 Task: In the event  named  Coffee Meeting with Strategic Business Partner, Set a range of dates when you can accept meetings  '6 Jun â€" 30 Jun 2023'. Select a duration of  30 min. Select working hours  	_x000D_
MON- SAT 9:00am â€" 5:00pm. Add time before or after your events  as 5 min. Set the frequency of available time slots for invitees as  20 min. Set the minimum notice period and maximum events allowed per day as  41 hour and 6. , logged in from the account softage.4@softage.net and add another guest for the event, softage.5@softage.net
Action: Mouse moved to (400, 321)
Screenshot: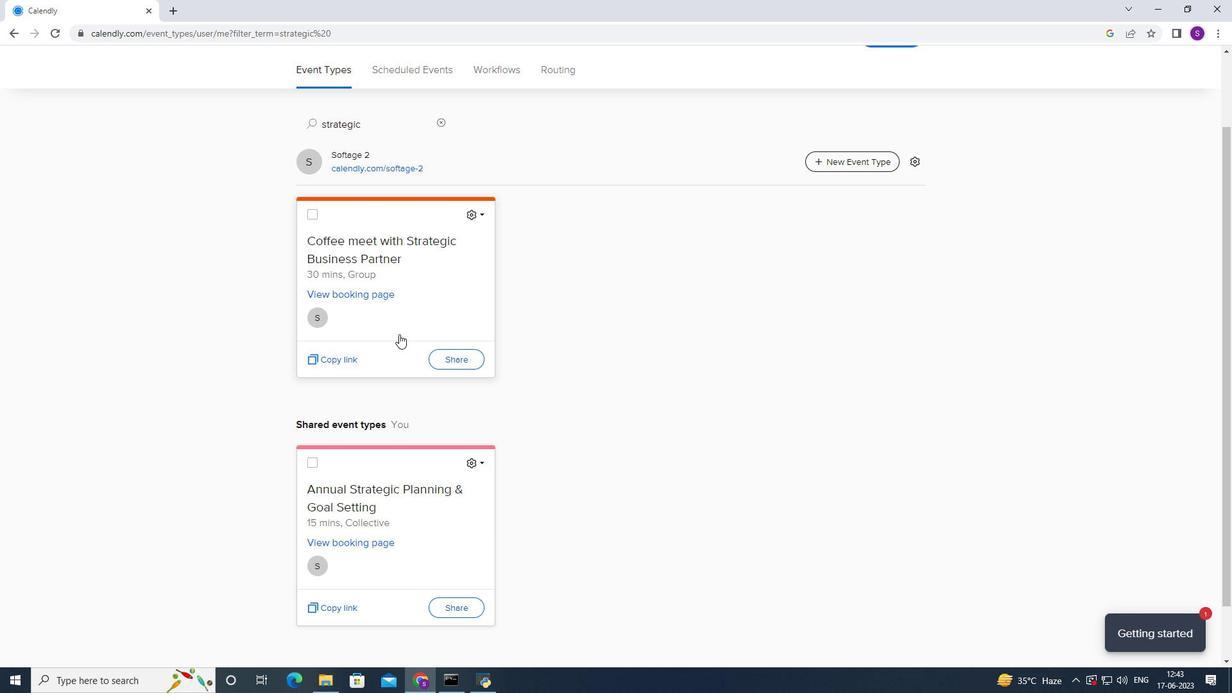 
Action: Mouse pressed left at (400, 321)
Screenshot: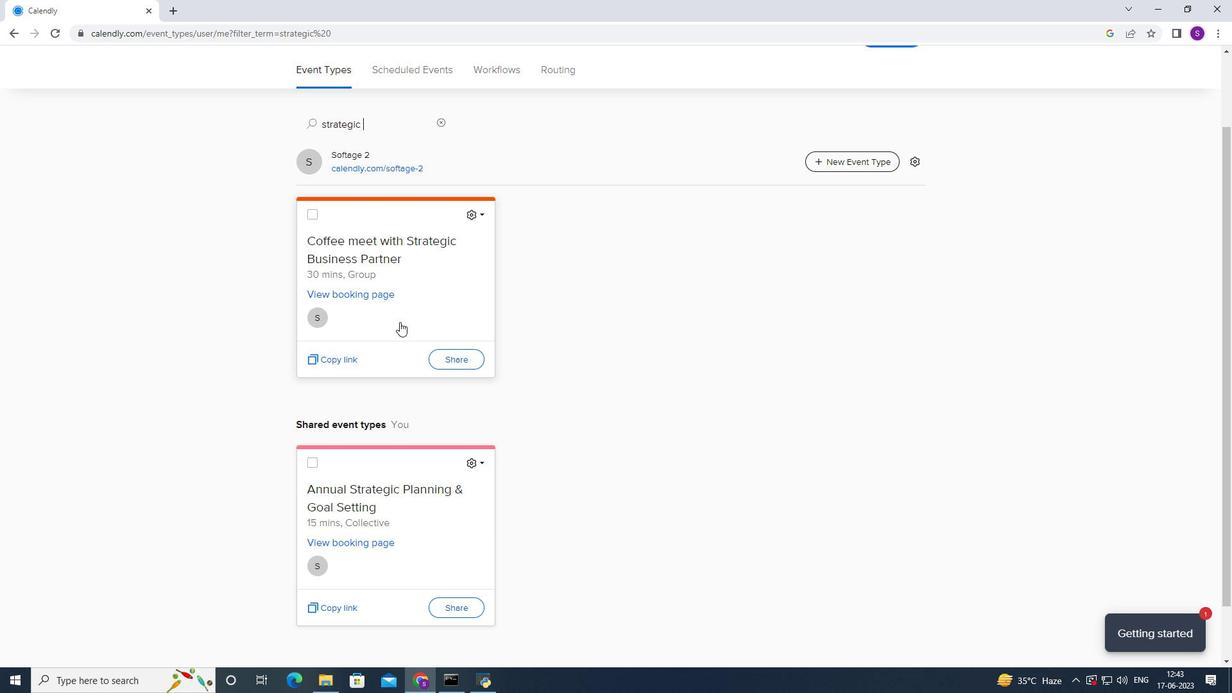 
Action: Mouse moved to (421, 274)
Screenshot: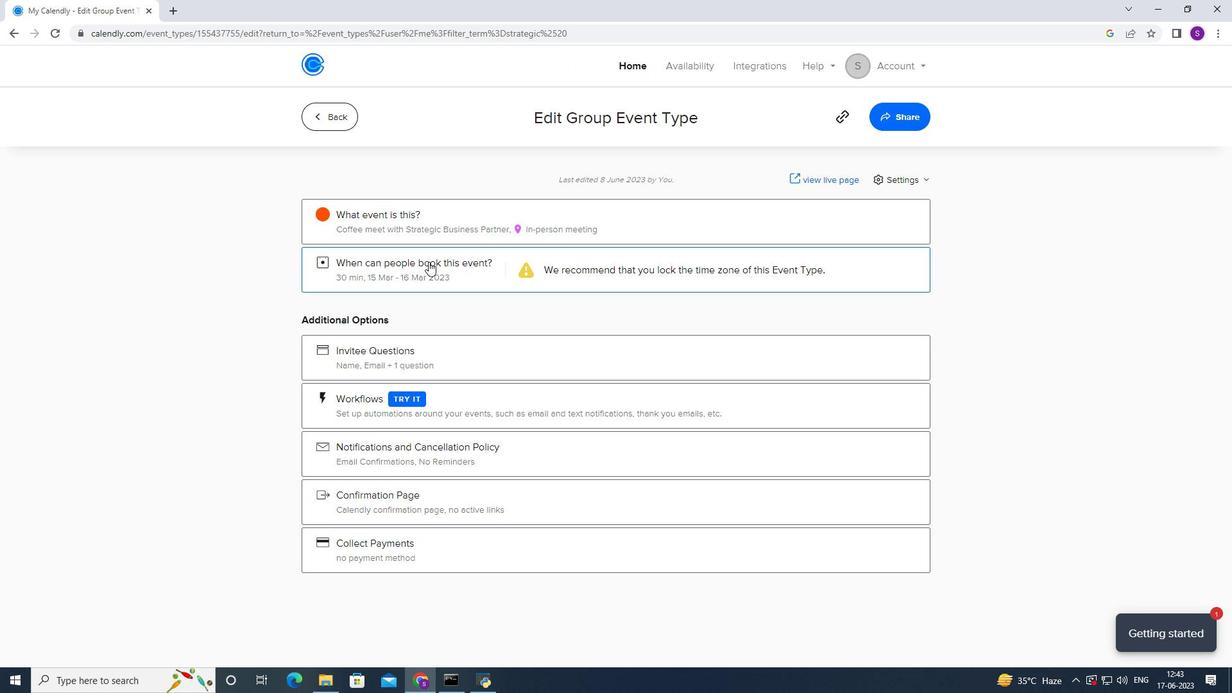 
Action: Mouse pressed left at (421, 274)
Screenshot: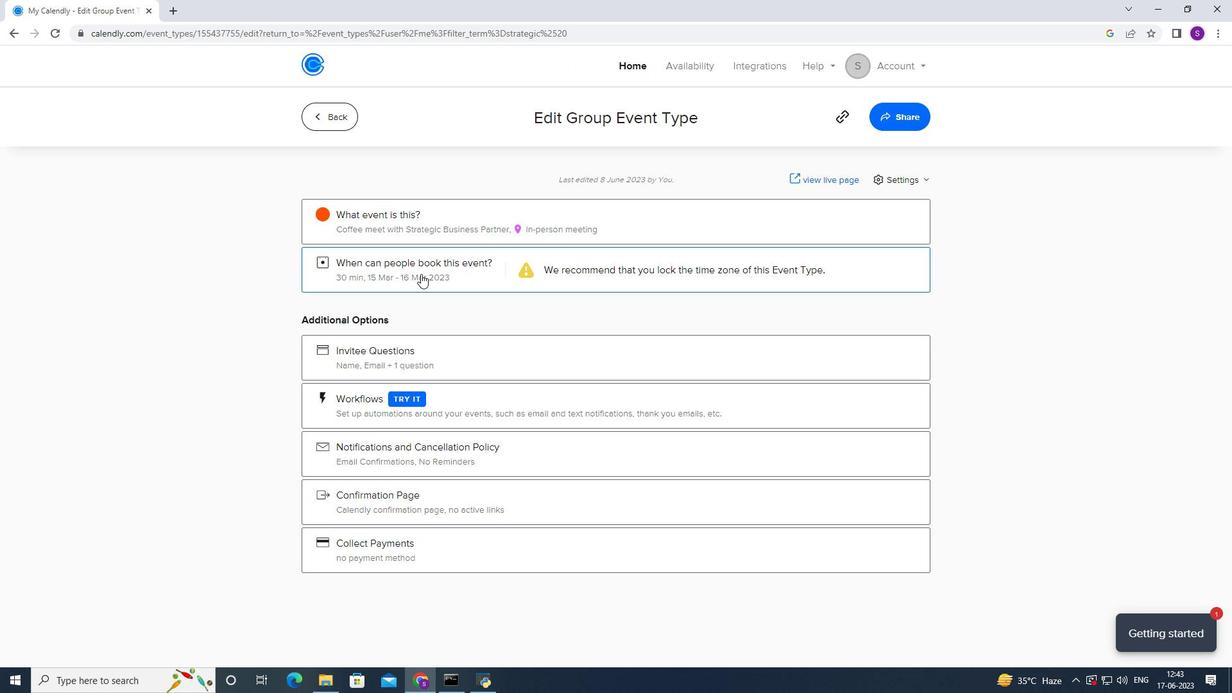 
Action: Mouse moved to (509, 443)
Screenshot: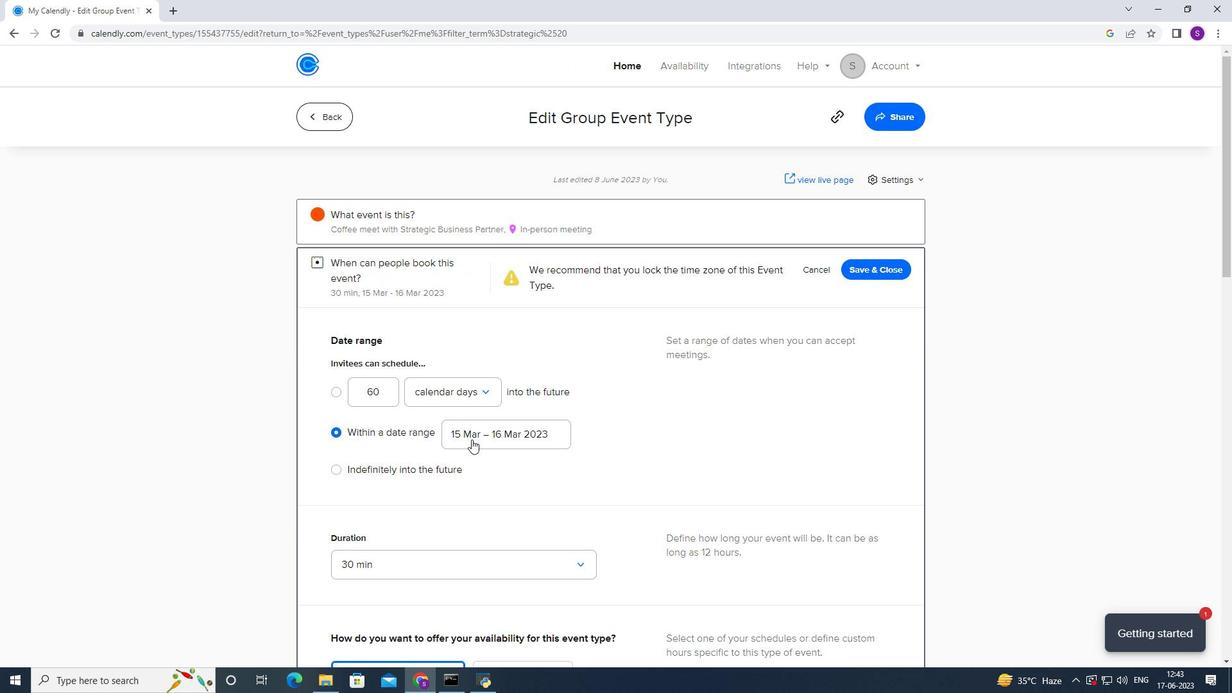 
Action: Mouse pressed left at (509, 443)
Screenshot: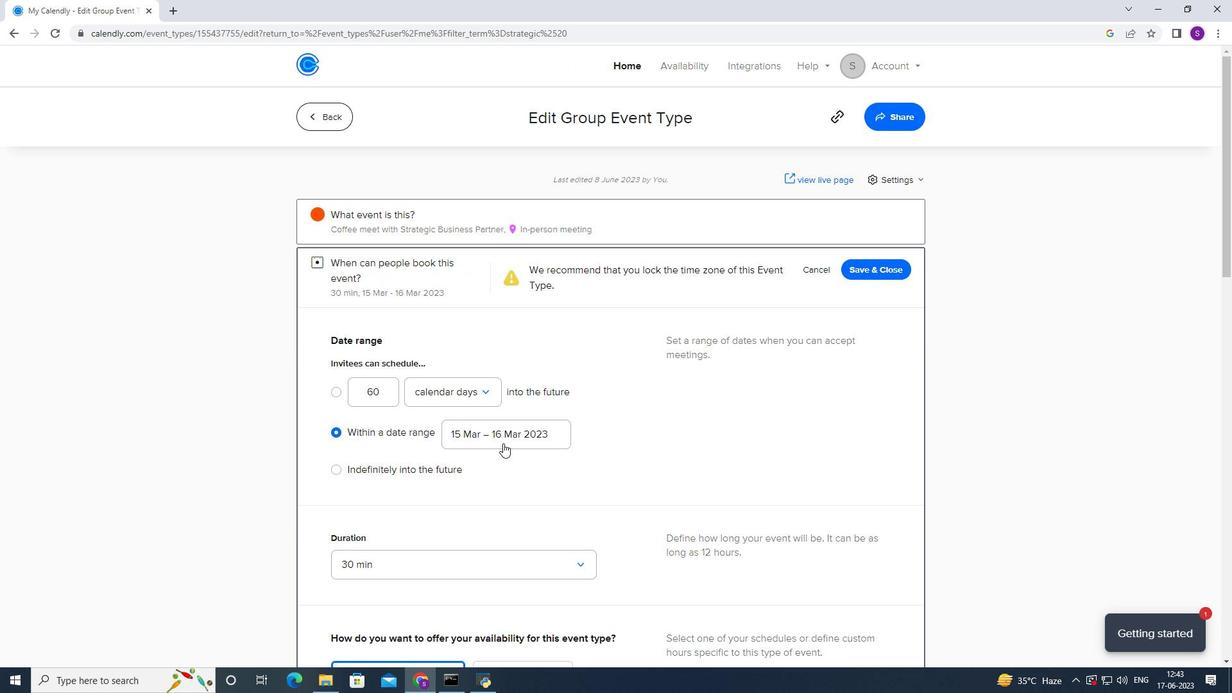 
Action: Mouse moved to (292, 256)
Screenshot: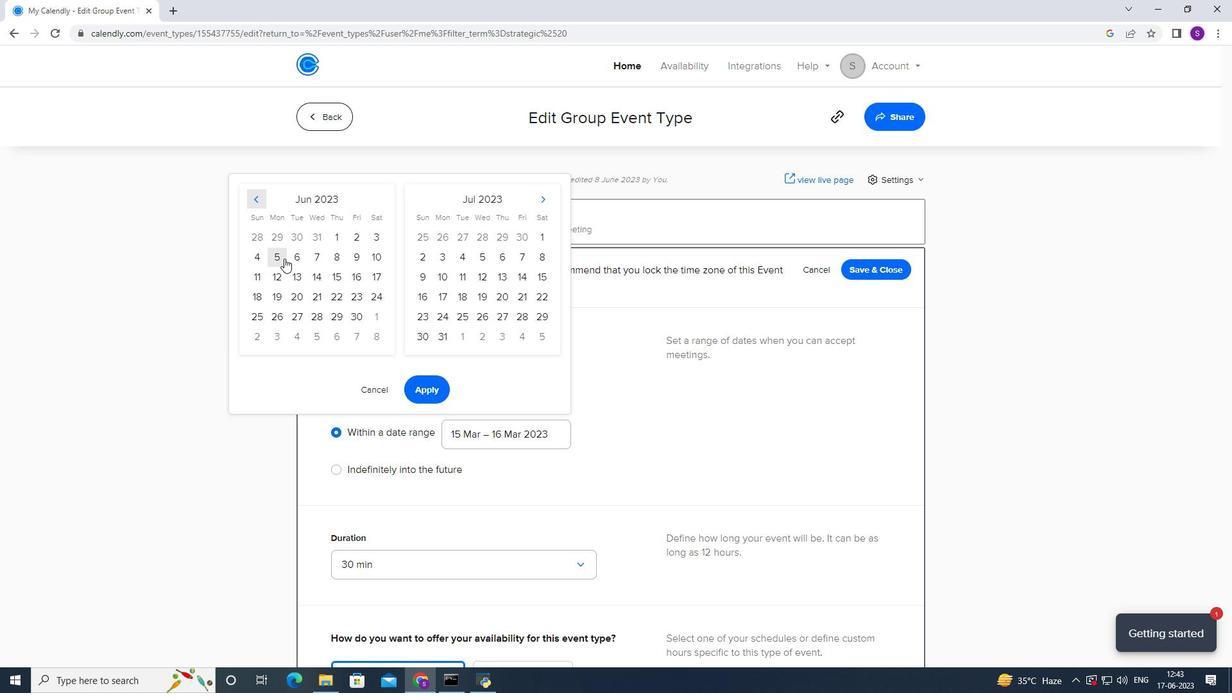 
Action: Mouse pressed left at (292, 256)
Screenshot: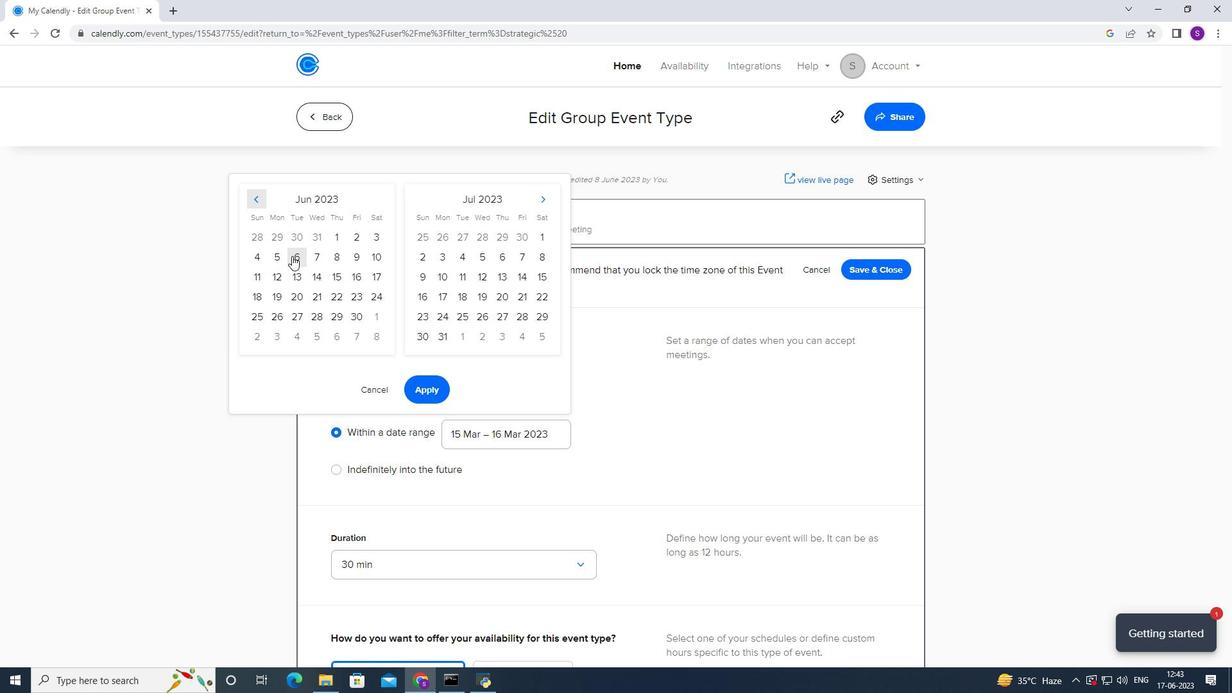 
Action: Mouse moved to (360, 316)
Screenshot: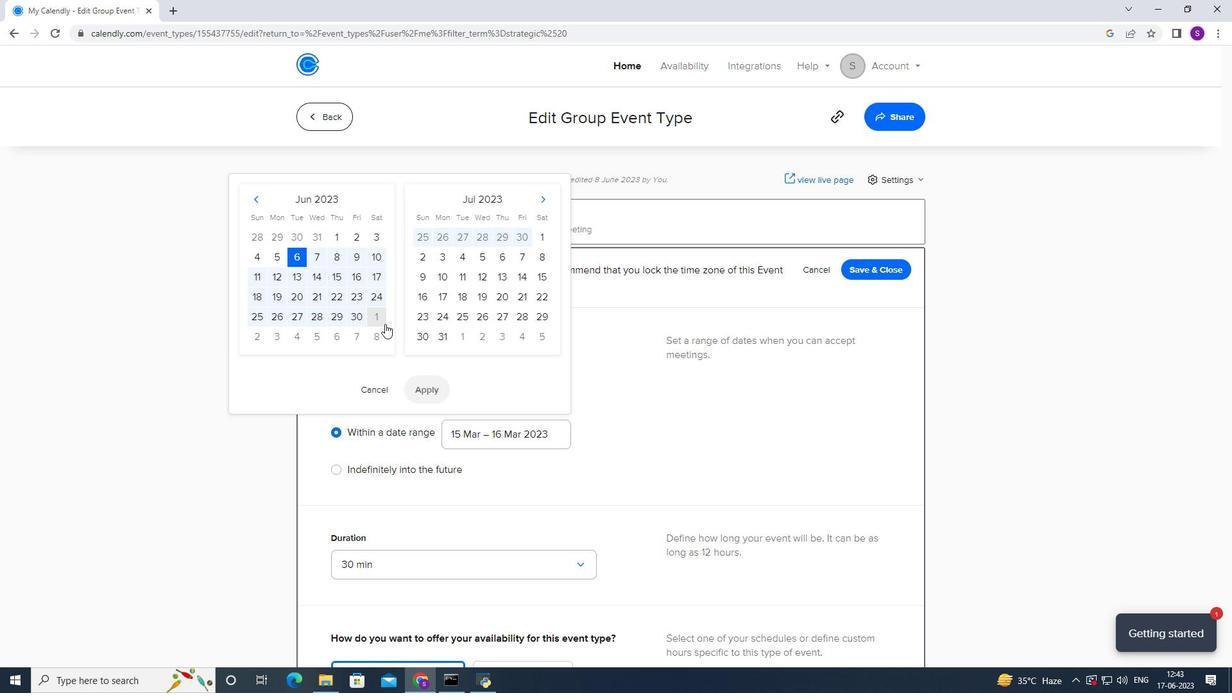 
Action: Mouse pressed left at (360, 316)
Screenshot: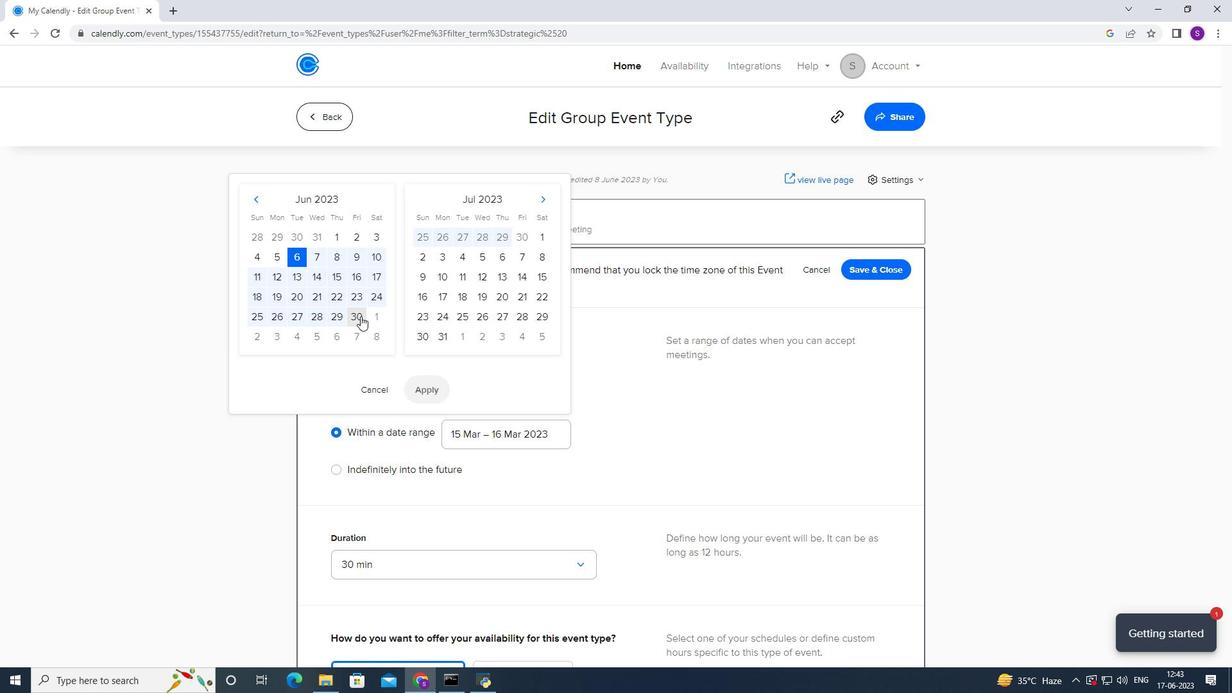 
Action: Mouse moved to (426, 394)
Screenshot: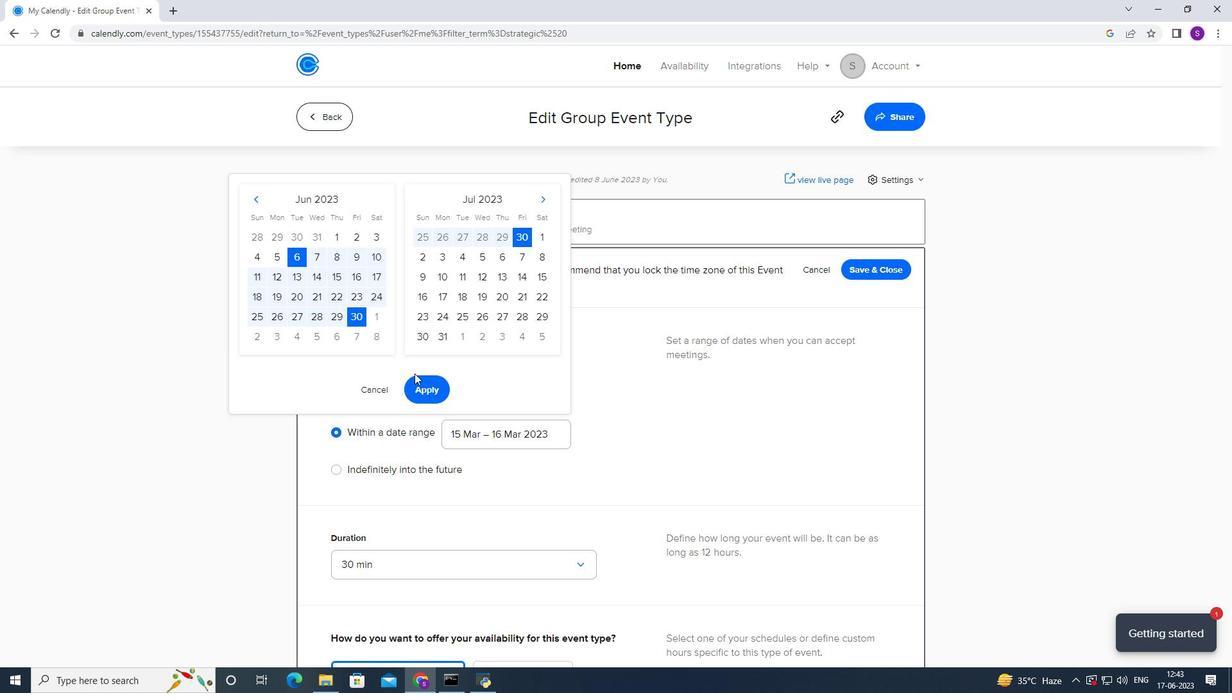 
Action: Mouse pressed left at (426, 394)
Screenshot: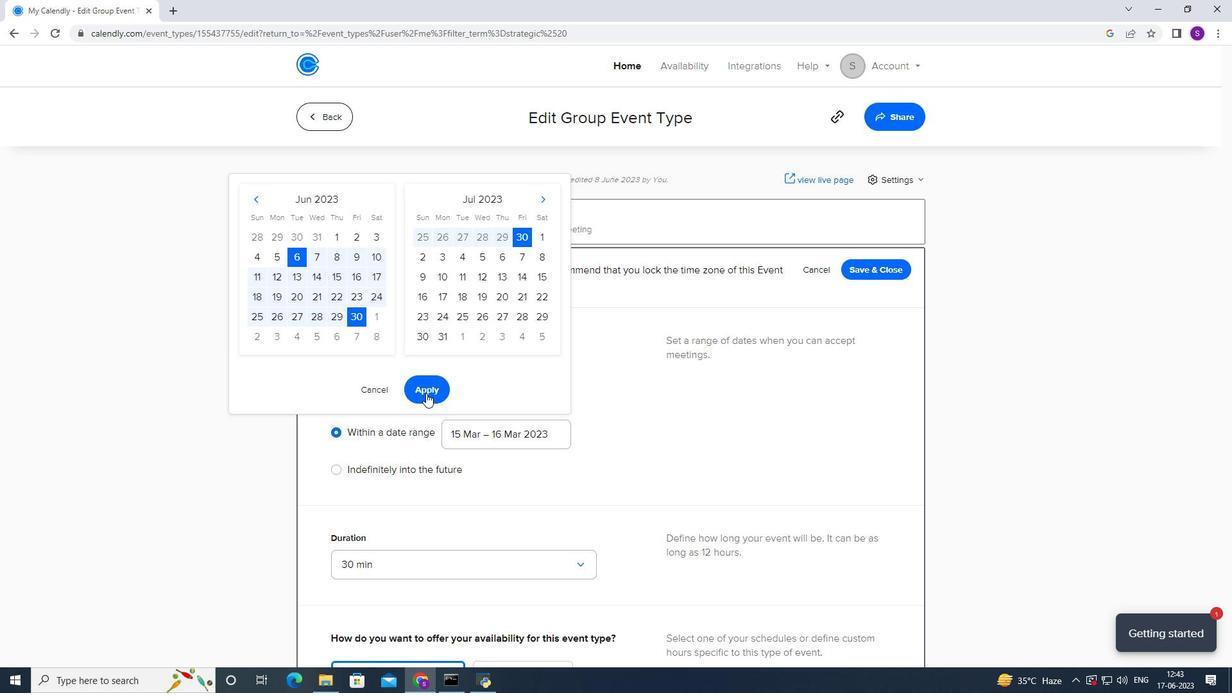 
Action: Mouse scrolled (426, 393) with delta (0, 0)
Screenshot: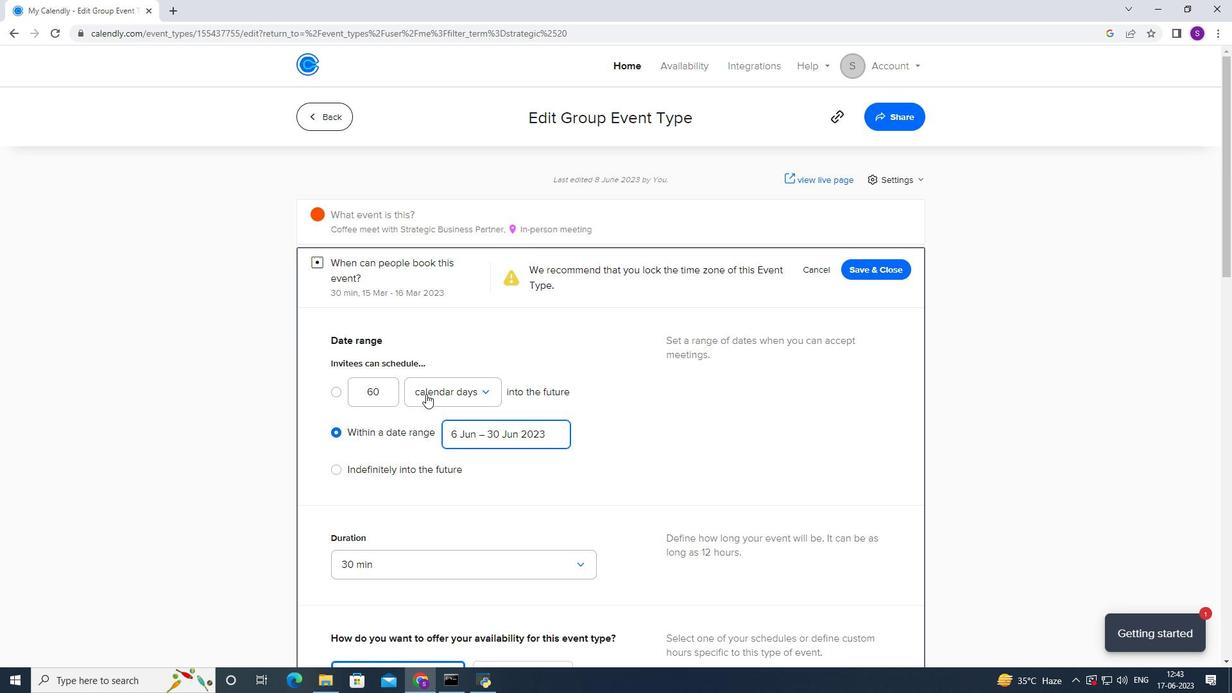
Action: Mouse scrolled (426, 393) with delta (0, 0)
Screenshot: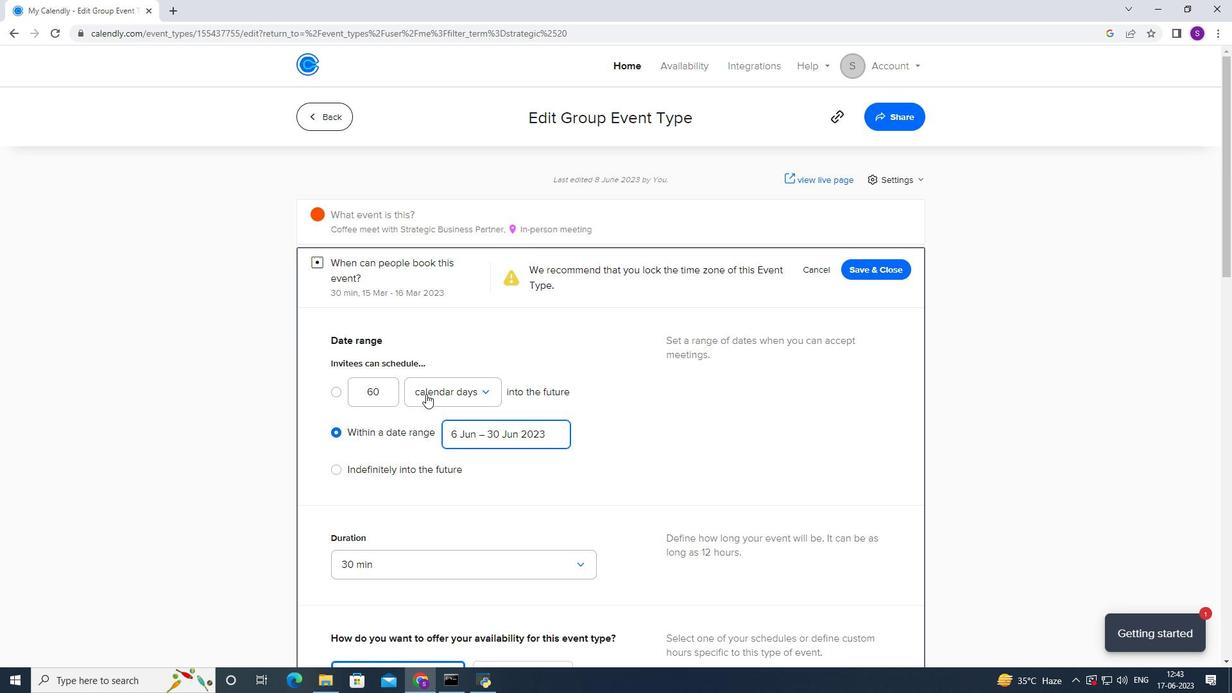 
Action: Mouse scrolled (426, 393) with delta (0, 0)
Screenshot: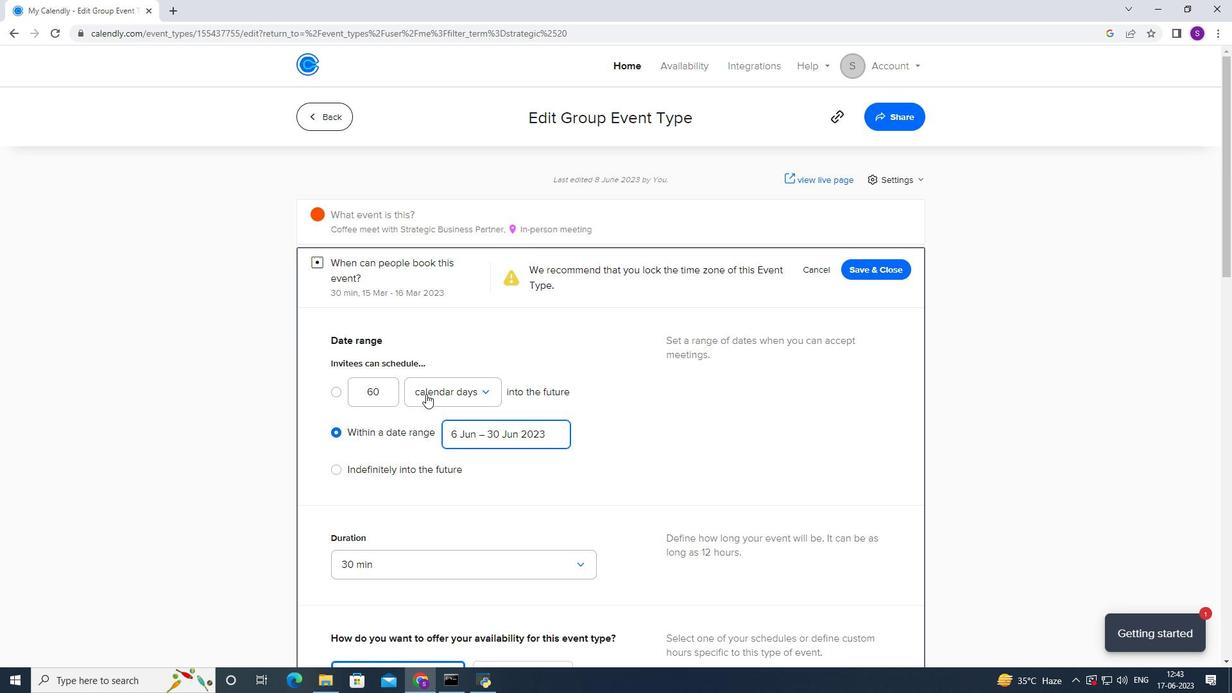 
Action: Mouse scrolled (426, 393) with delta (0, 0)
Screenshot: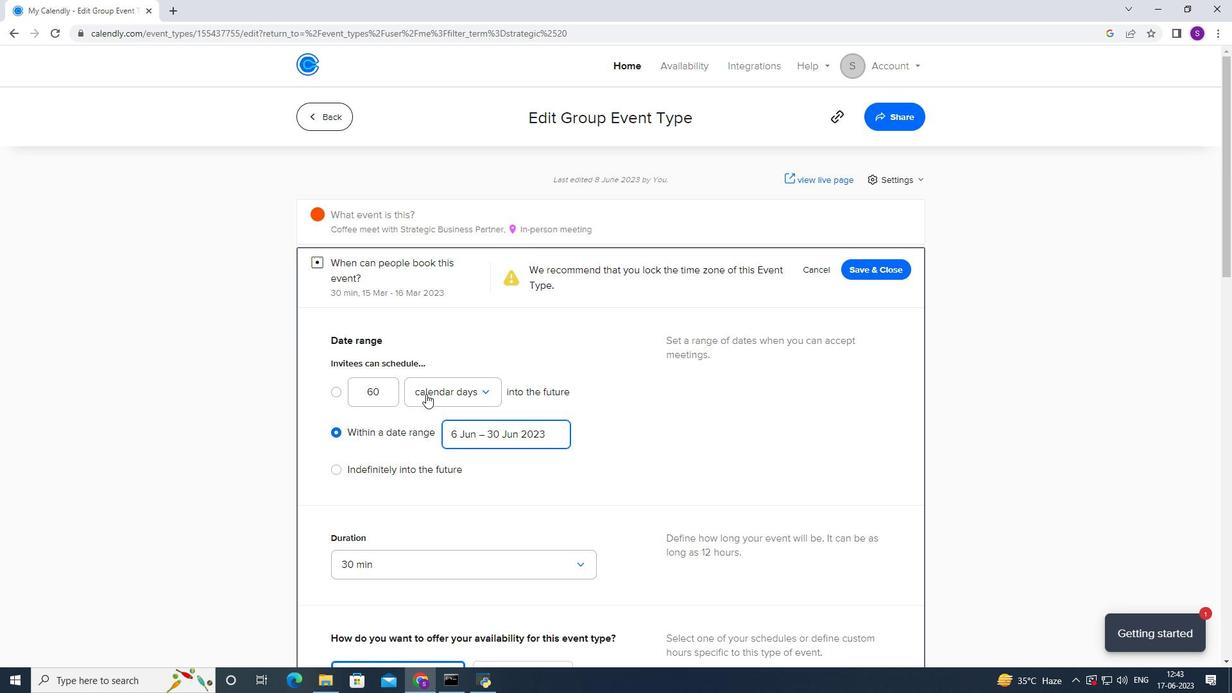 
Action: Mouse moved to (409, 313)
Screenshot: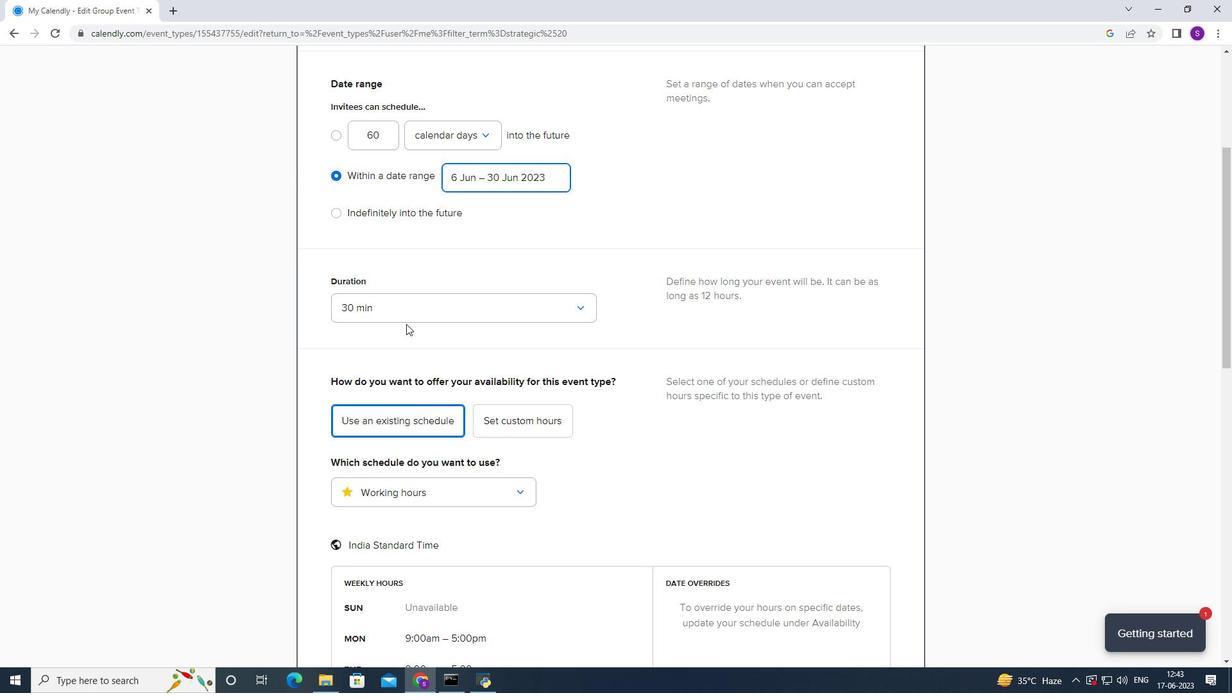 
Action: Mouse pressed left at (409, 313)
Screenshot: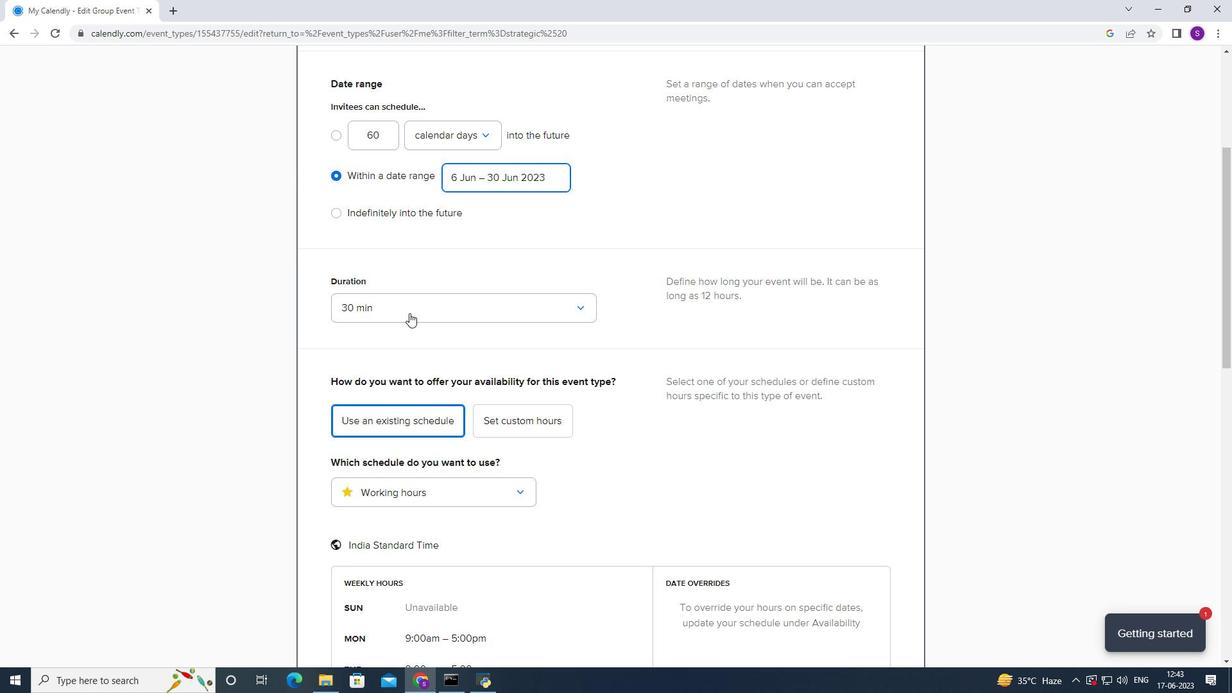 
Action: Mouse moved to (376, 377)
Screenshot: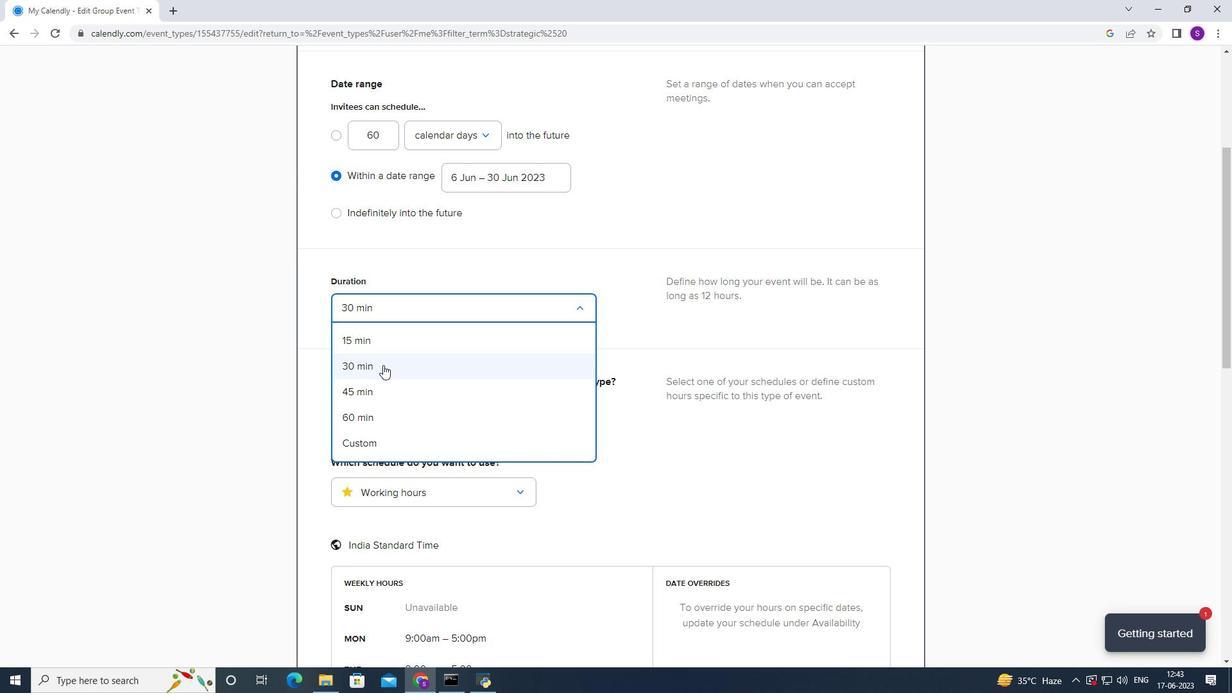 
Action: Mouse pressed left at (376, 377)
Screenshot: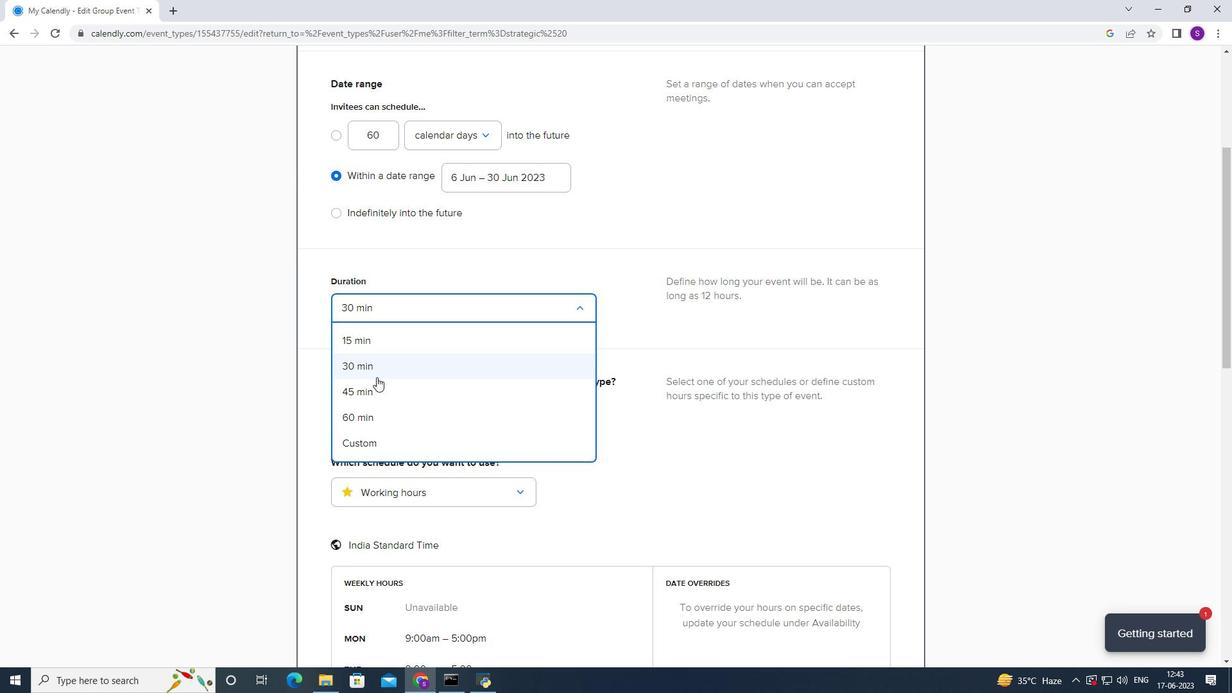 
Action: Mouse scrolled (376, 376) with delta (0, 0)
Screenshot: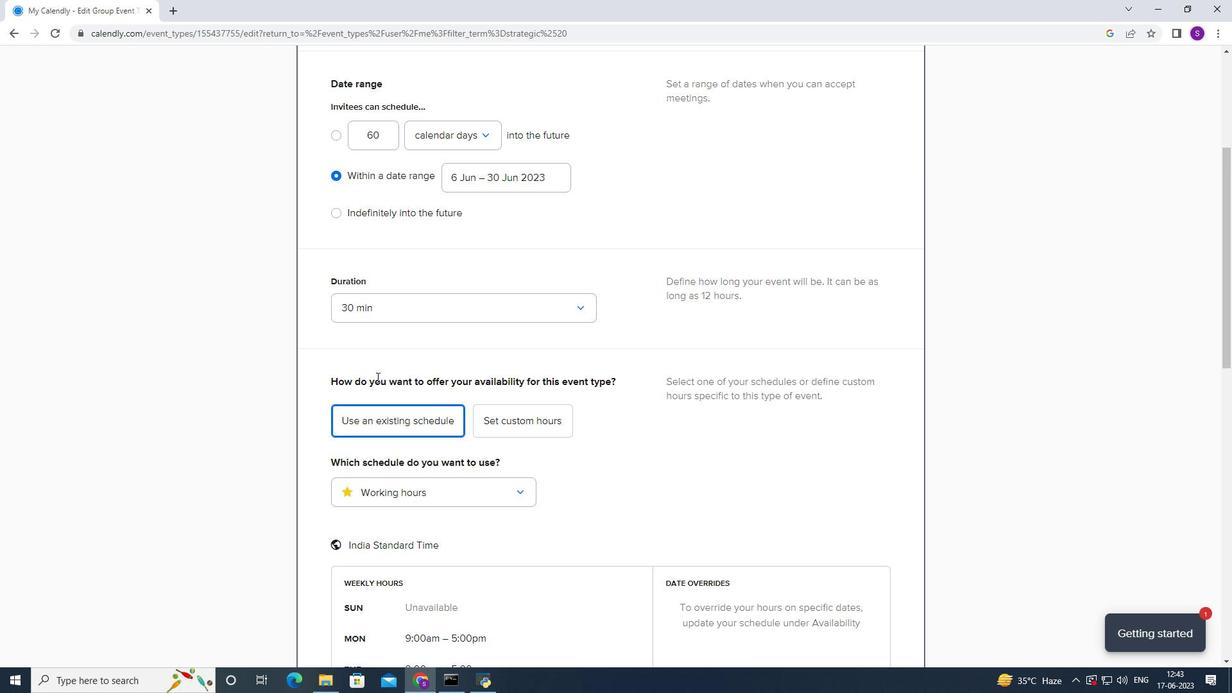 
Action: Mouse scrolled (376, 376) with delta (0, 0)
Screenshot: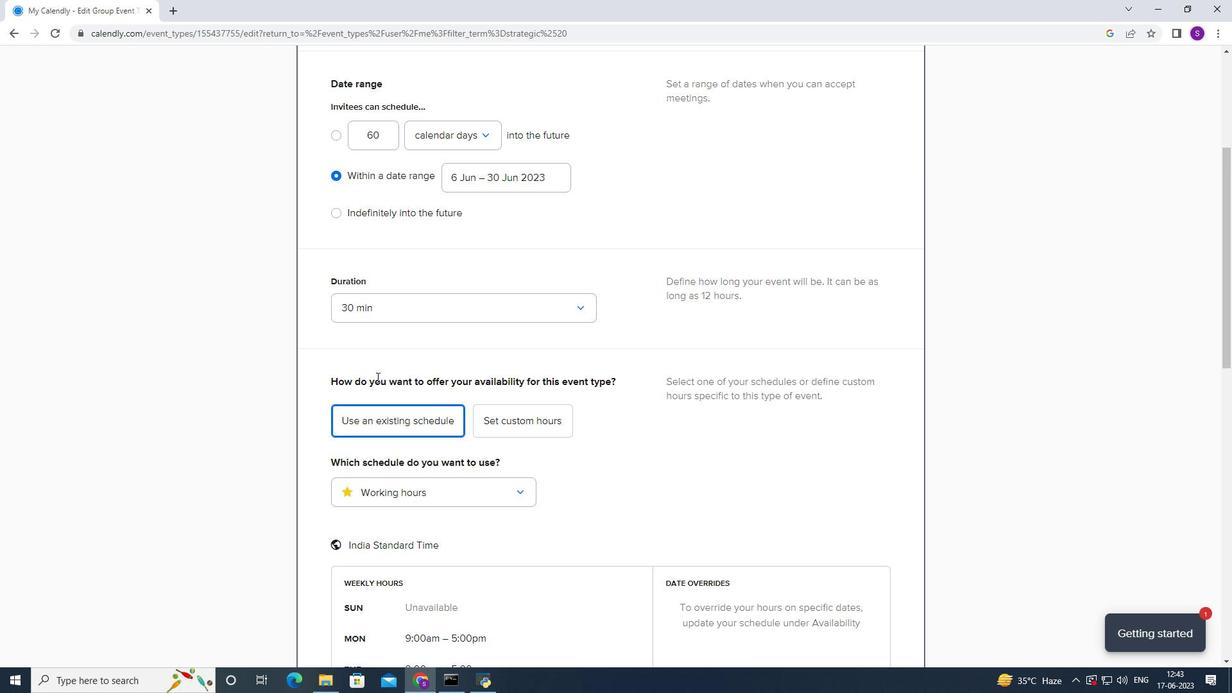 
Action: Mouse scrolled (376, 376) with delta (0, 0)
Screenshot: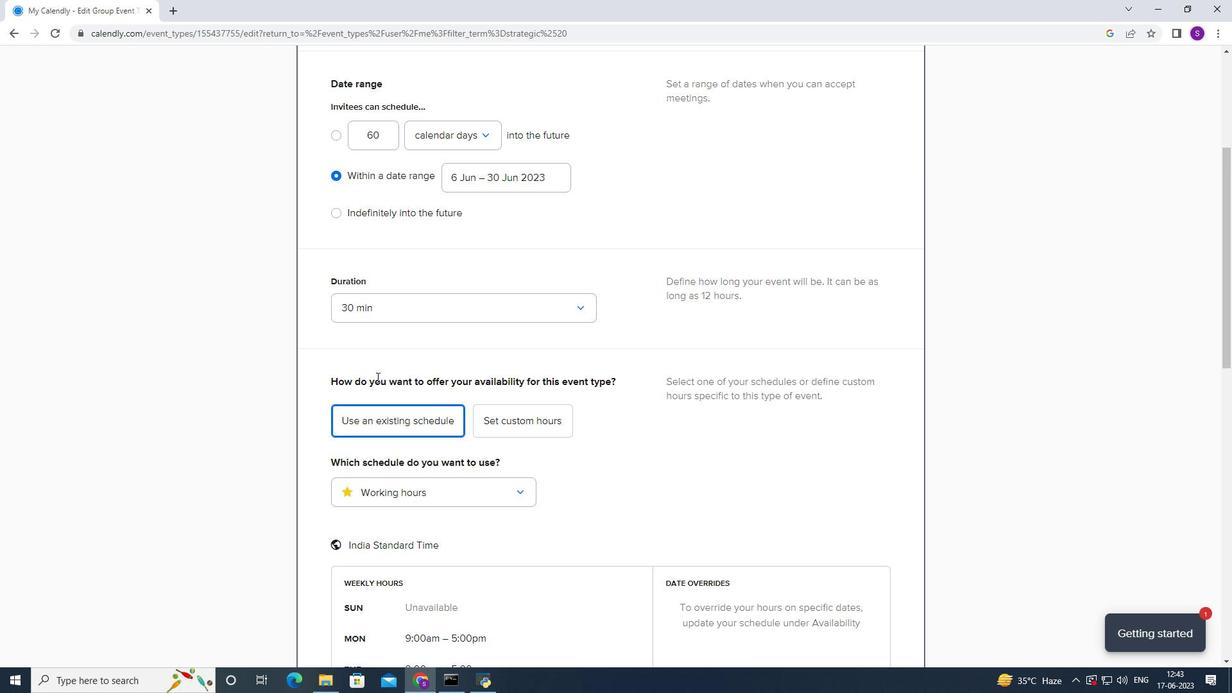 
Action: Mouse moved to (539, 228)
Screenshot: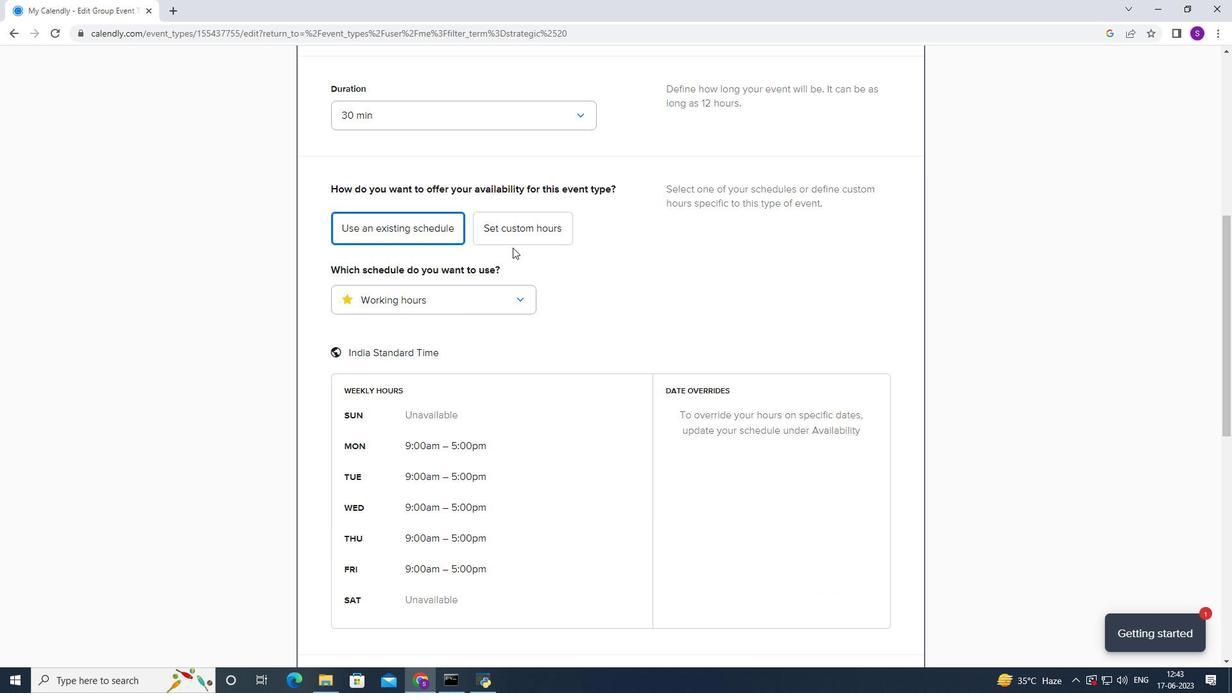 
Action: Mouse pressed left at (539, 228)
Screenshot: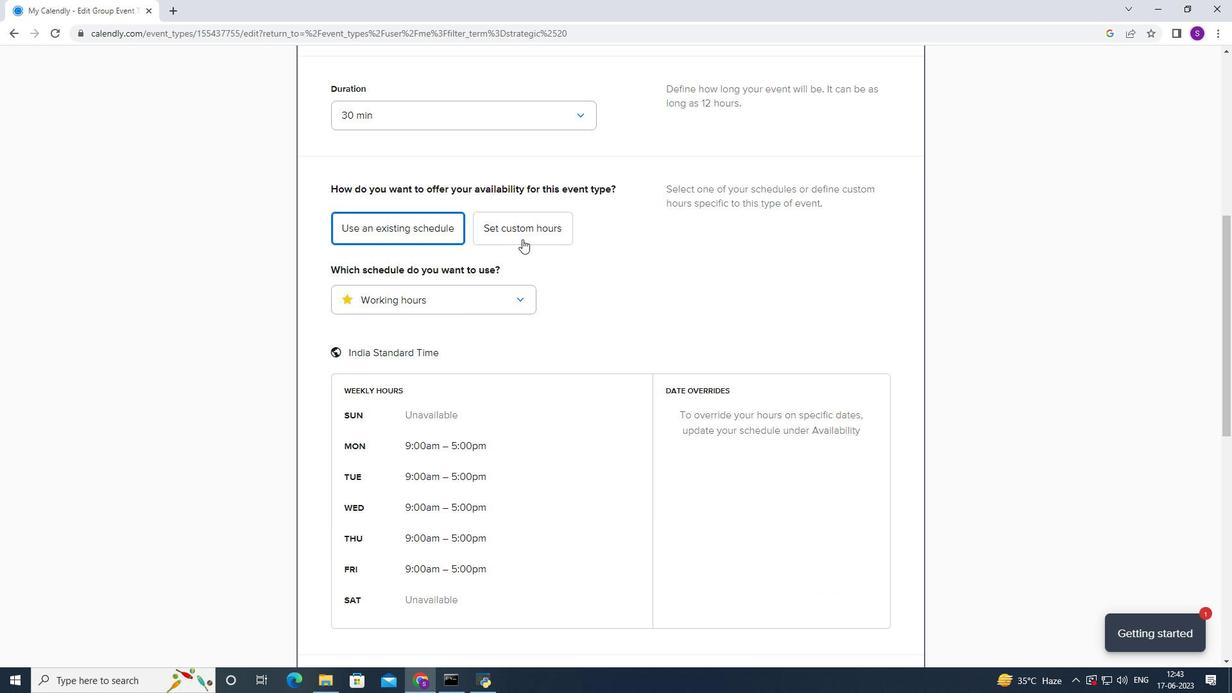 
Action: Mouse moved to (416, 384)
Screenshot: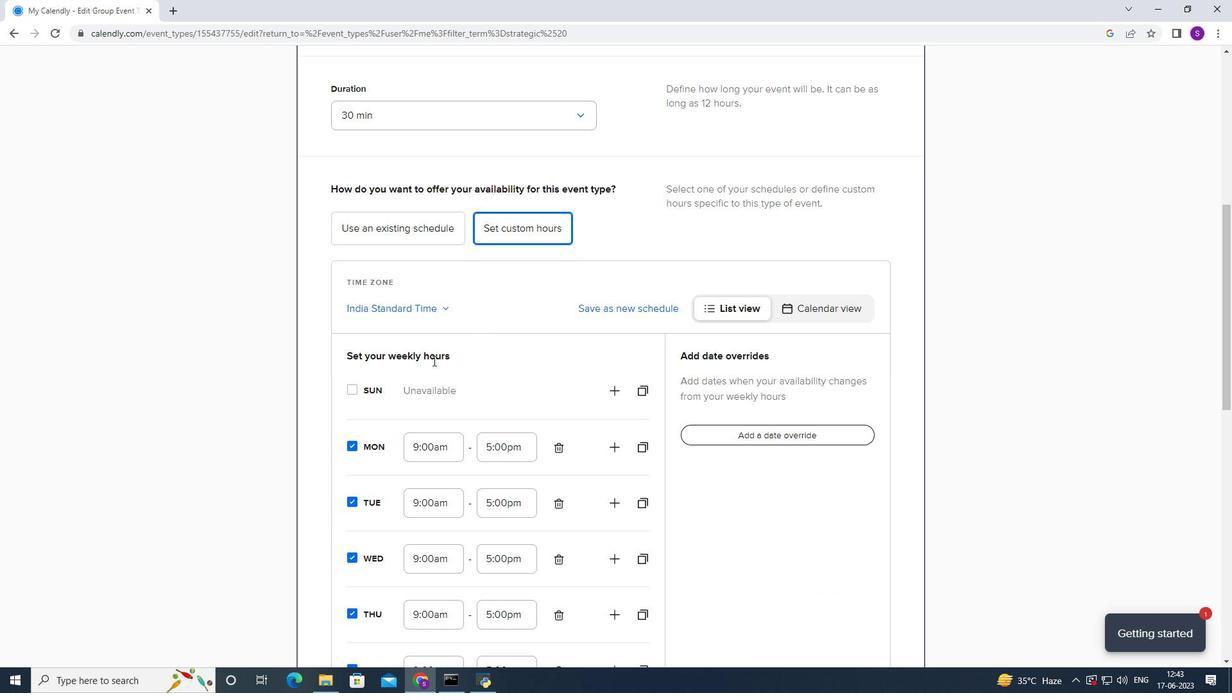 
Action: Mouse scrolled (416, 383) with delta (0, 0)
Screenshot: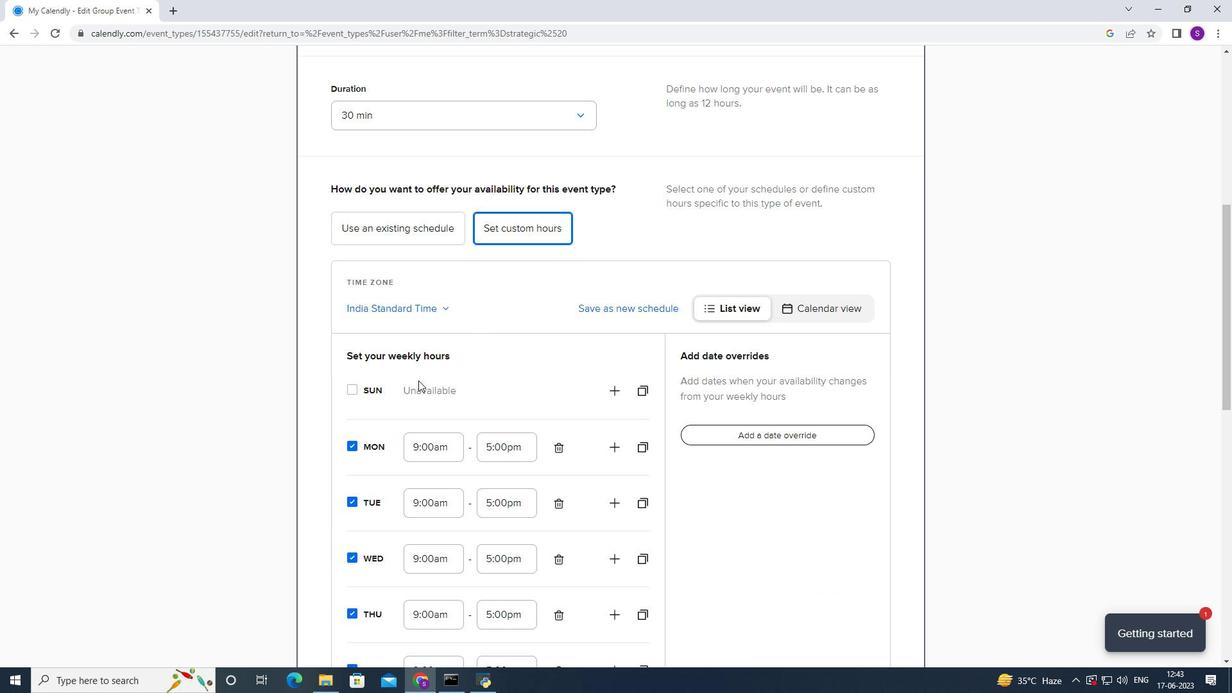 
Action: Mouse scrolled (416, 383) with delta (0, 0)
Screenshot: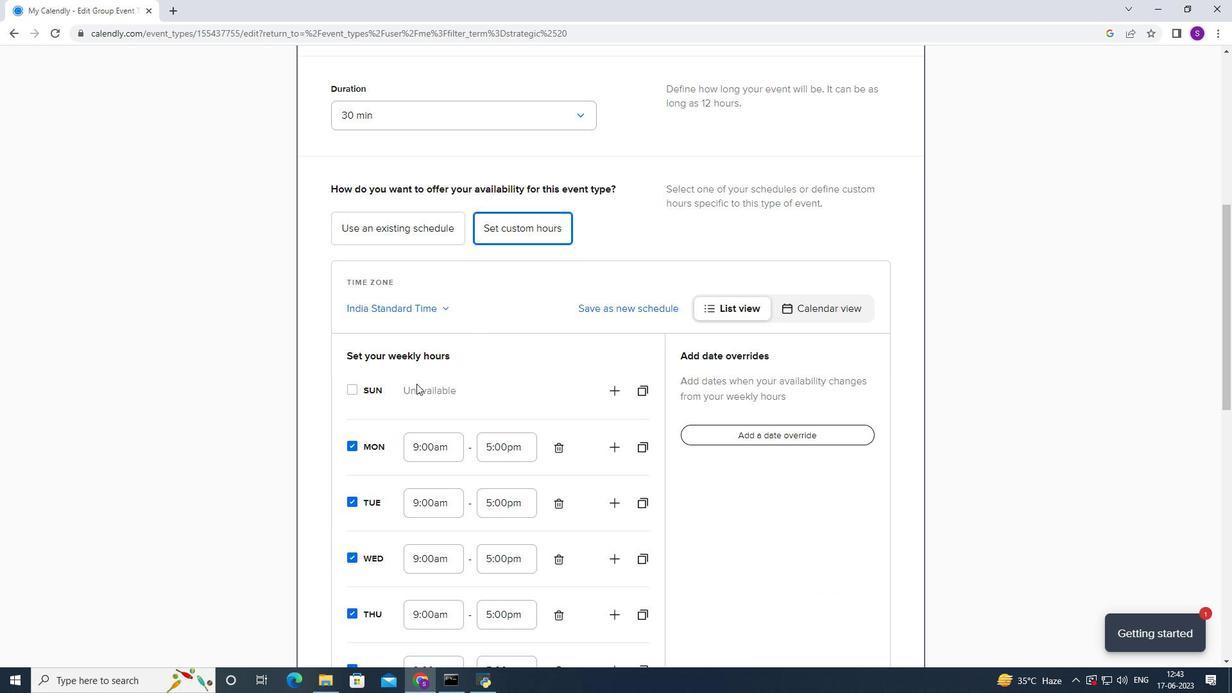 
Action: Mouse scrolled (416, 383) with delta (0, 0)
Screenshot: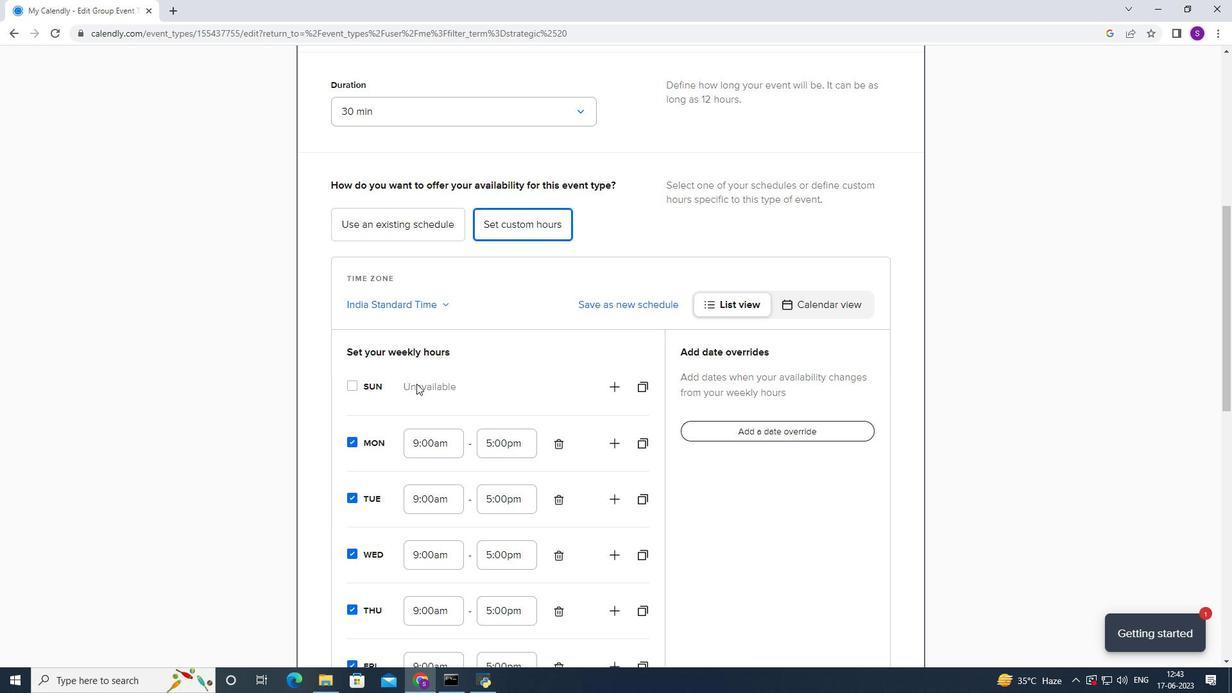 
Action: Mouse scrolled (416, 383) with delta (0, 0)
Screenshot: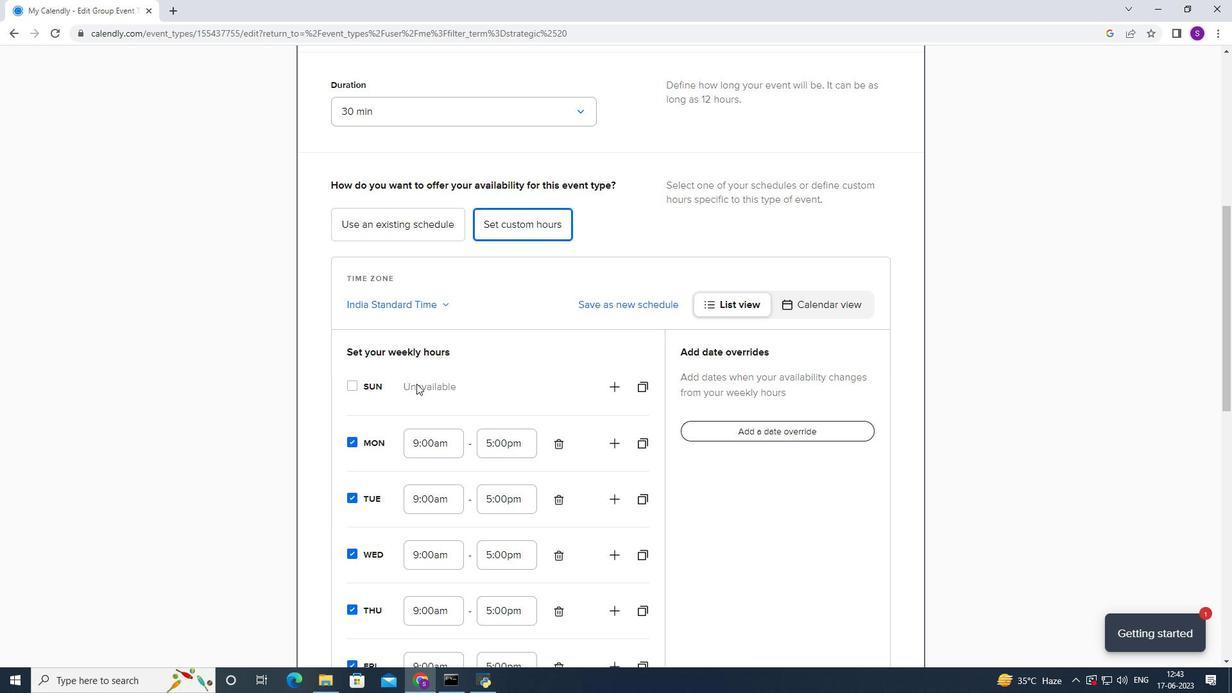 
Action: Mouse moved to (358, 466)
Screenshot: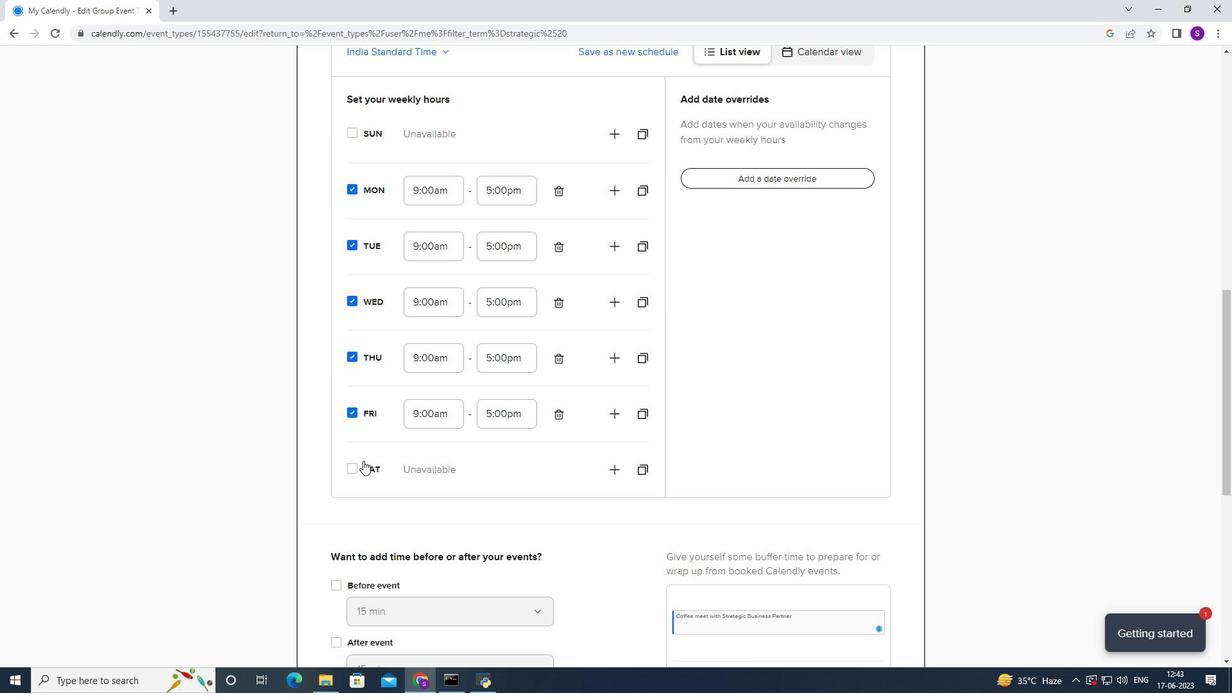 
Action: Mouse pressed left at (358, 466)
Screenshot: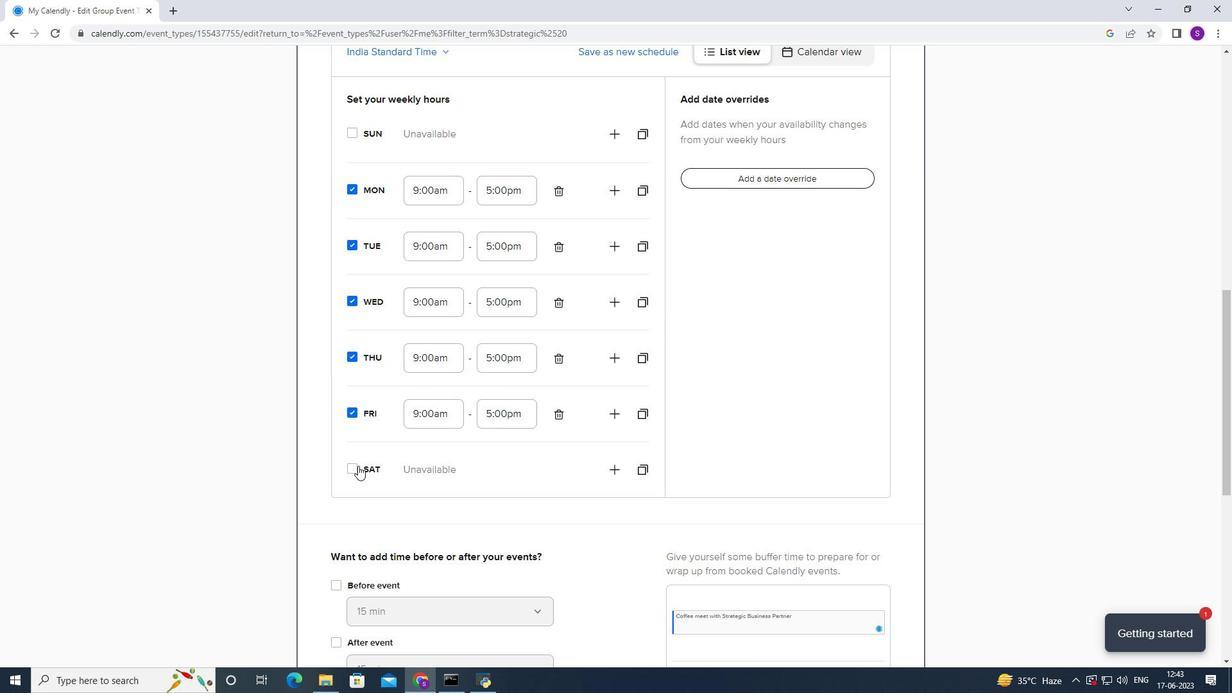
Action: Mouse moved to (377, 455)
Screenshot: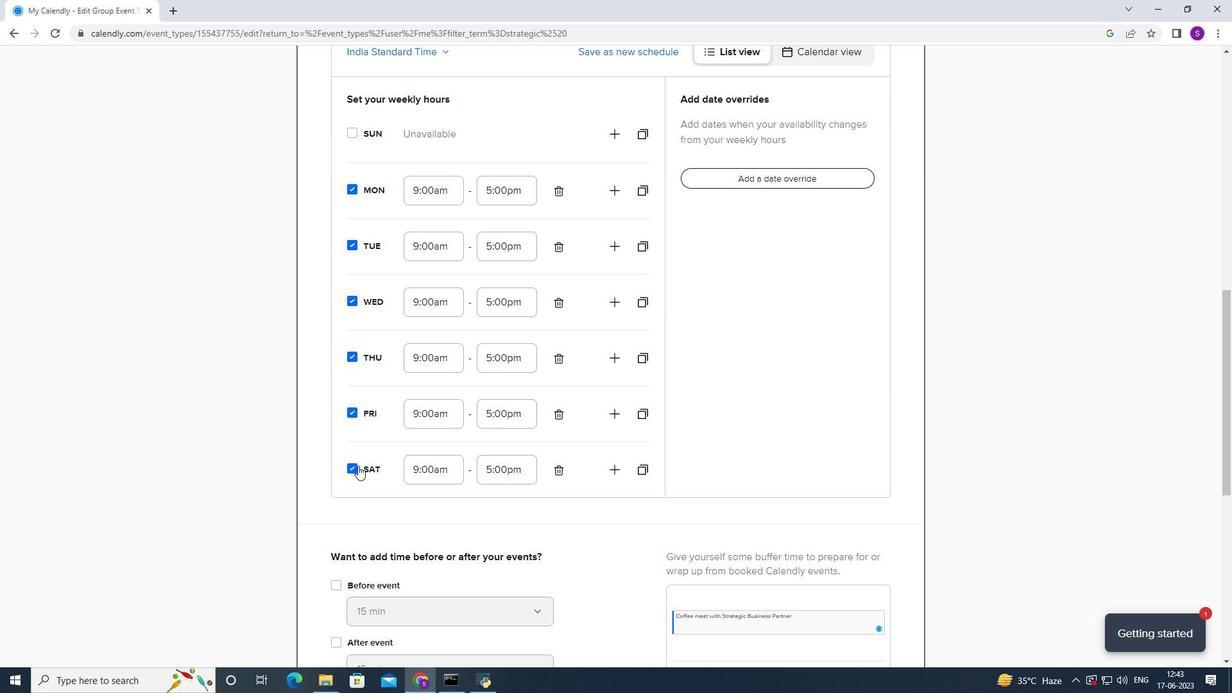 
Action: Mouse scrolled (377, 454) with delta (0, 0)
Screenshot: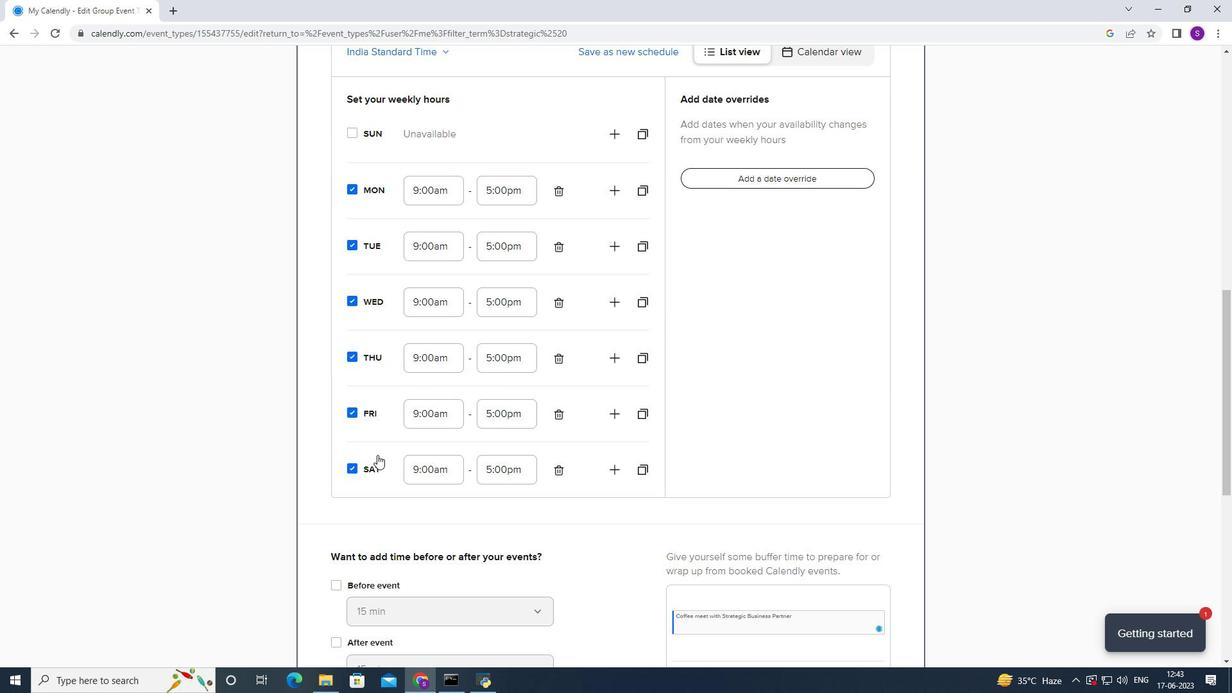 
Action: Mouse scrolled (377, 454) with delta (0, 0)
Screenshot: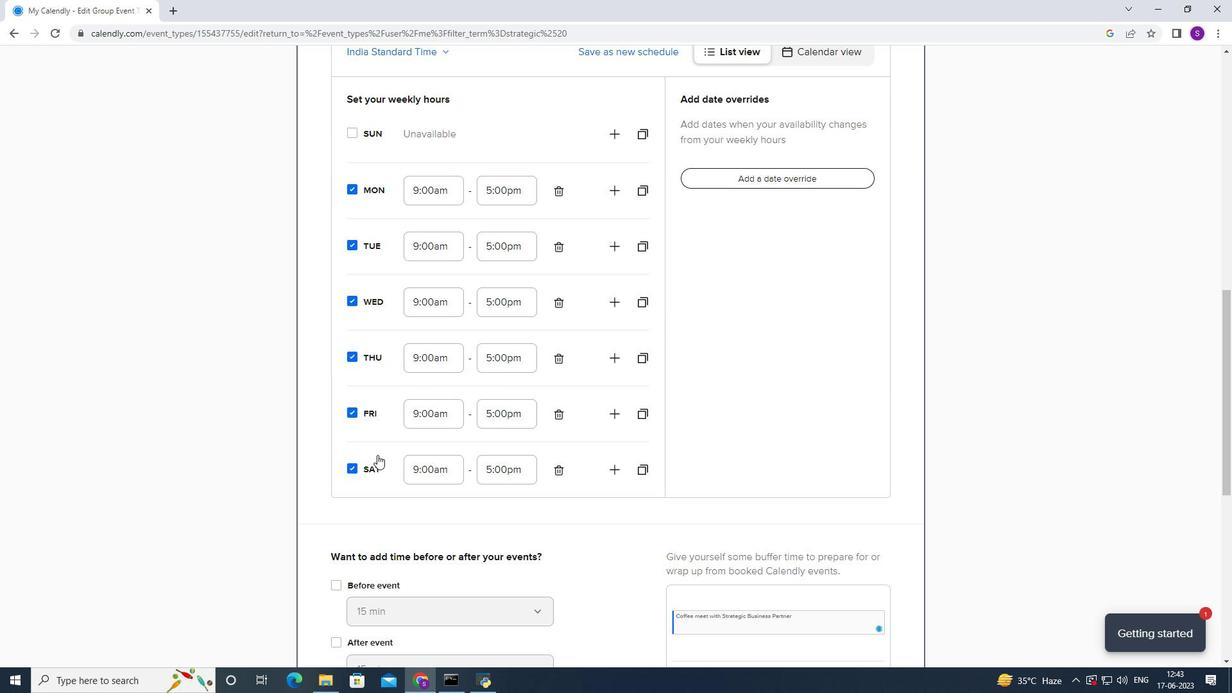 
Action: Mouse scrolled (377, 454) with delta (0, 0)
Screenshot: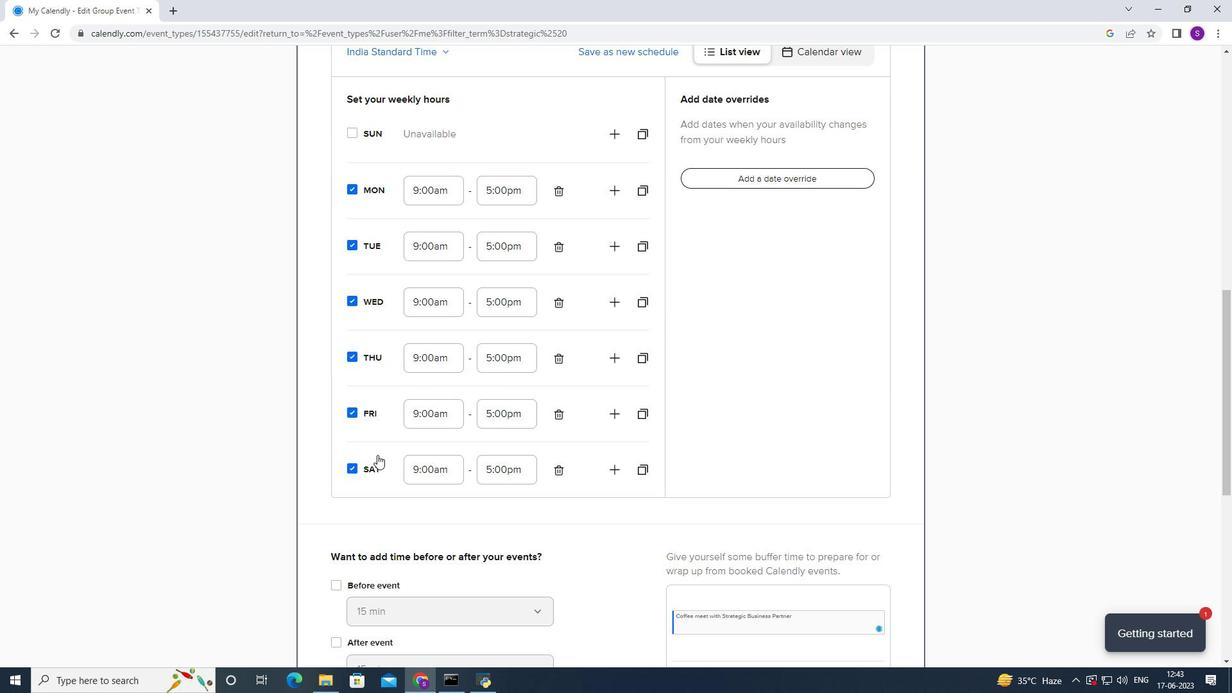 
Action: Mouse scrolled (377, 454) with delta (0, 0)
Screenshot: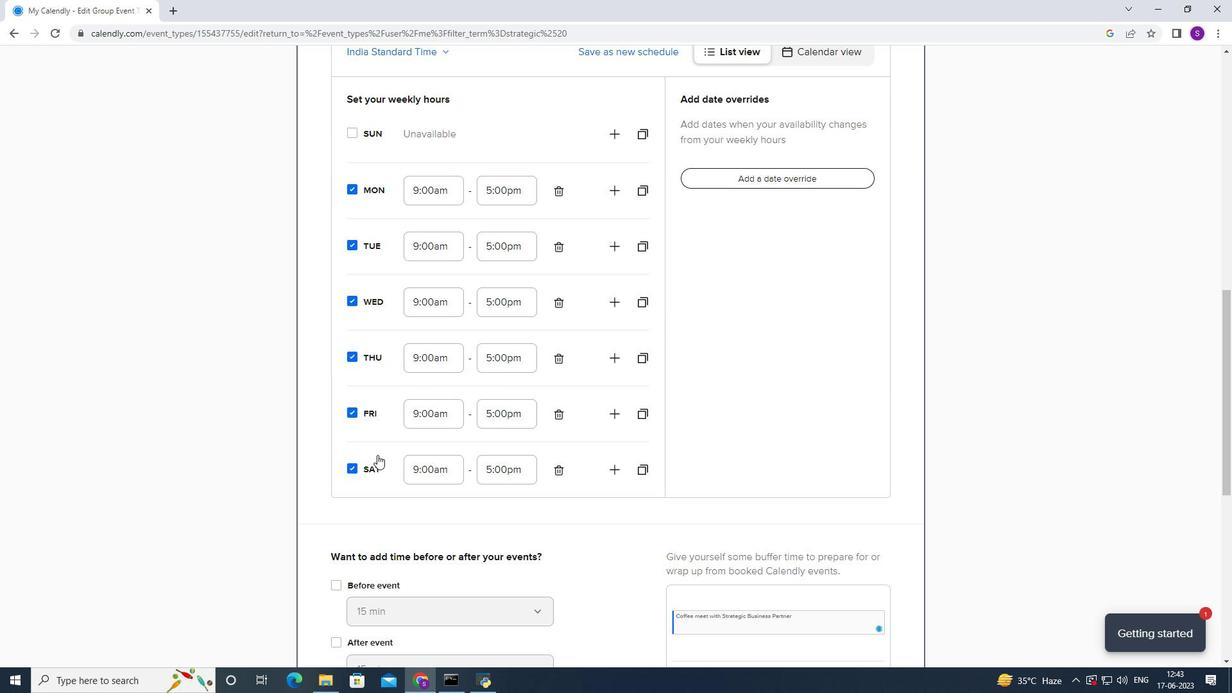 
Action: Mouse moved to (380, 338)
Screenshot: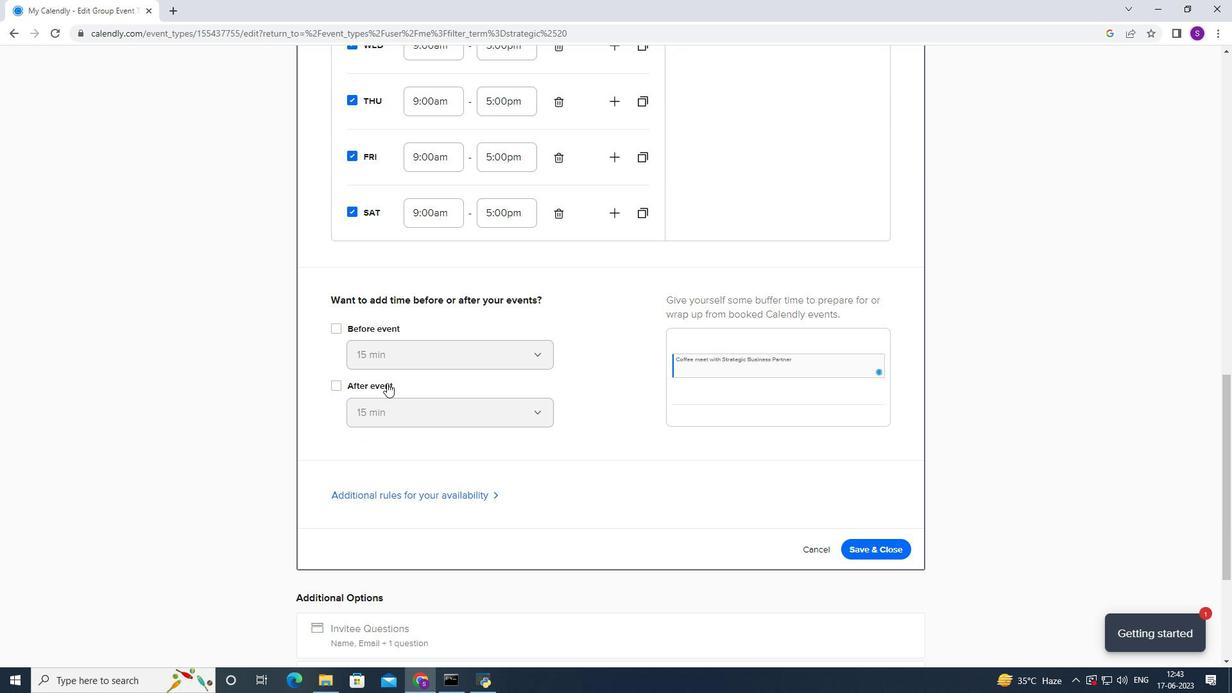
Action: Mouse pressed left at (380, 338)
Screenshot: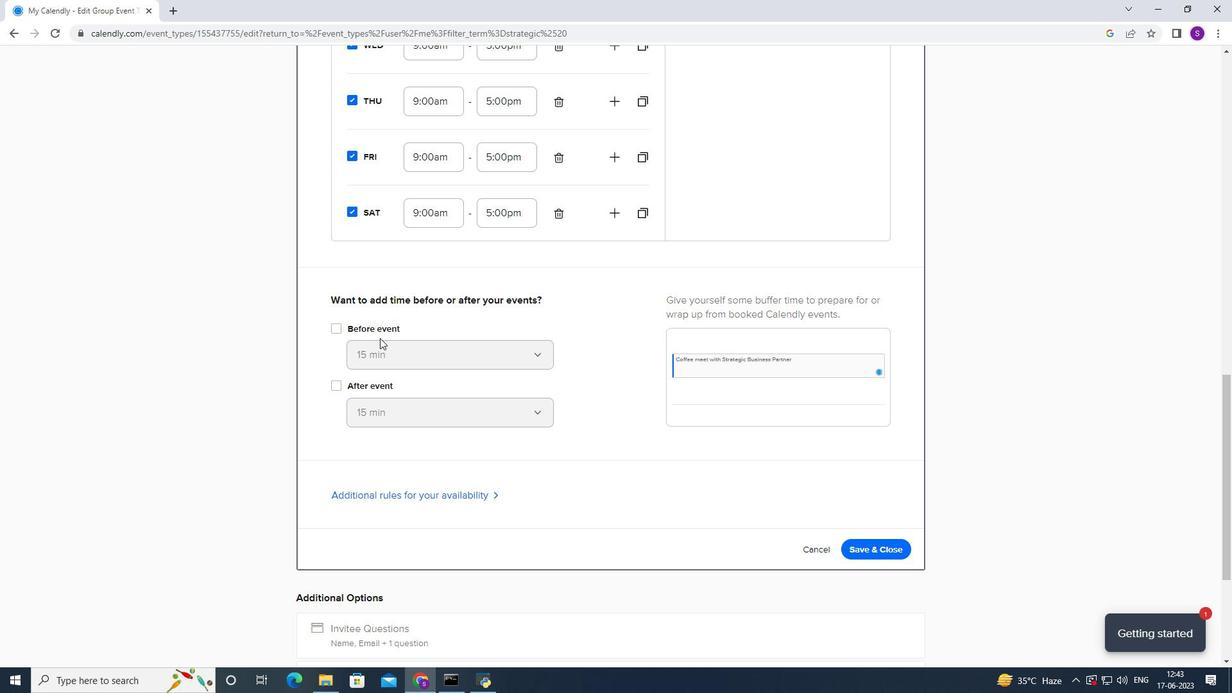 
Action: Mouse moved to (373, 364)
Screenshot: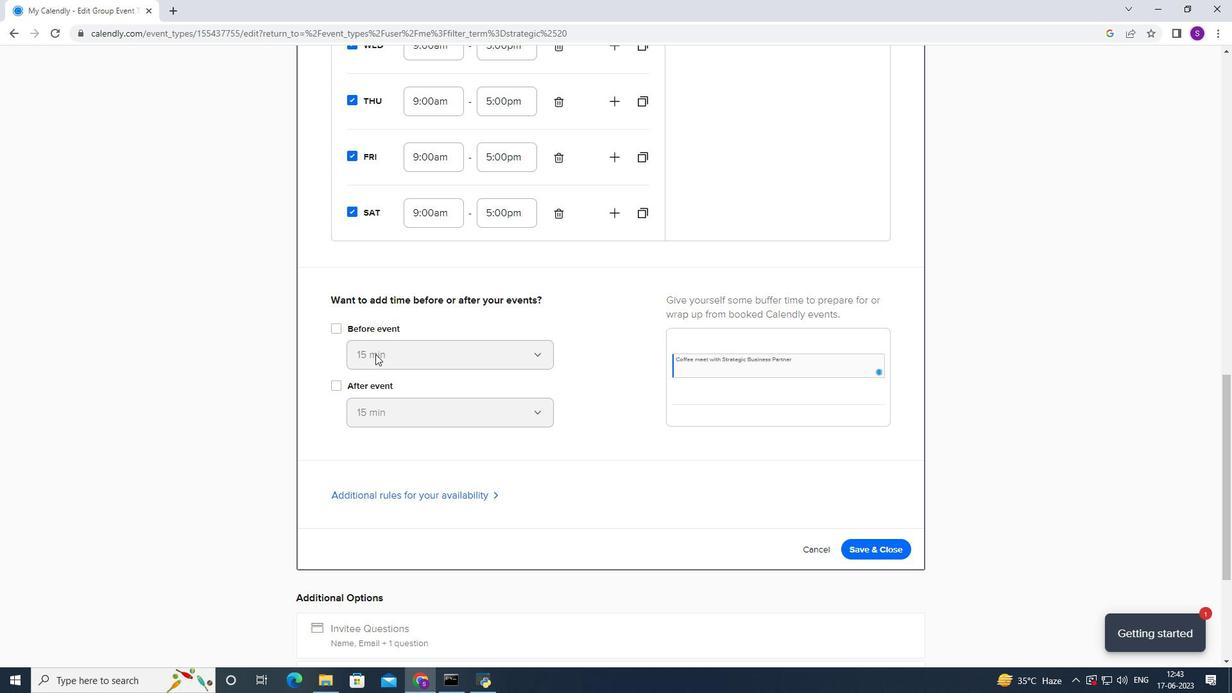 
Action: Mouse pressed left at (373, 364)
Screenshot: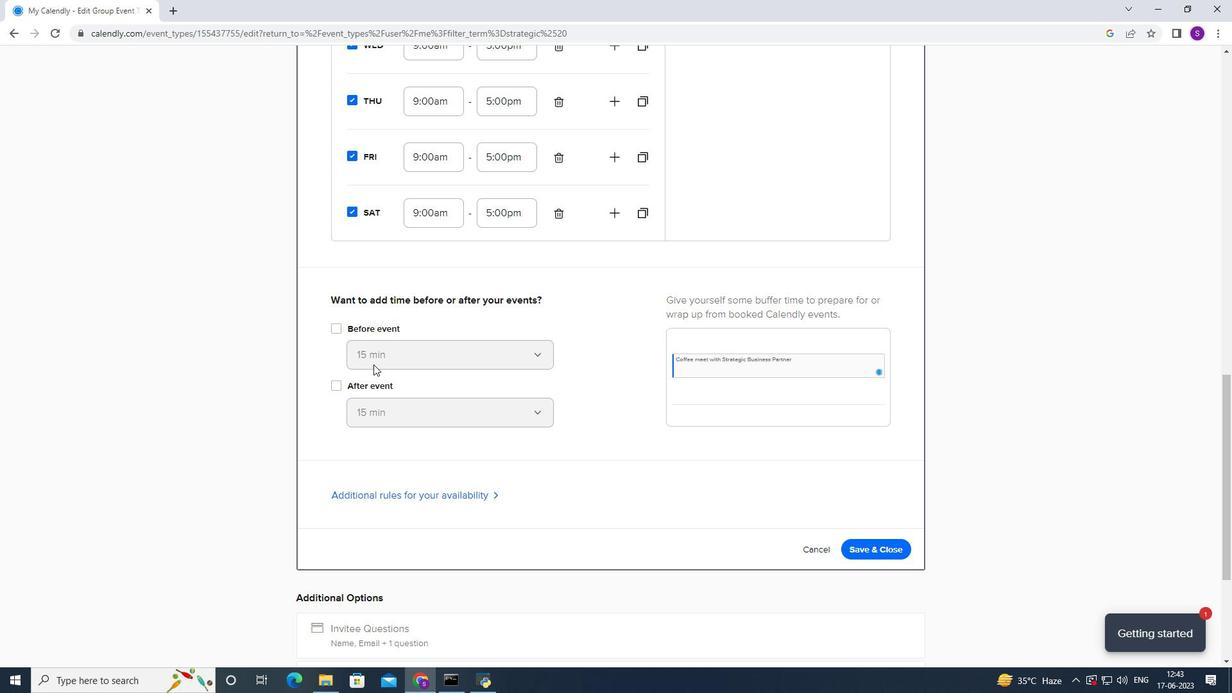 
Action: Mouse moved to (333, 319)
Screenshot: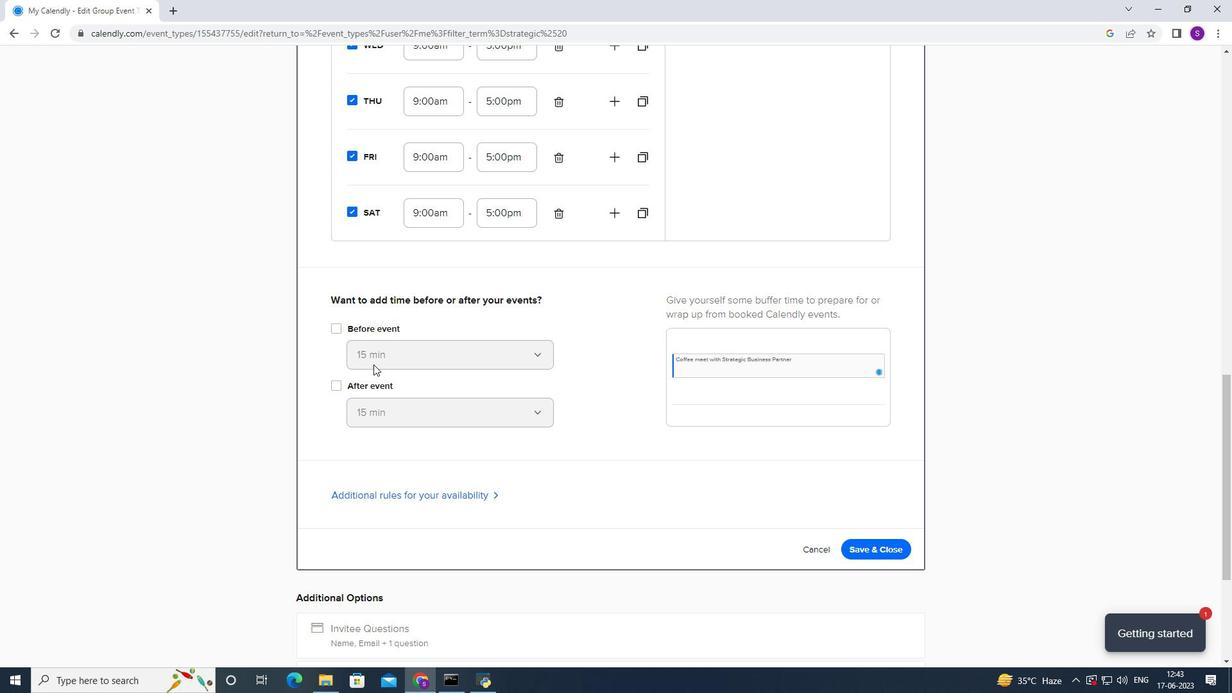 
Action: Mouse pressed left at (333, 319)
Screenshot: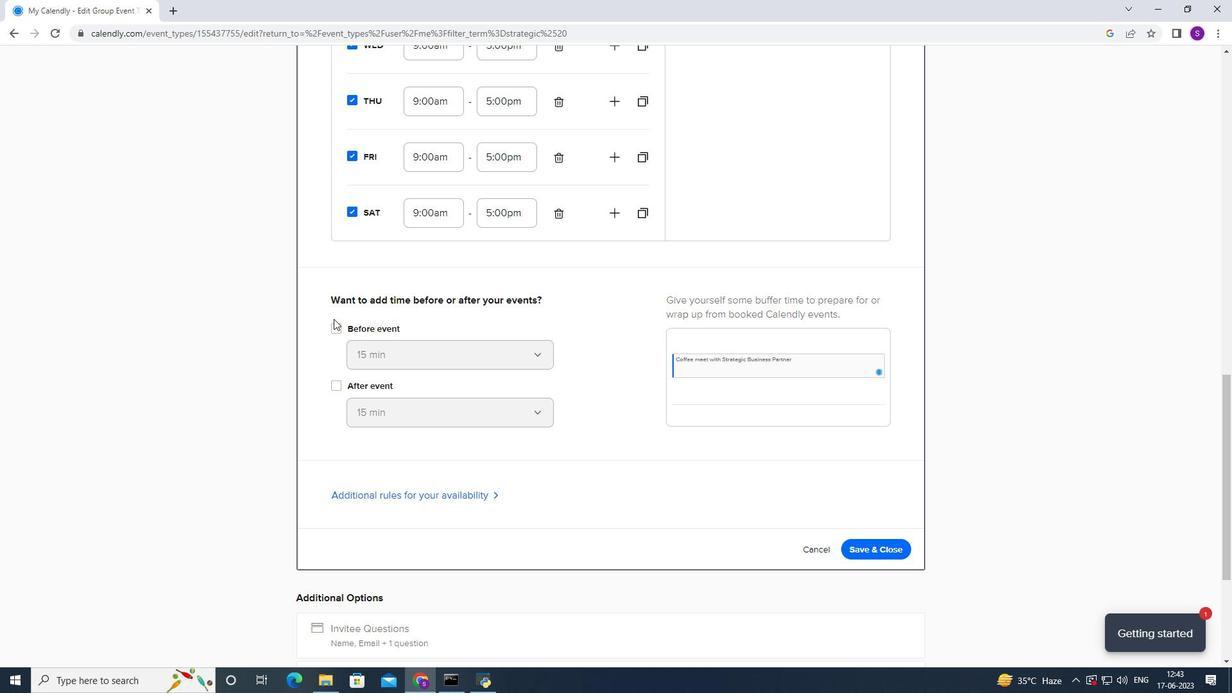 
Action: Mouse moved to (333, 327)
Screenshot: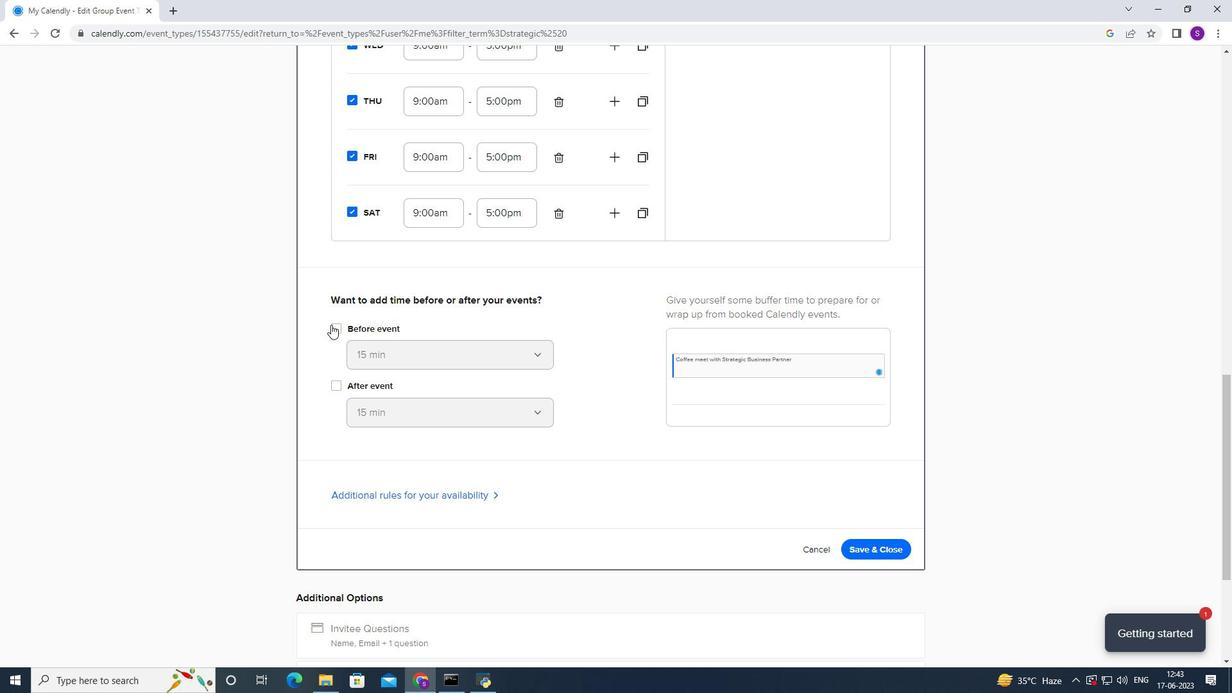 
Action: Mouse pressed left at (333, 327)
Screenshot: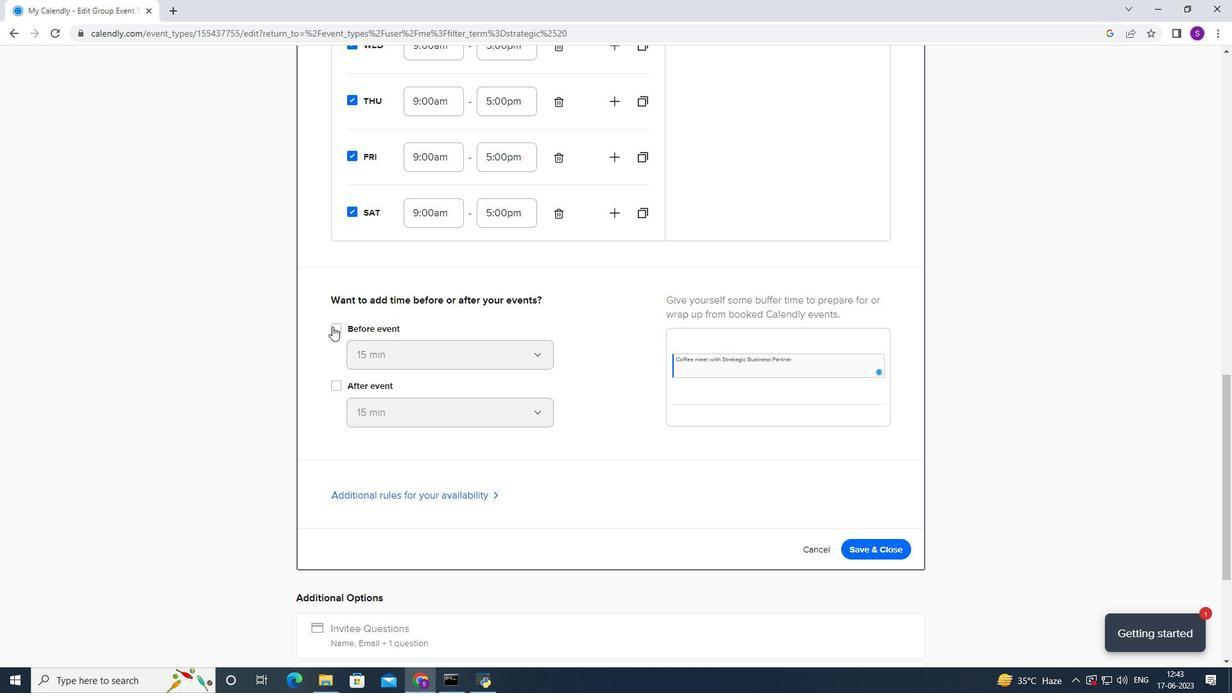 
Action: Mouse moved to (353, 360)
Screenshot: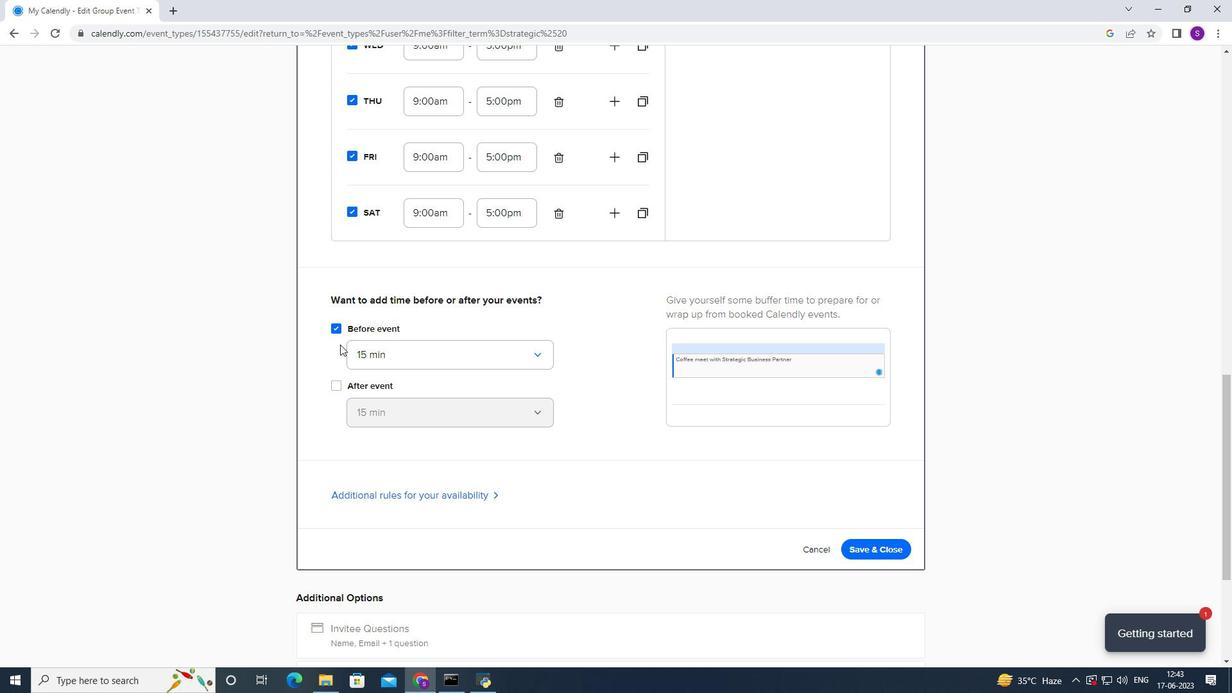 
Action: Mouse pressed left at (353, 360)
Screenshot: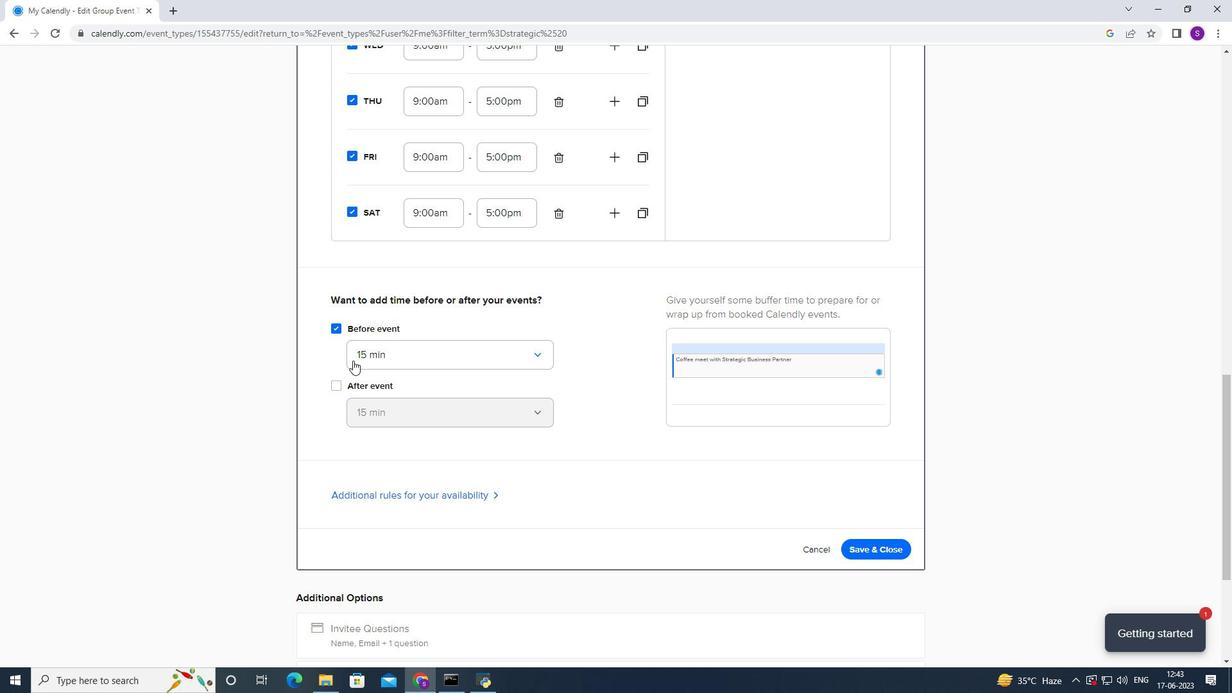 
Action: Mouse moved to (362, 387)
Screenshot: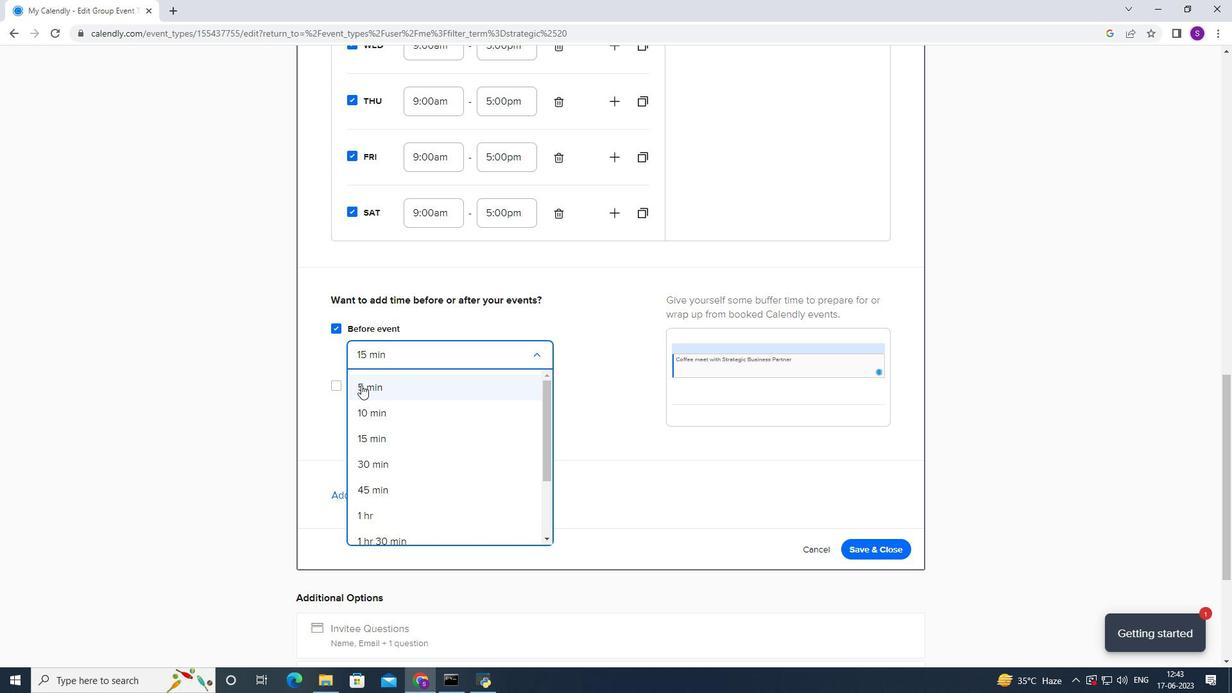 
Action: Mouse pressed left at (362, 387)
Screenshot: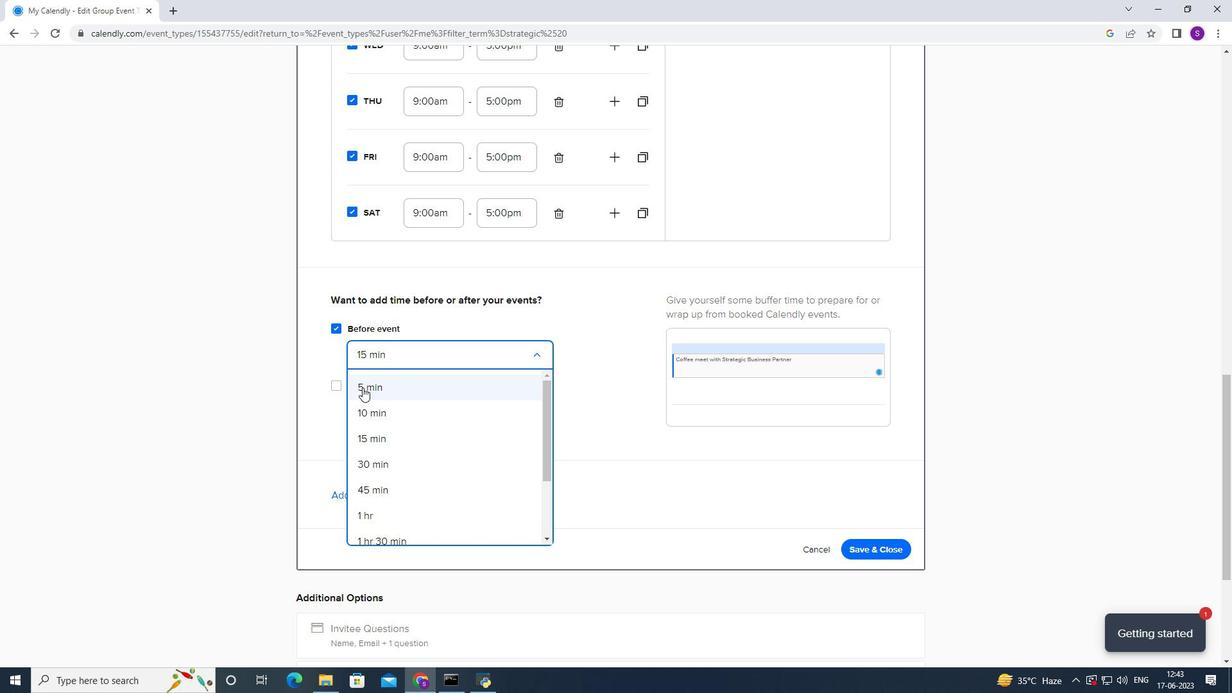 
Action: Mouse moved to (346, 389)
Screenshot: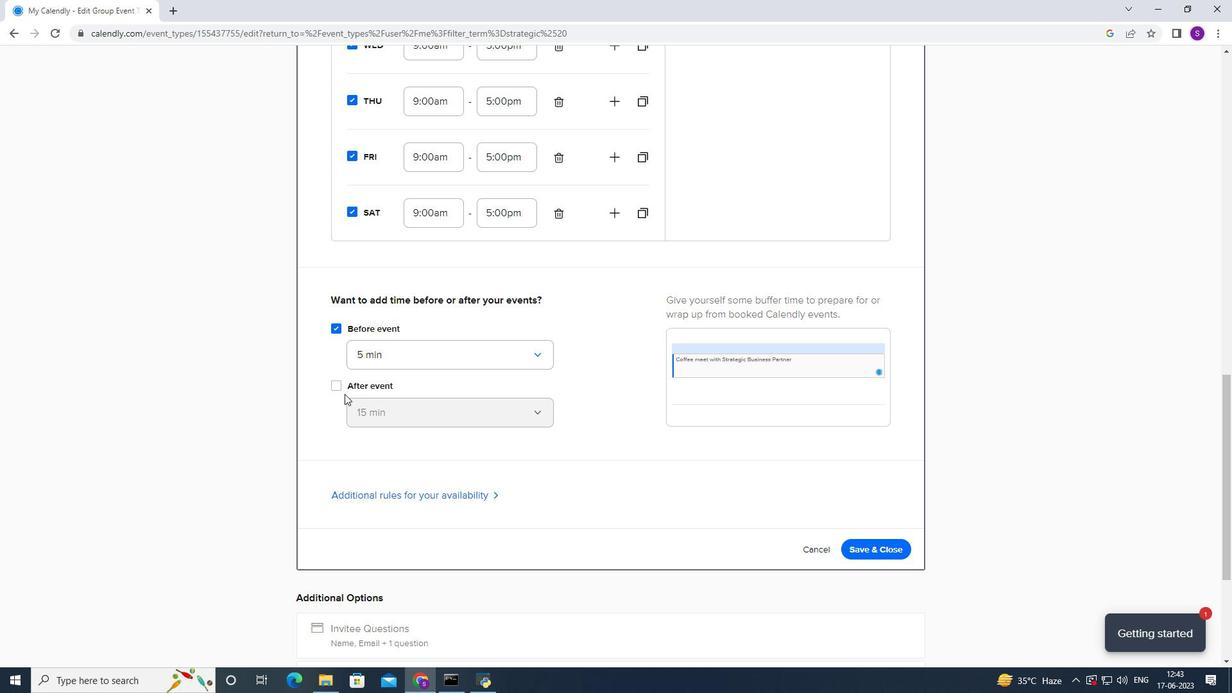 
Action: Mouse pressed left at (346, 389)
Screenshot: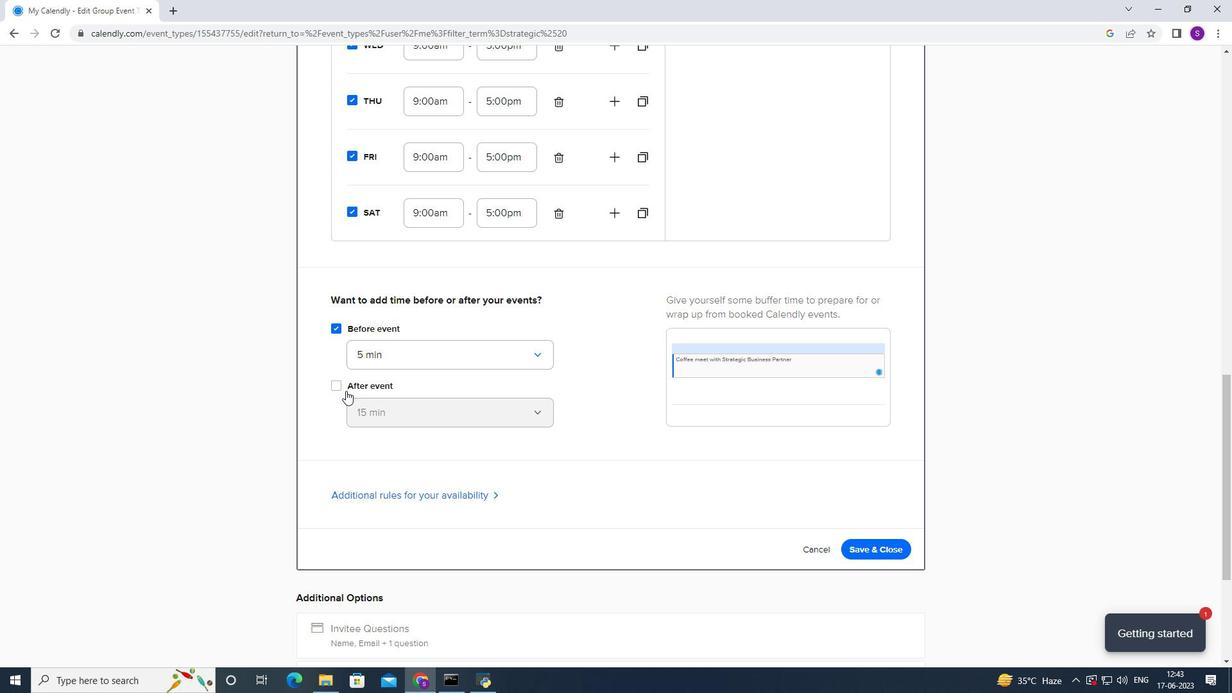 
Action: Mouse moved to (363, 405)
Screenshot: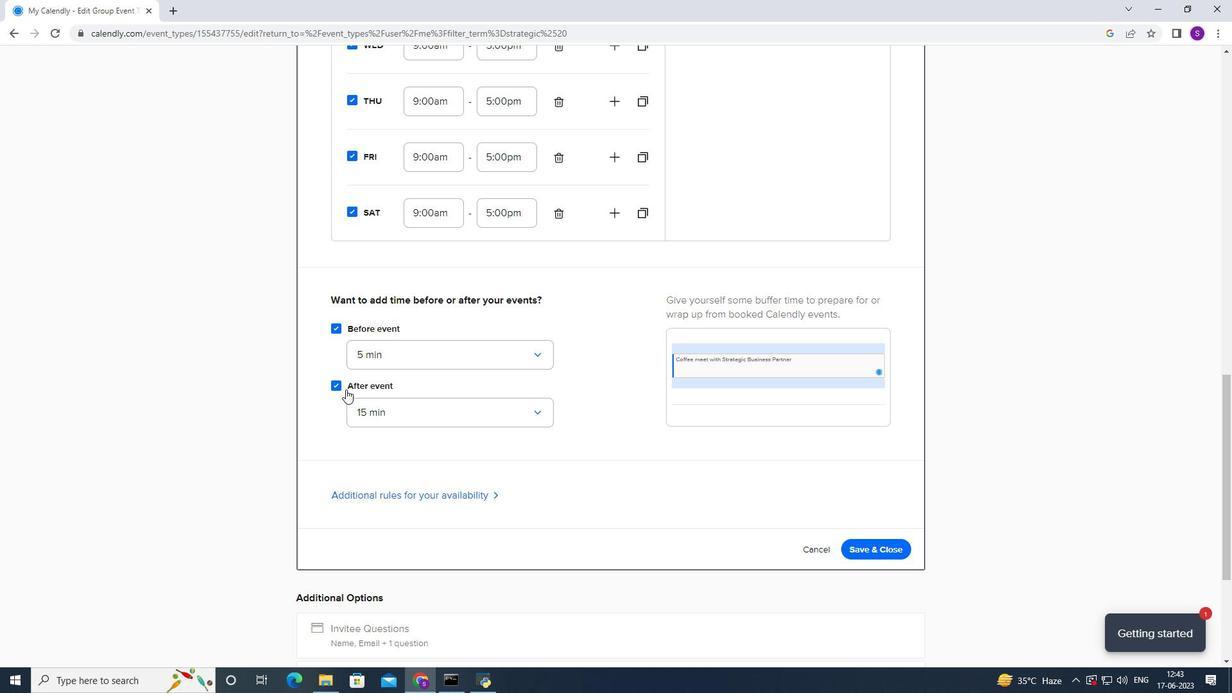 
Action: Mouse pressed left at (363, 405)
Screenshot: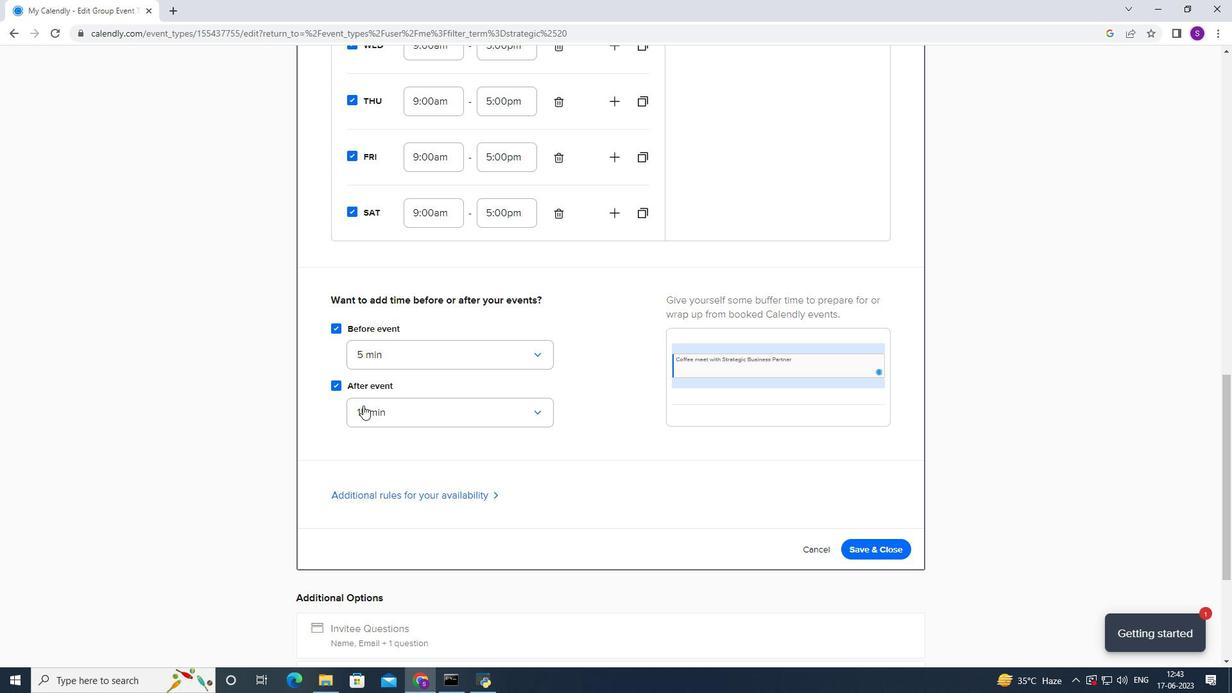 
Action: Mouse moved to (370, 438)
Screenshot: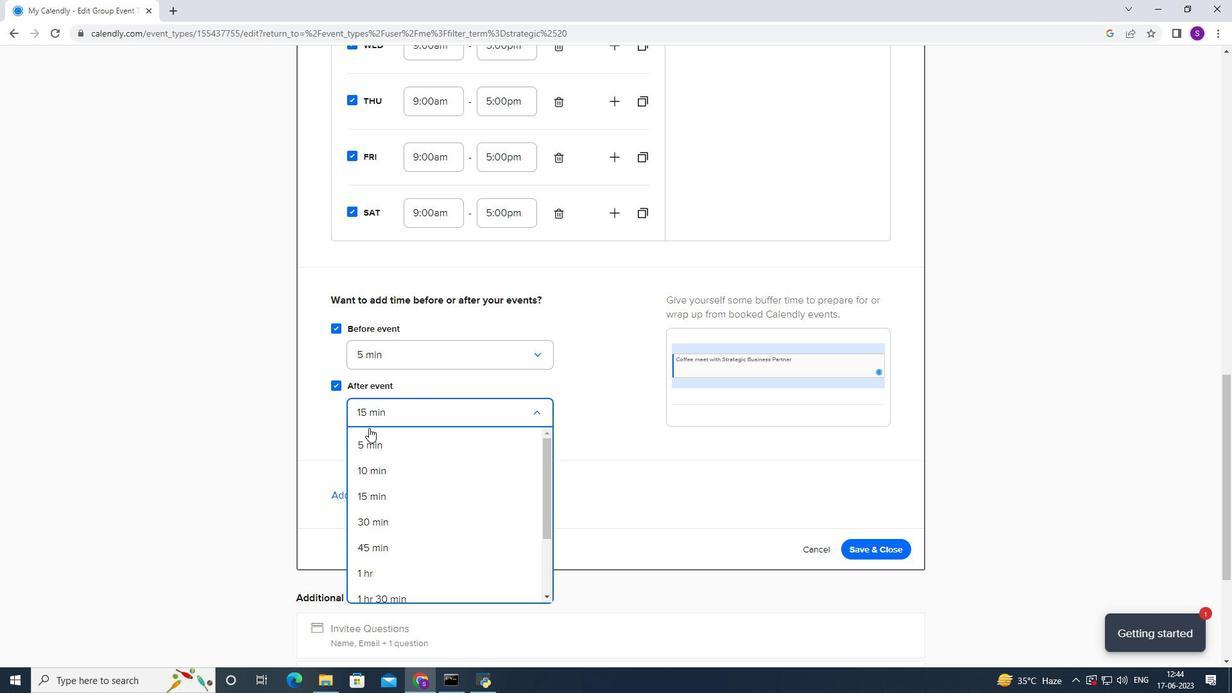
Action: Mouse pressed left at (370, 438)
Screenshot: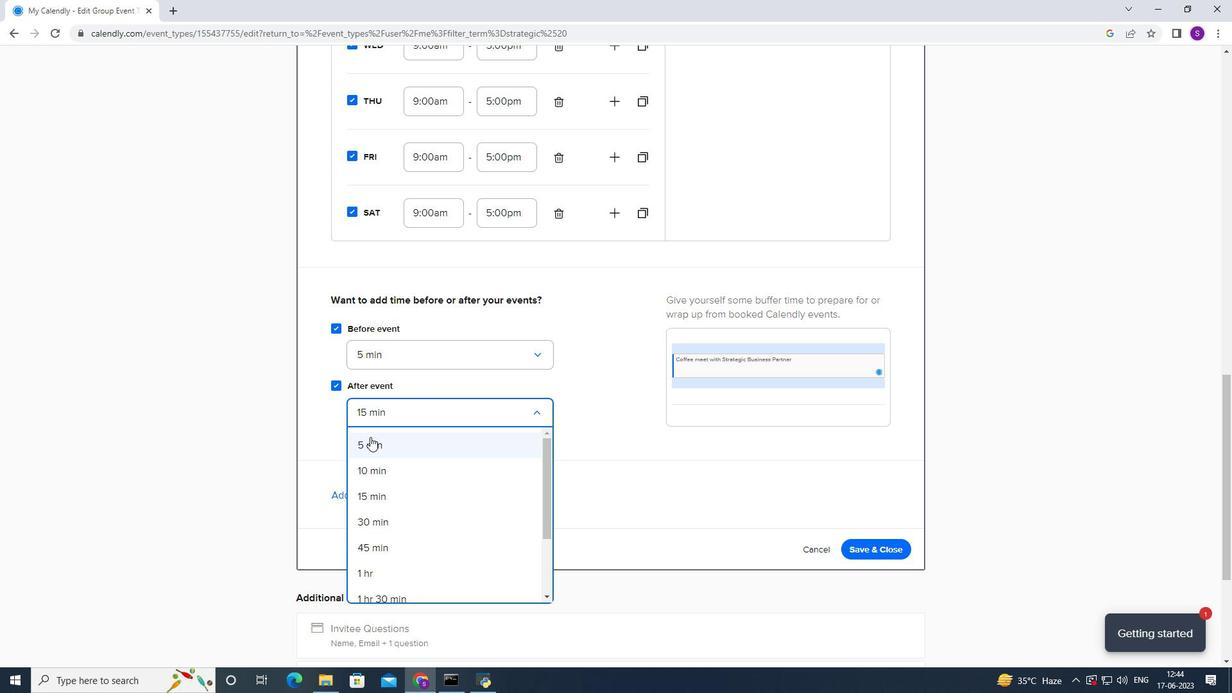 
Action: Mouse moved to (408, 470)
Screenshot: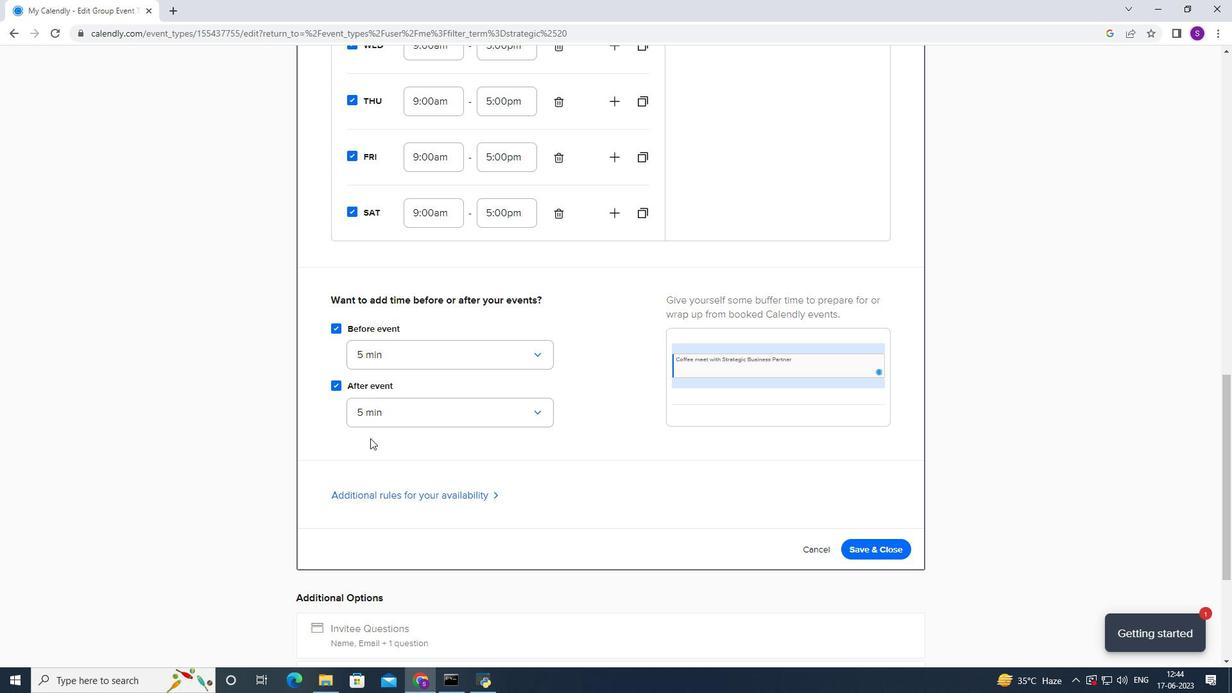 
Action: Mouse scrolled (408, 469) with delta (0, 0)
Screenshot: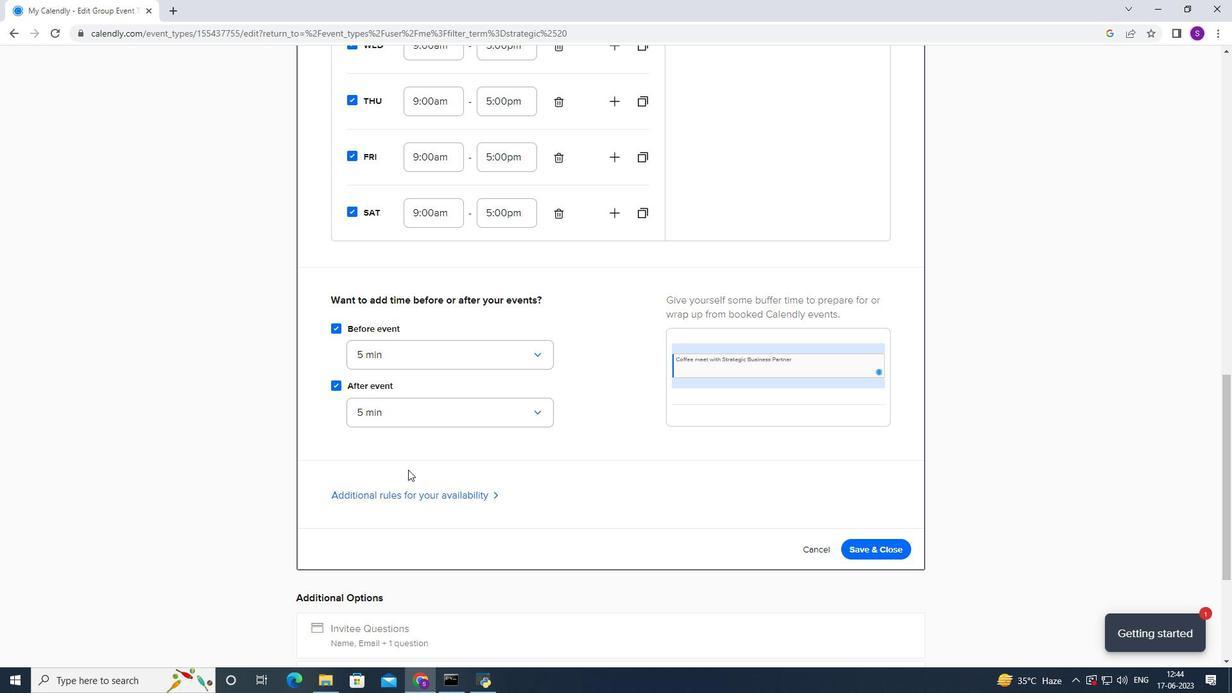 
Action: Mouse scrolled (408, 469) with delta (0, 0)
Screenshot: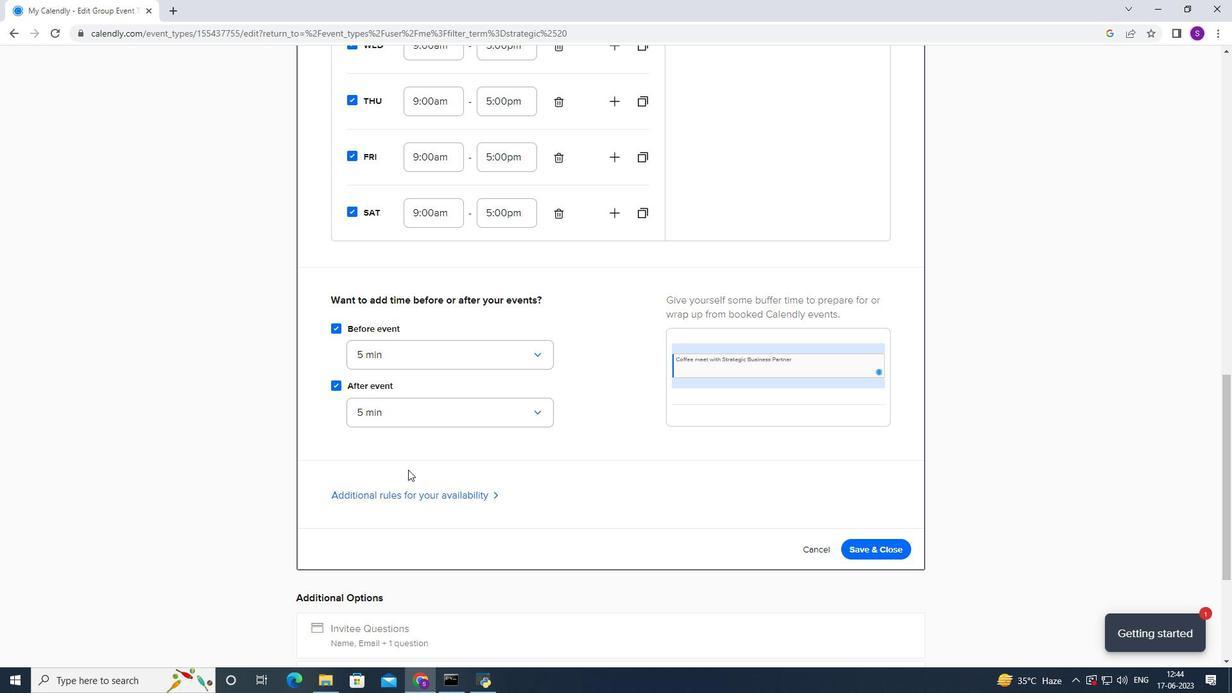 
Action: Mouse scrolled (408, 469) with delta (0, 0)
Screenshot: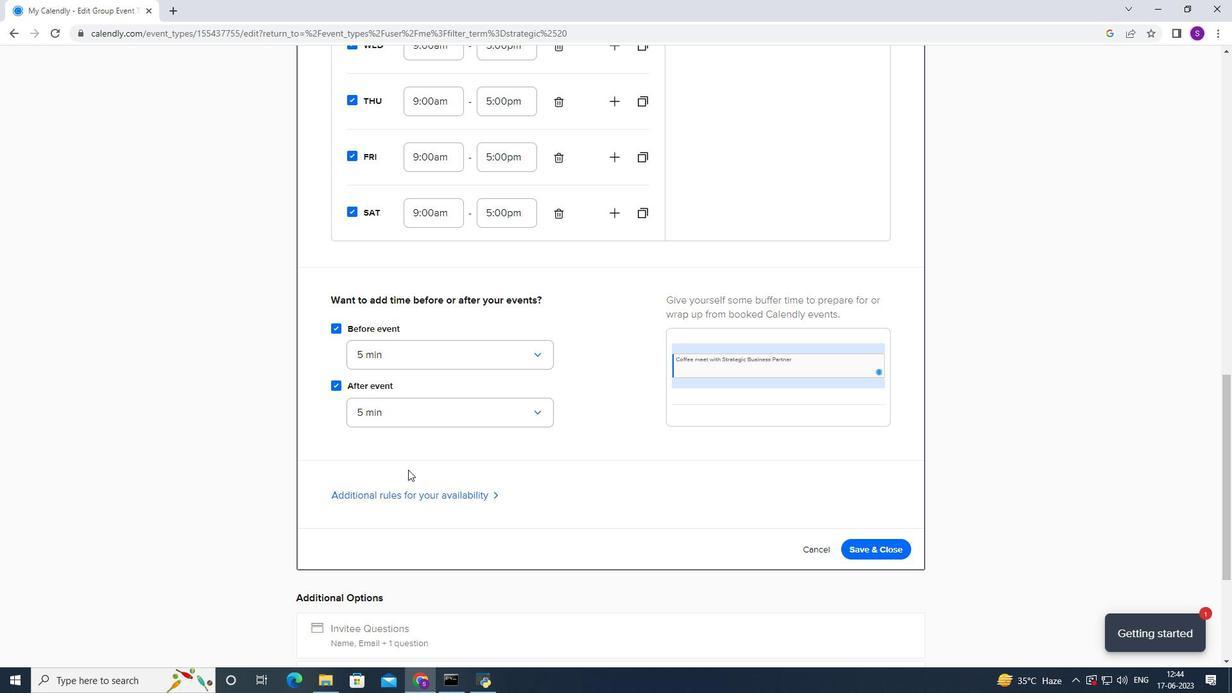 
Action: Mouse moved to (484, 302)
Screenshot: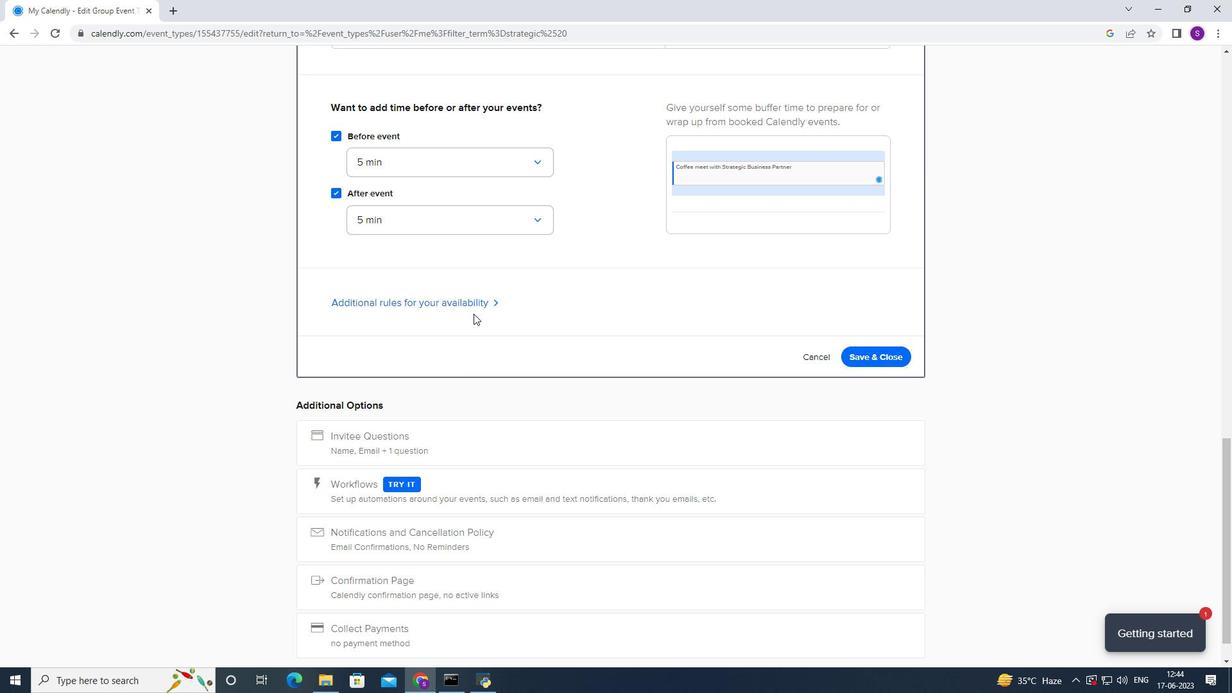 
Action: Mouse pressed left at (484, 302)
Screenshot: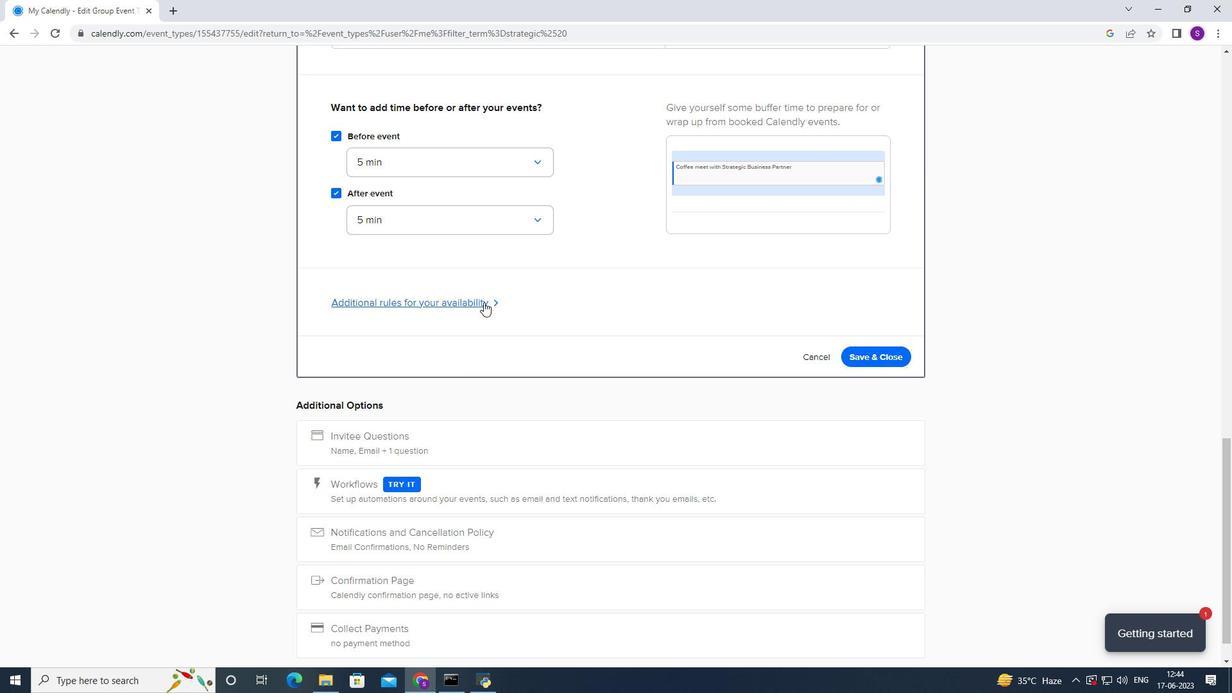 
Action: Mouse moved to (425, 424)
Screenshot: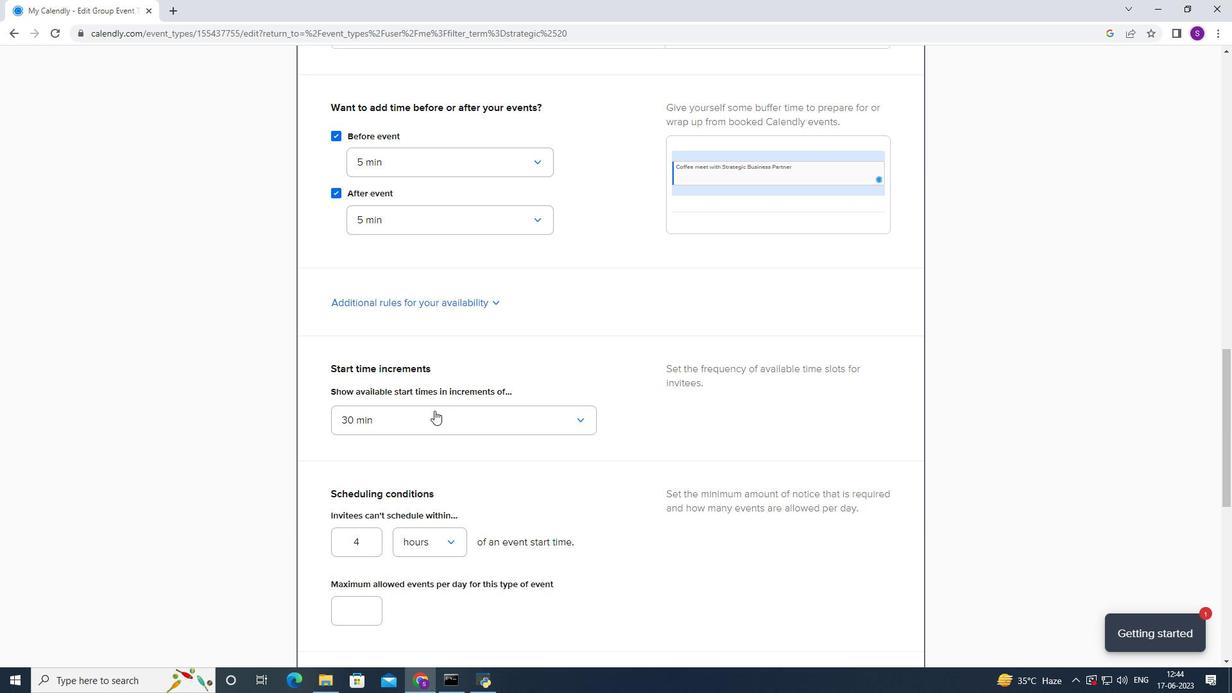 
Action: Mouse pressed left at (425, 424)
Screenshot: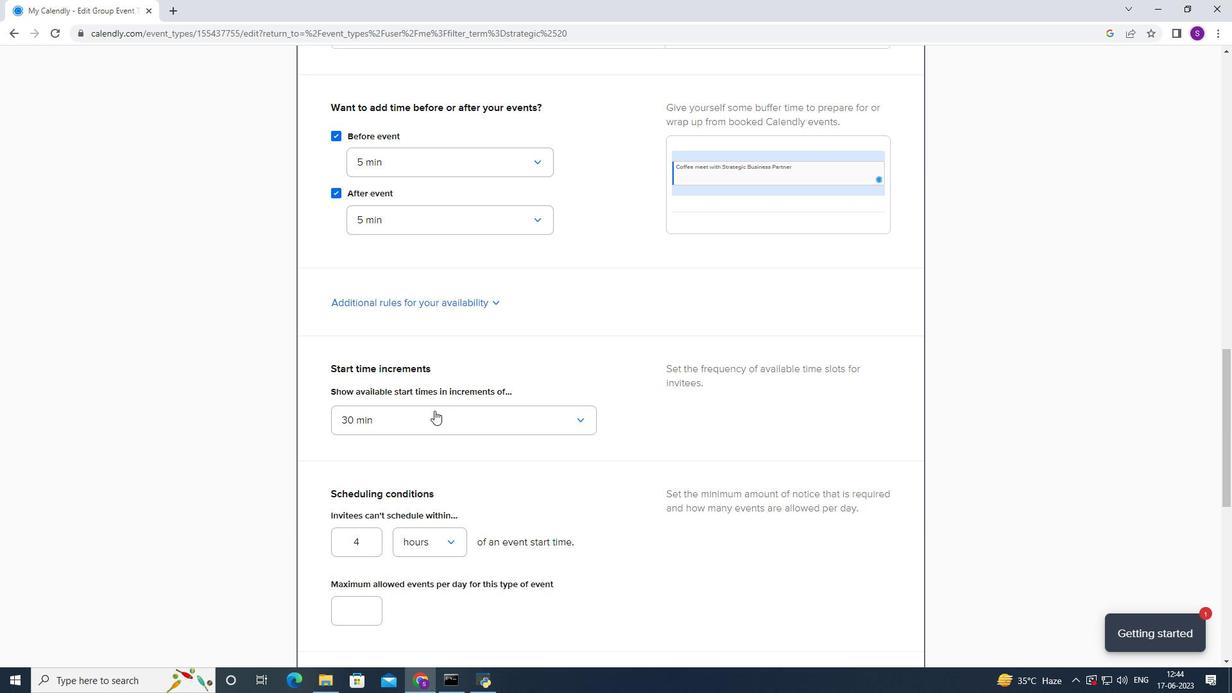 
Action: Mouse moved to (382, 505)
Screenshot: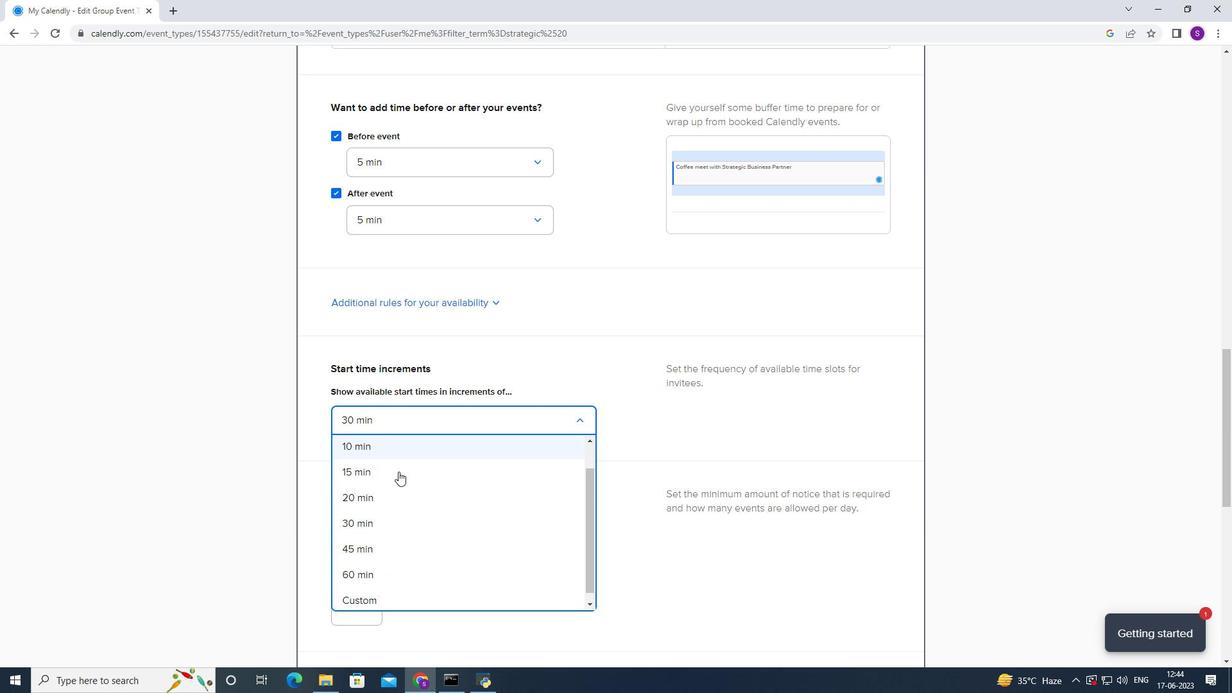 
Action: Mouse pressed left at (382, 505)
Screenshot: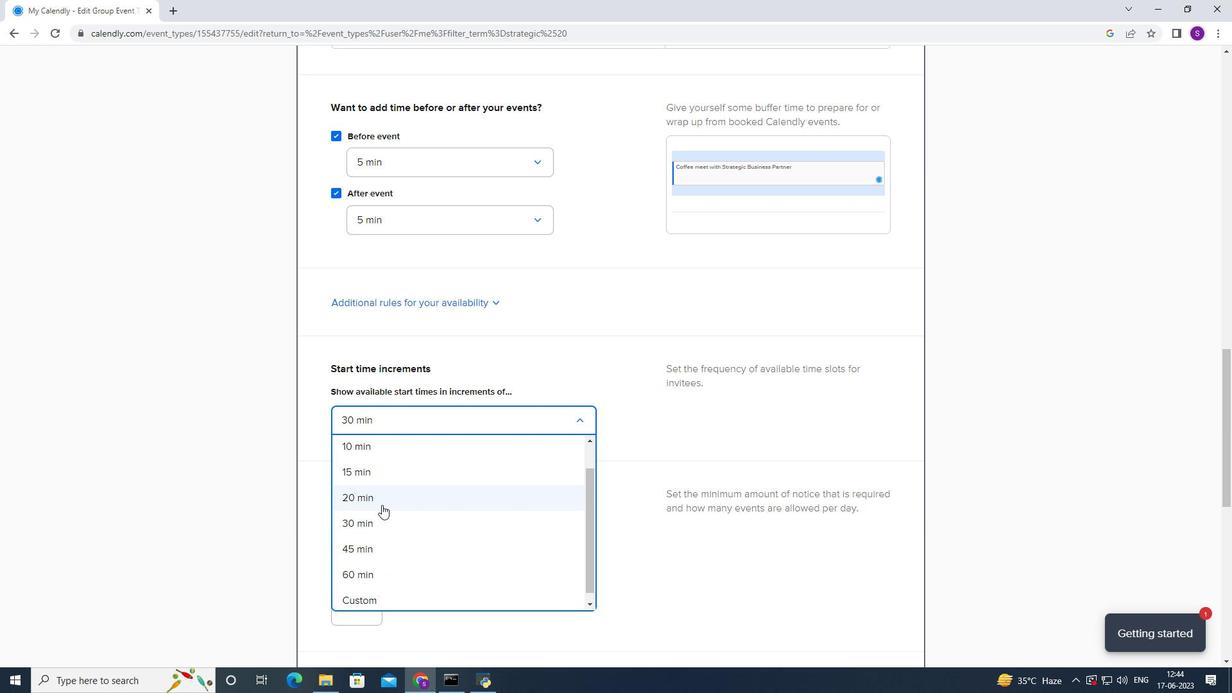 
Action: Mouse scrolled (382, 504) with delta (0, 0)
Screenshot: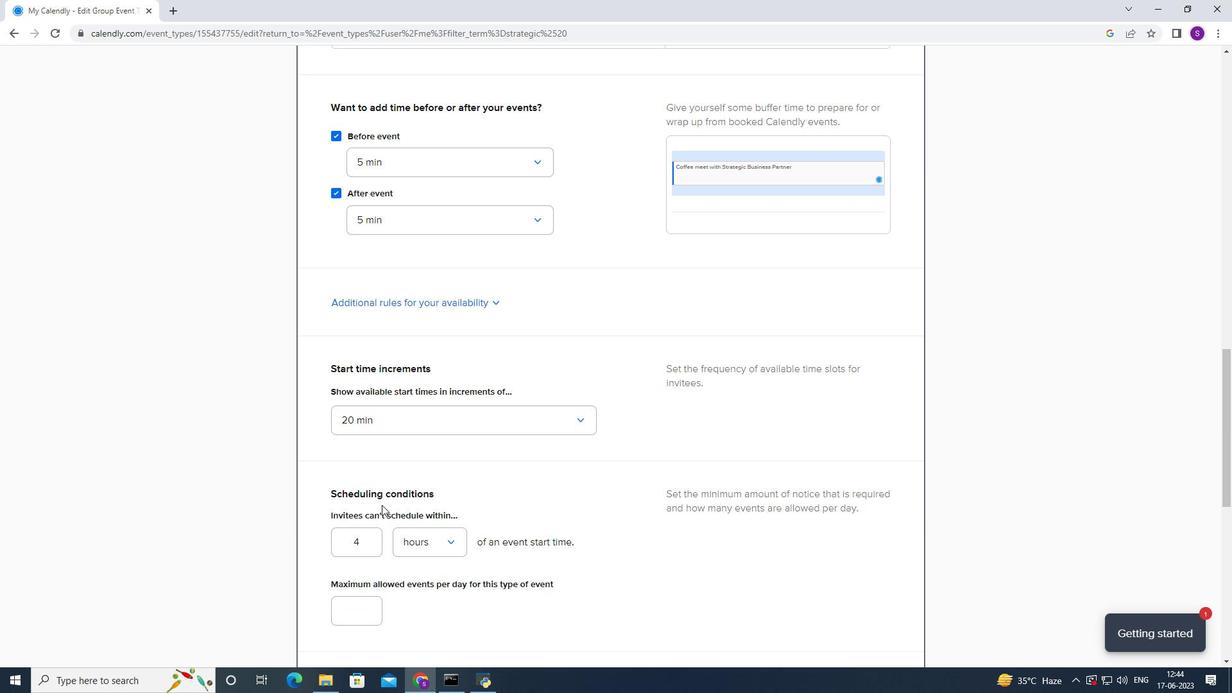 
Action: Mouse scrolled (382, 504) with delta (0, 0)
Screenshot: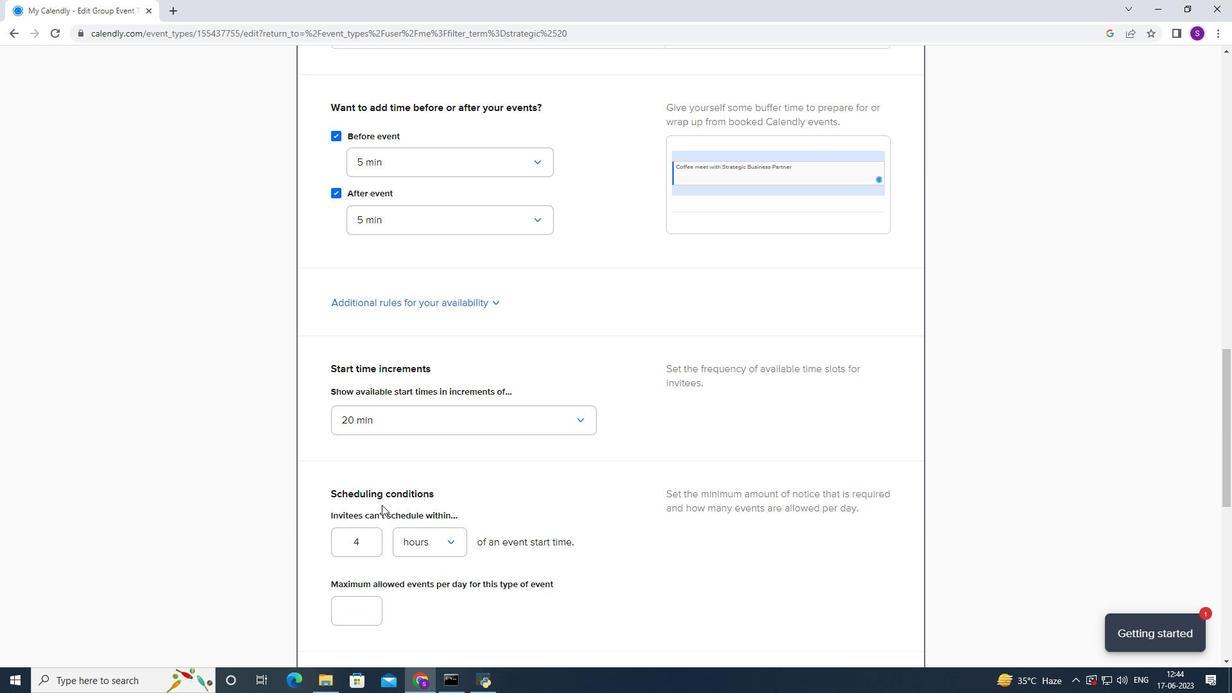 
Action: Mouse scrolled (382, 504) with delta (0, 0)
Screenshot: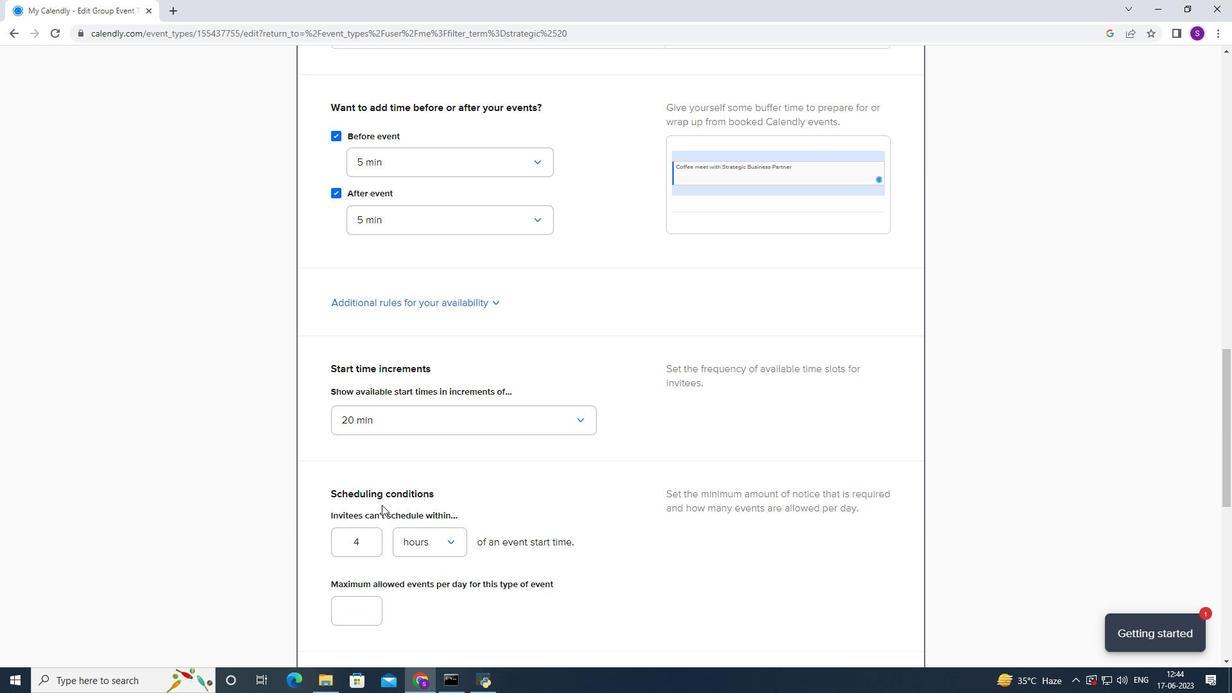 
Action: Mouse moved to (363, 353)
Screenshot: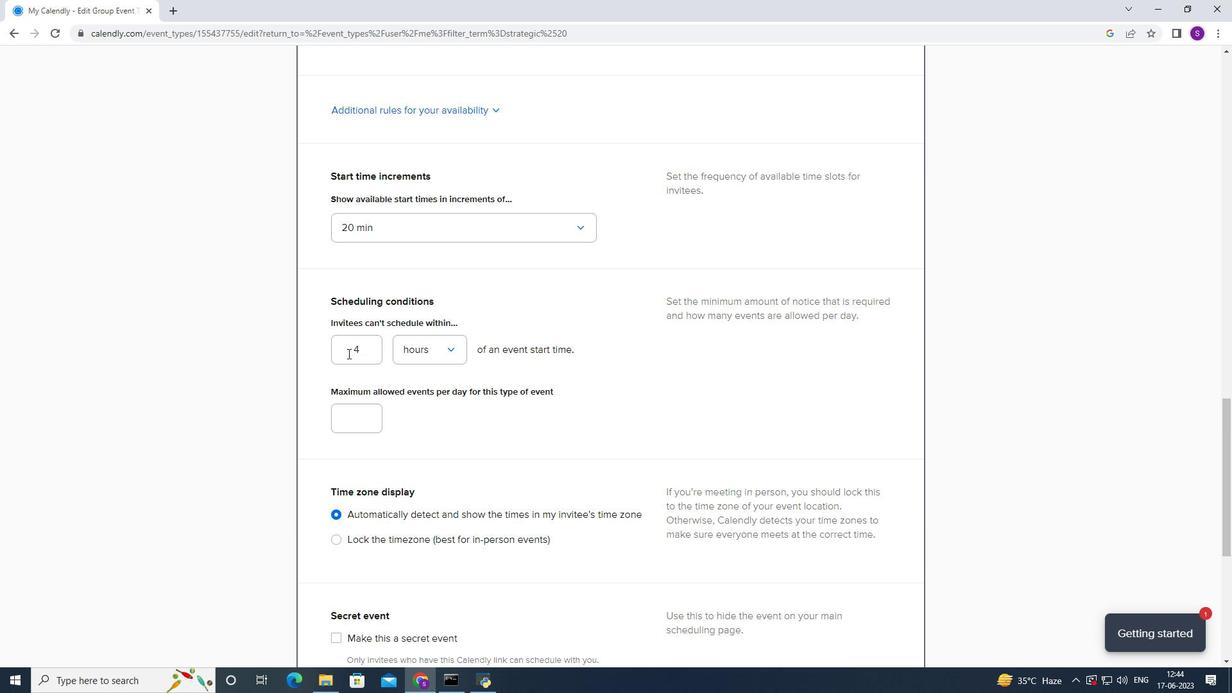 
Action: Mouse pressed left at (363, 353)
Screenshot: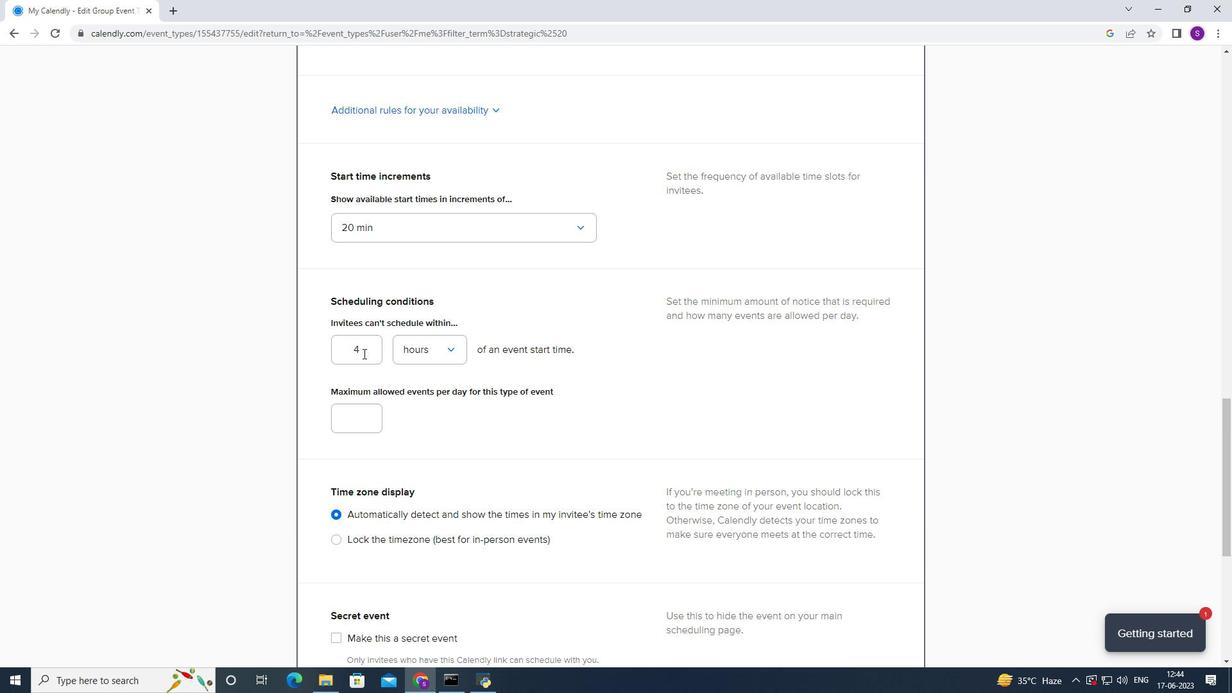 
Action: Mouse pressed left at (363, 353)
Screenshot: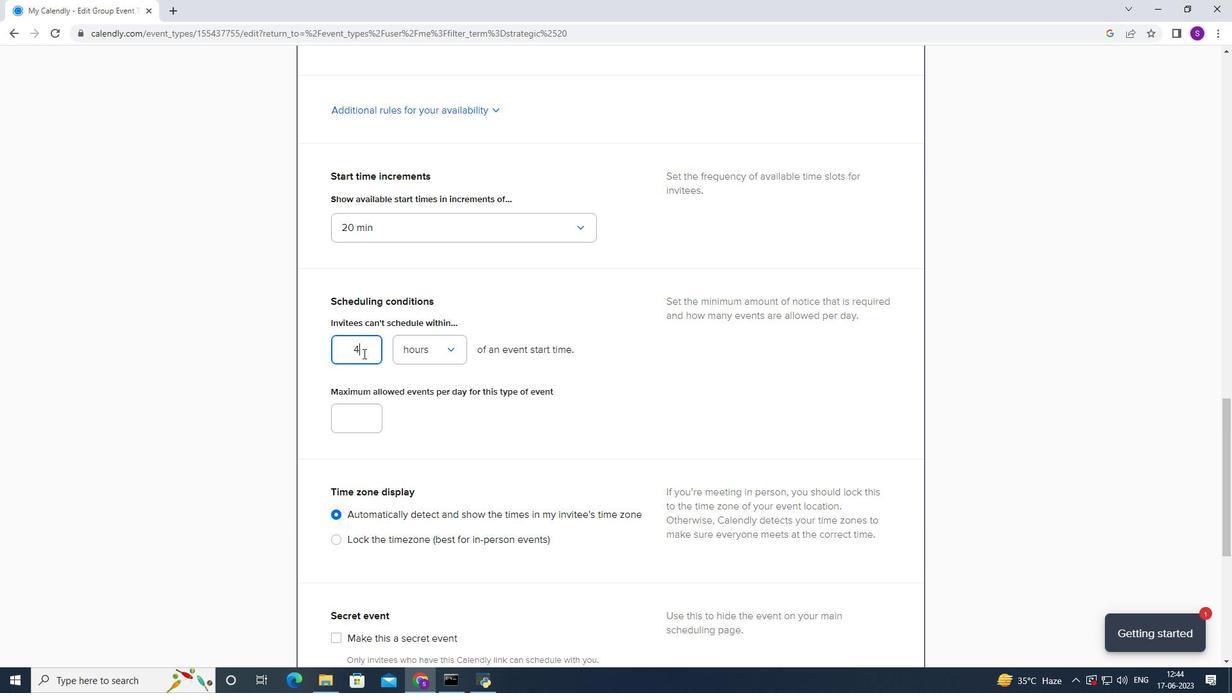 
Action: Mouse moved to (346, 358)
Screenshot: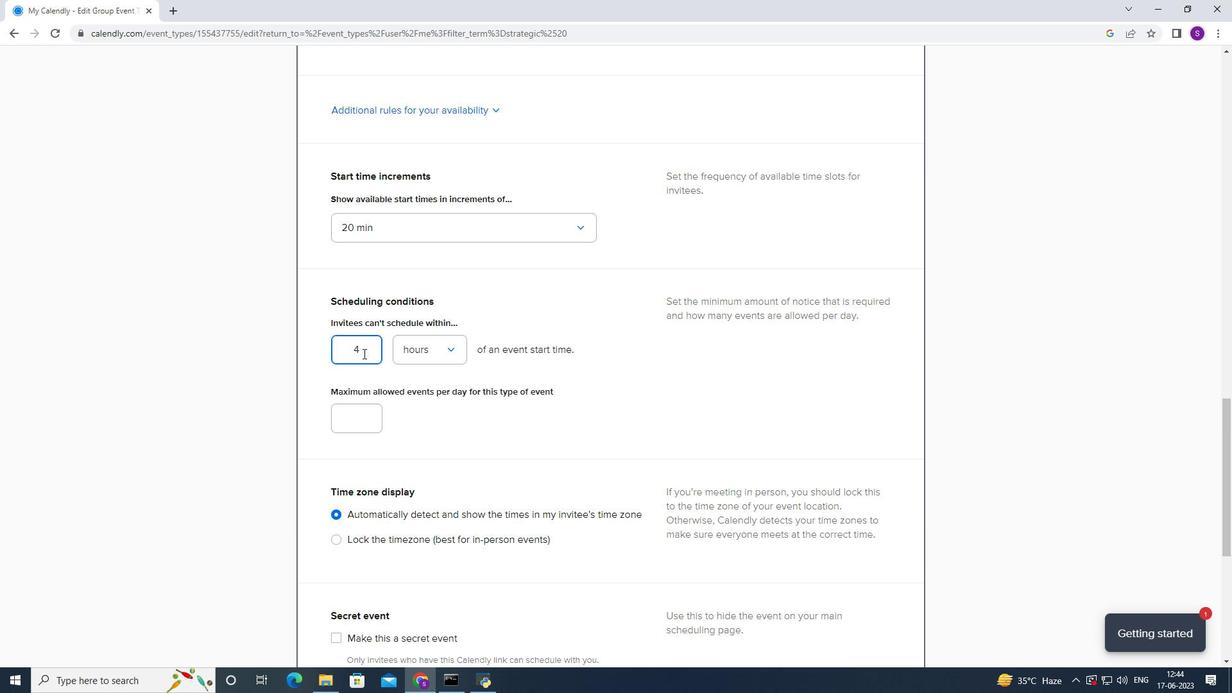 
Action: Key pressed 41
Screenshot: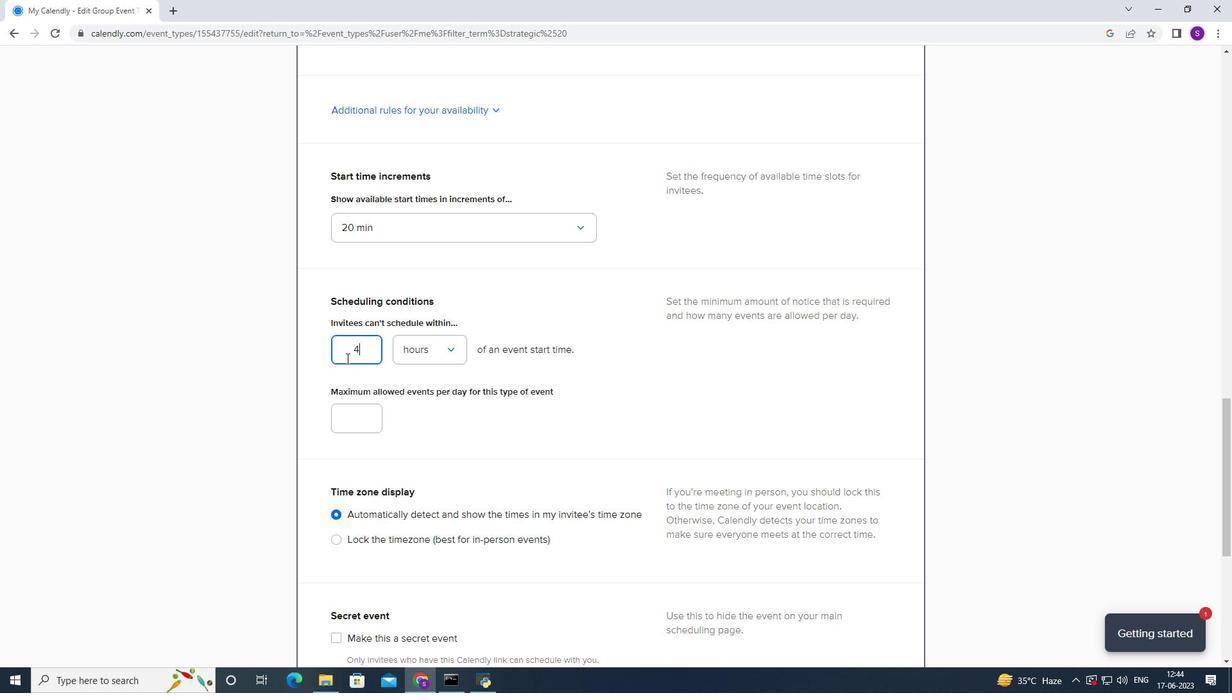 
Action: Mouse moved to (364, 412)
Screenshot: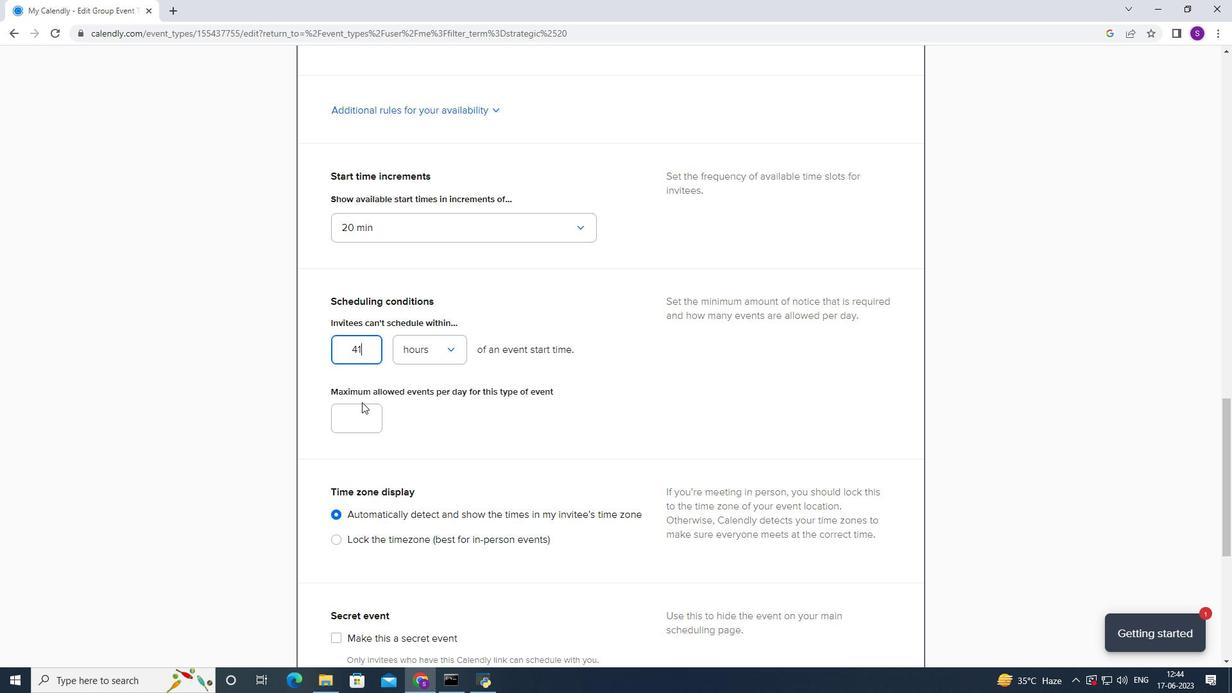 
Action: Mouse pressed left at (364, 412)
Screenshot: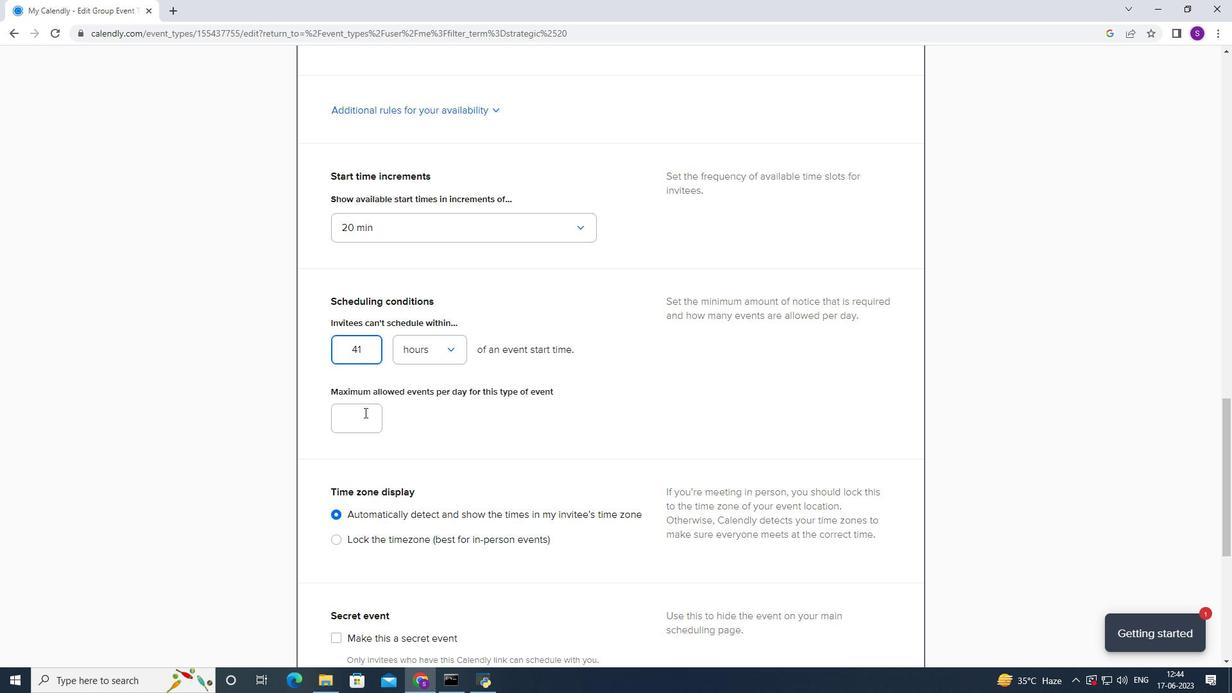 
Action: Key pressed 6
Screenshot: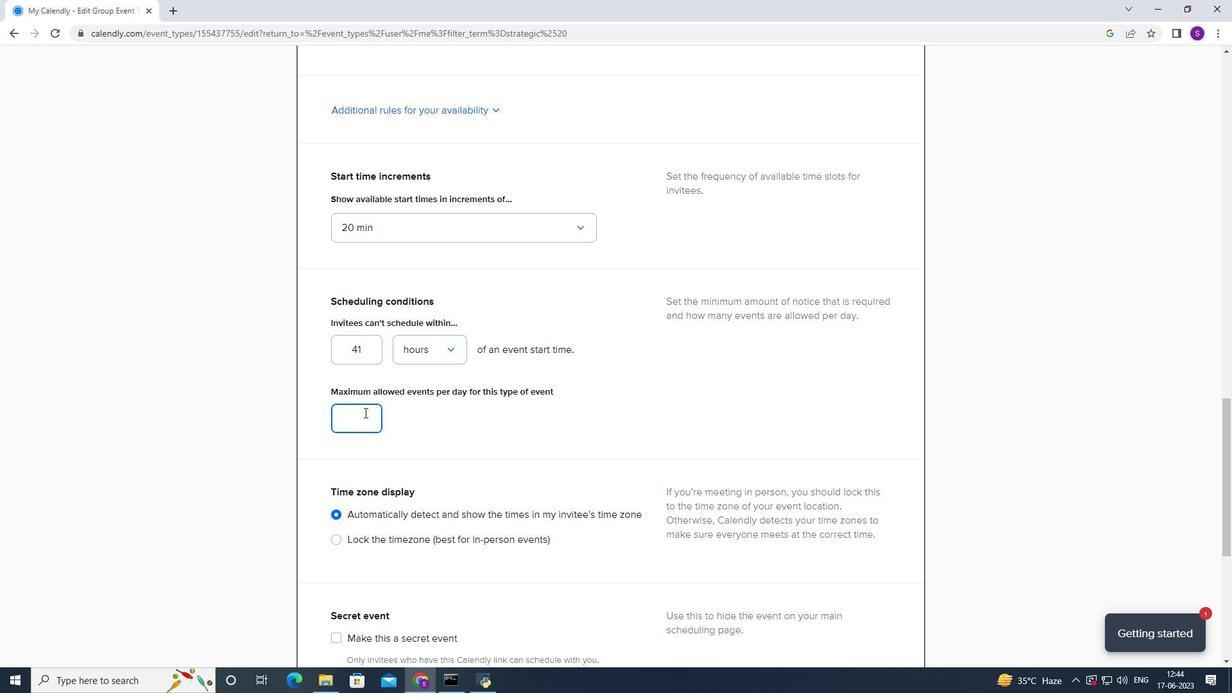 
Action: Mouse moved to (574, 491)
Screenshot: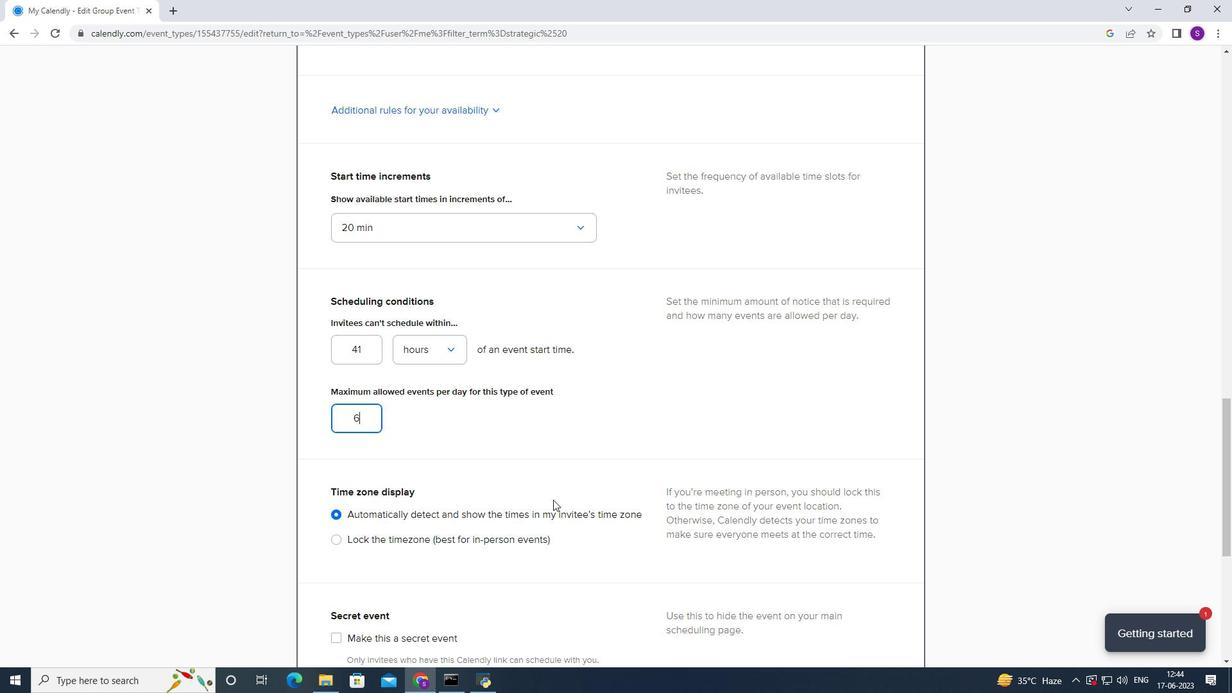 
Action: Mouse scrolled (574, 490) with delta (0, 0)
Screenshot: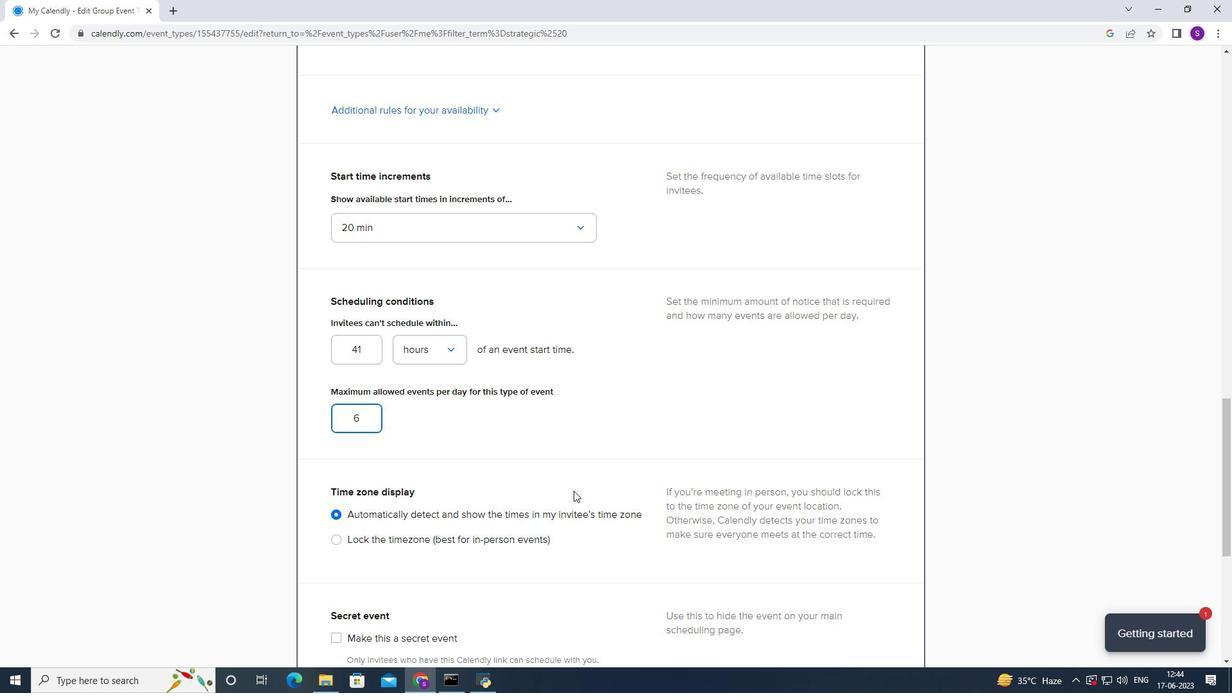 
Action: Mouse scrolled (574, 490) with delta (0, 0)
Screenshot: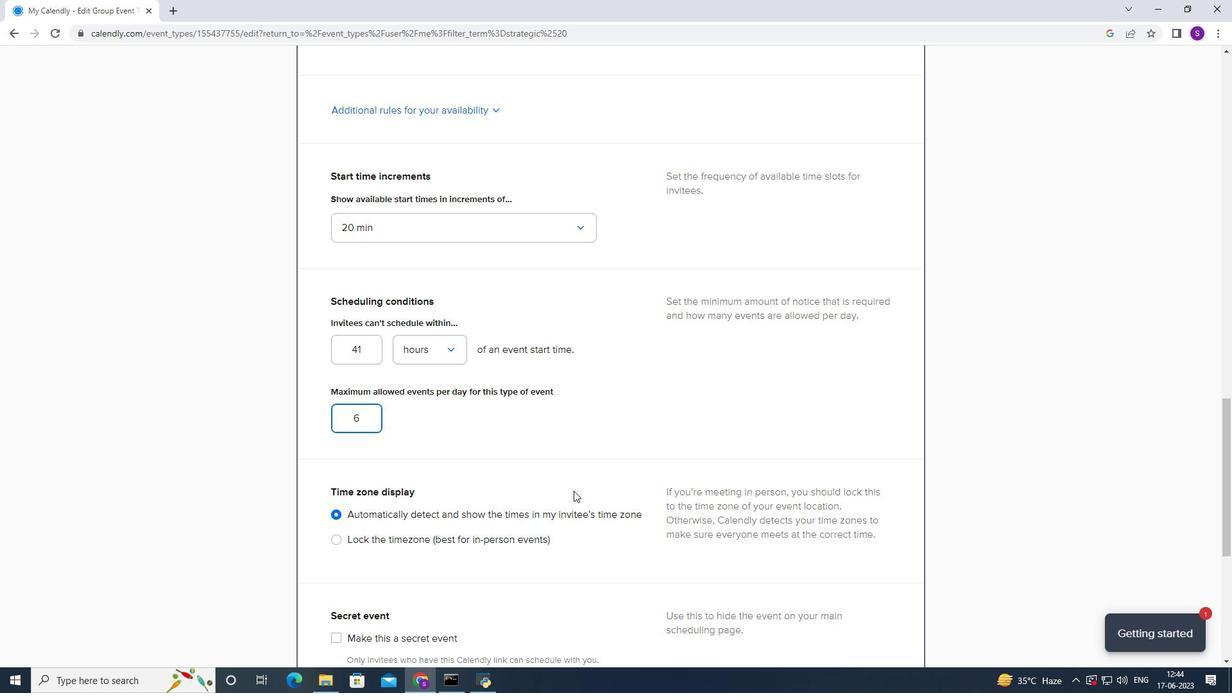 
Action: Mouse scrolled (574, 490) with delta (0, 0)
Screenshot: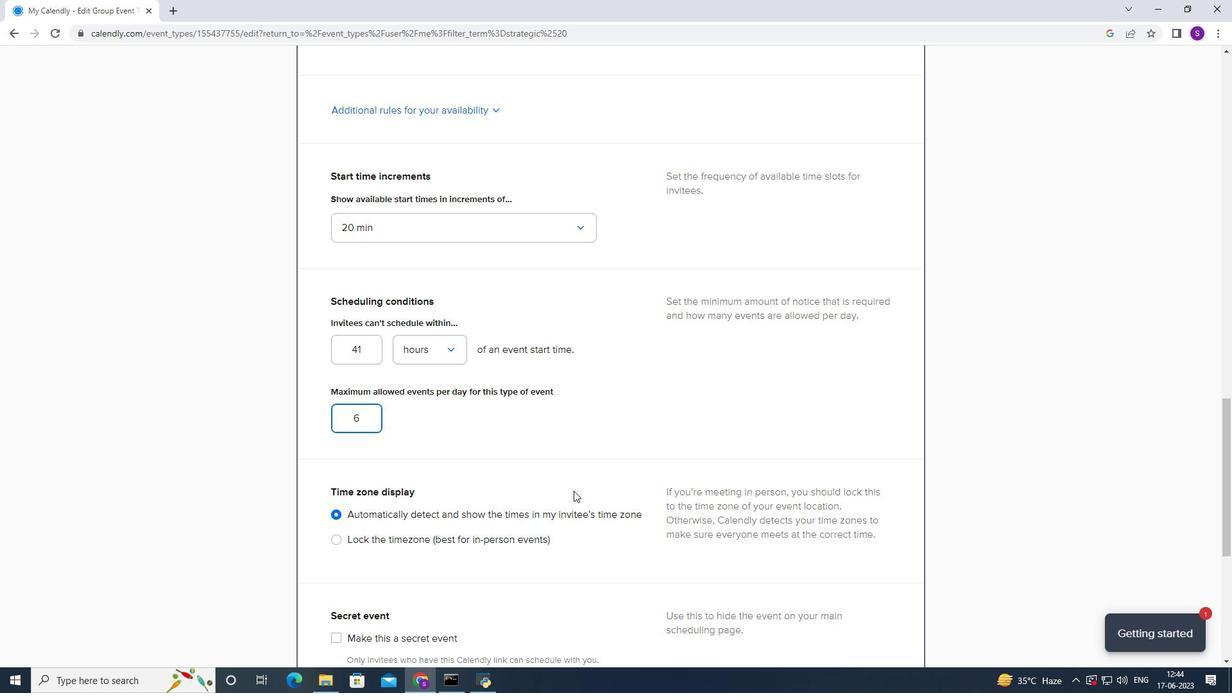 
Action: Mouse scrolled (574, 490) with delta (0, 0)
Screenshot: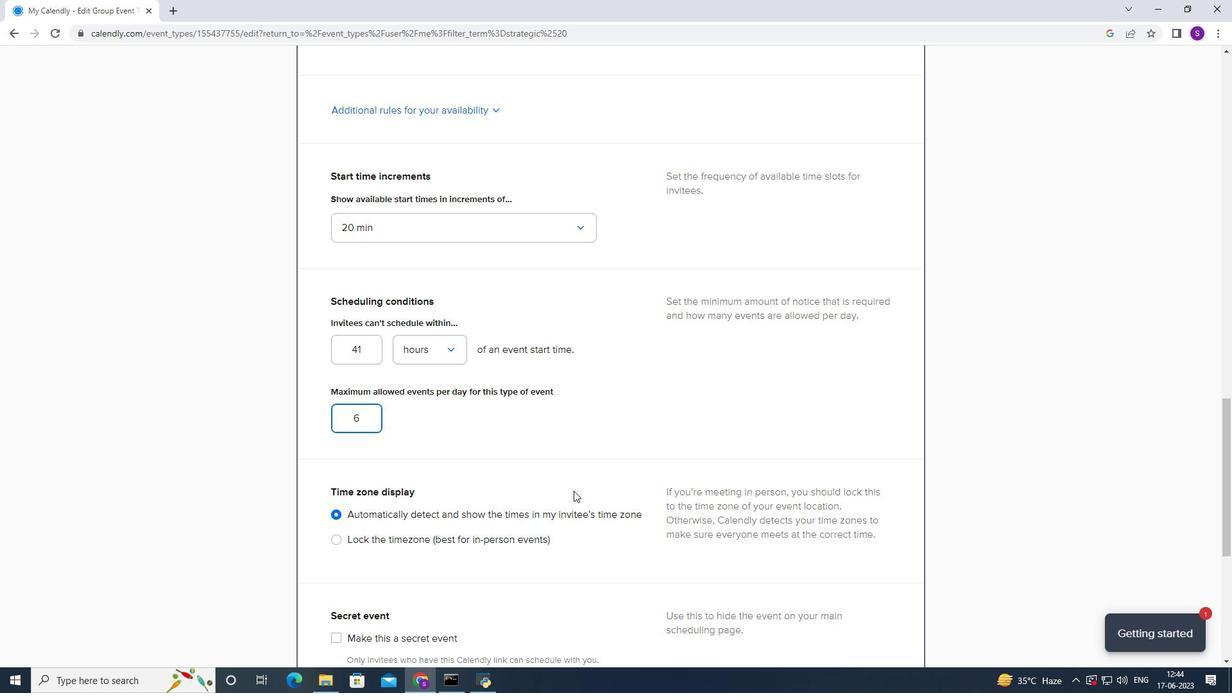 
Action: Mouse scrolled (574, 490) with delta (0, 0)
Screenshot: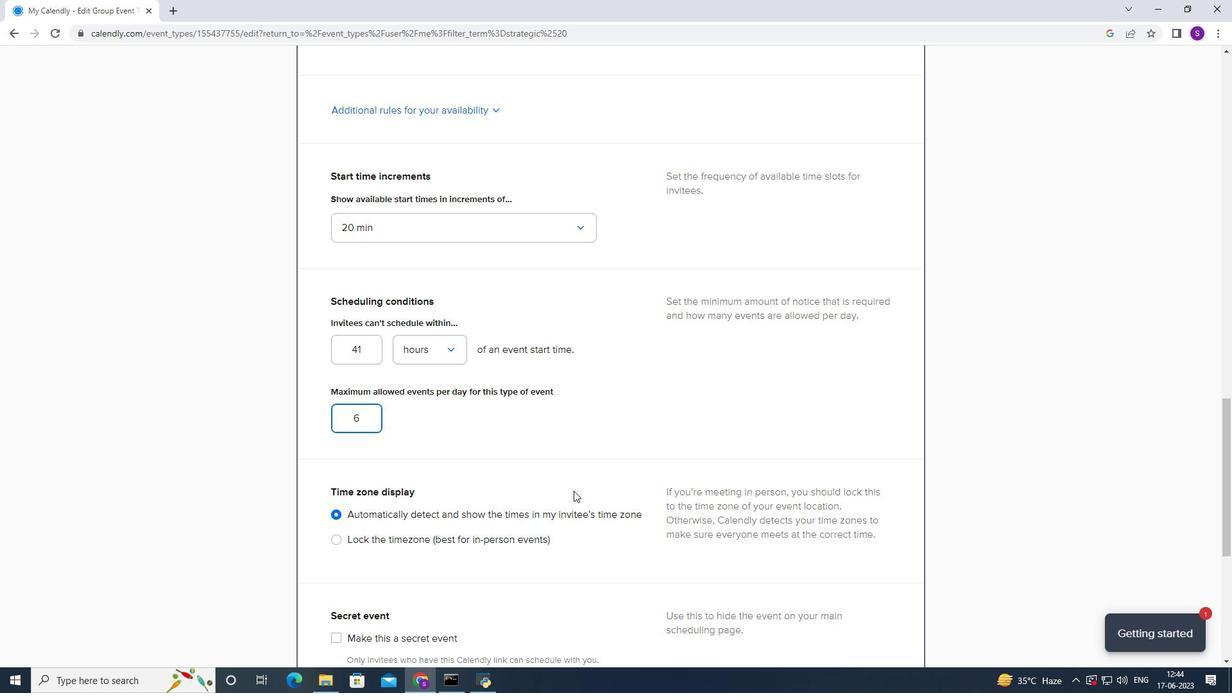 
Action: Mouse scrolled (574, 490) with delta (0, 0)
Screenshot: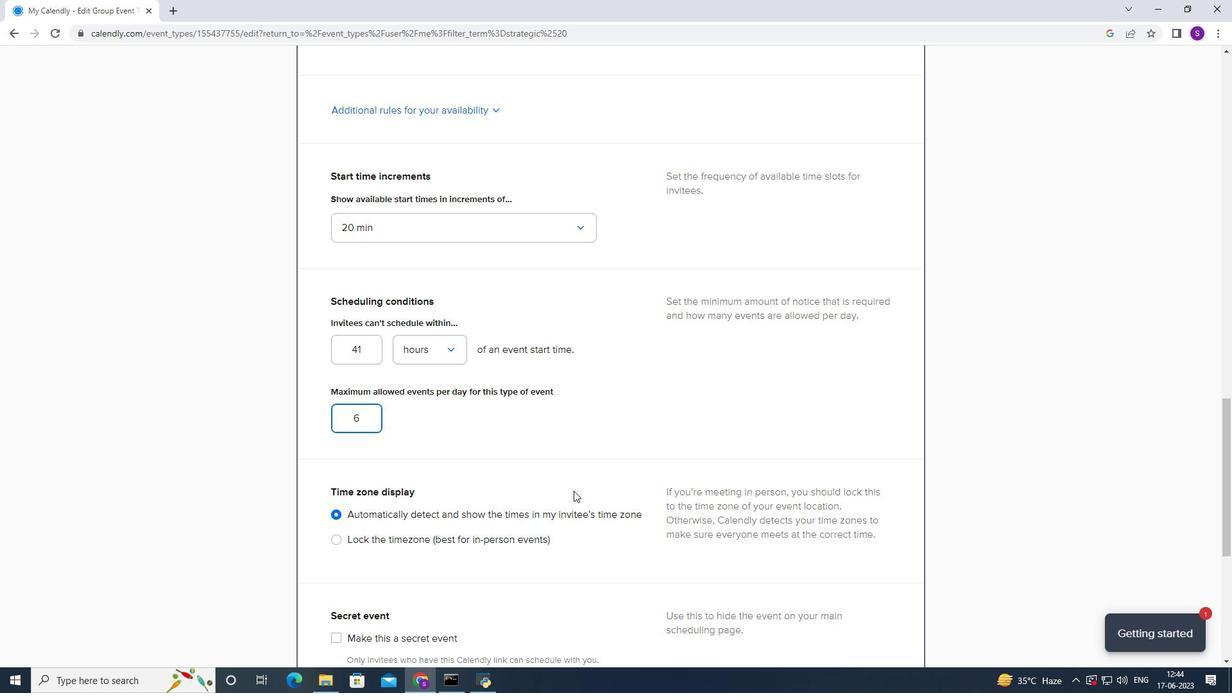 
Action: Mouse moved to (875, 330)
Screenshot: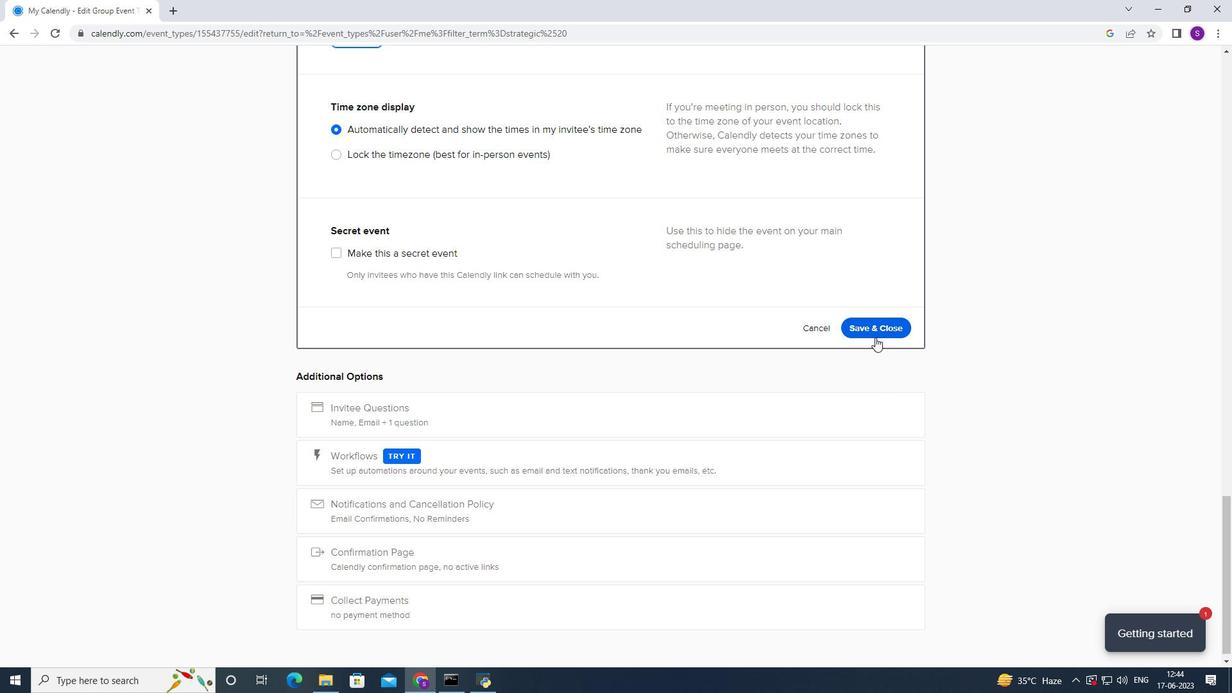 
Action: Mouse pressed left at (875, 330)
Screenshot: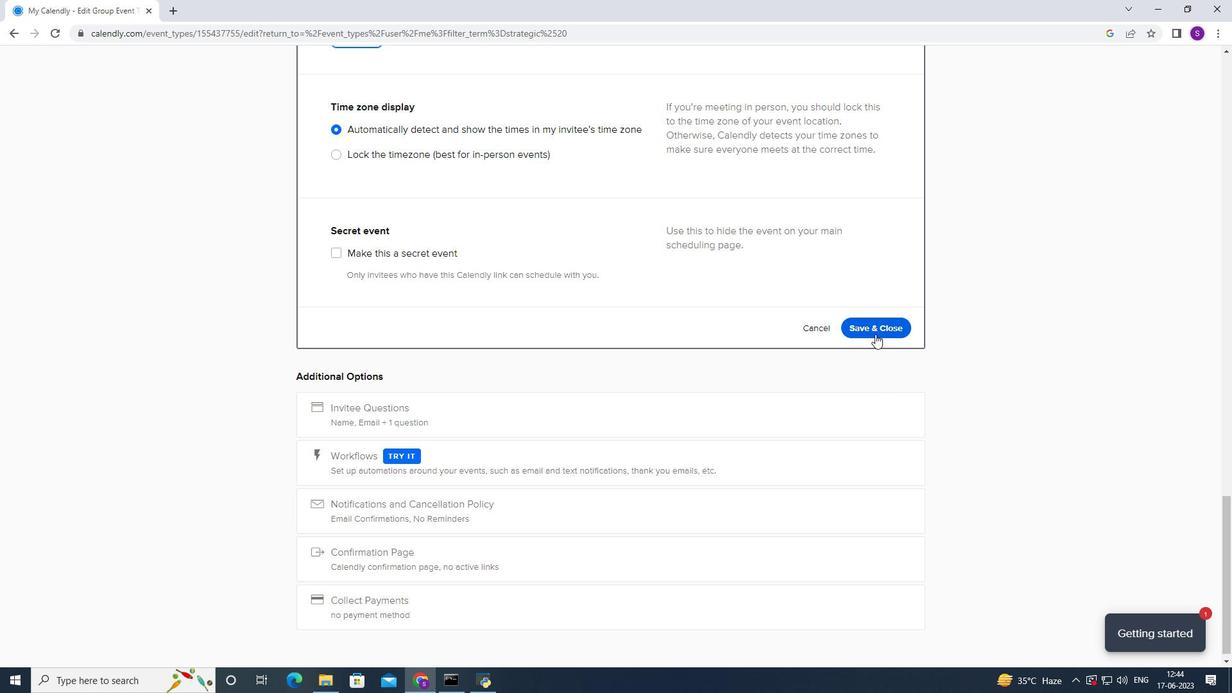 
Action: Mouse moved to (555, 422)
Screenshot: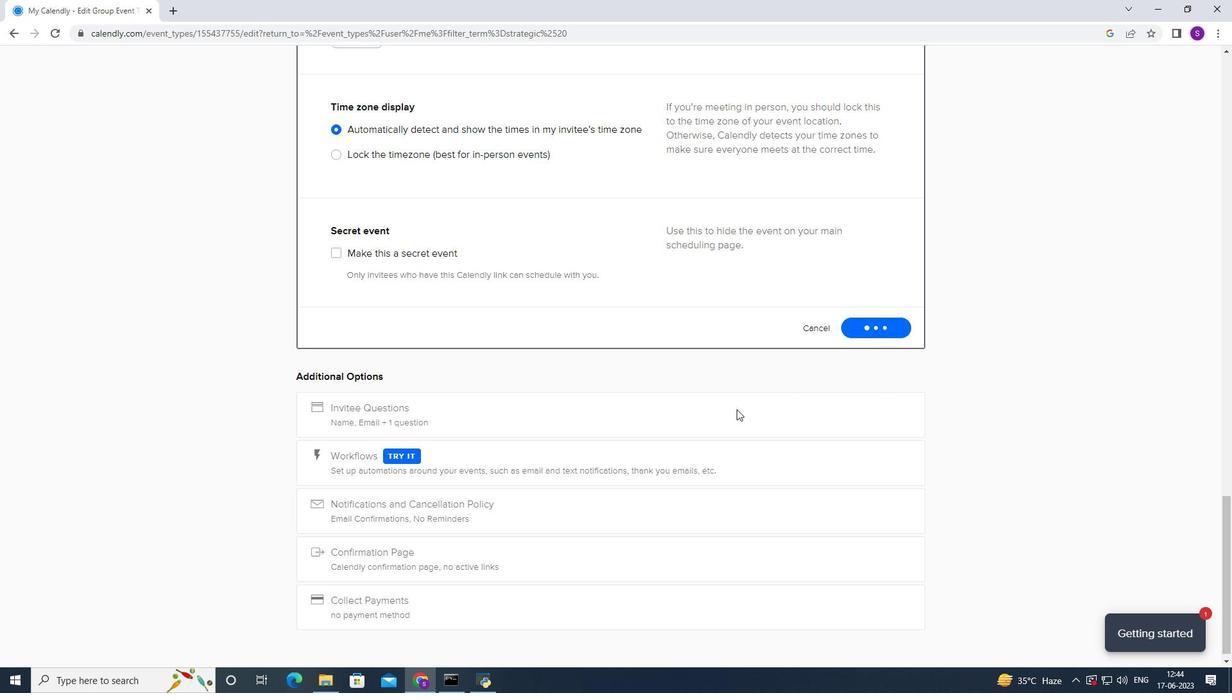 
Action: Mouse scrolled (555, 423) with delta (0, 0)
Screenshot: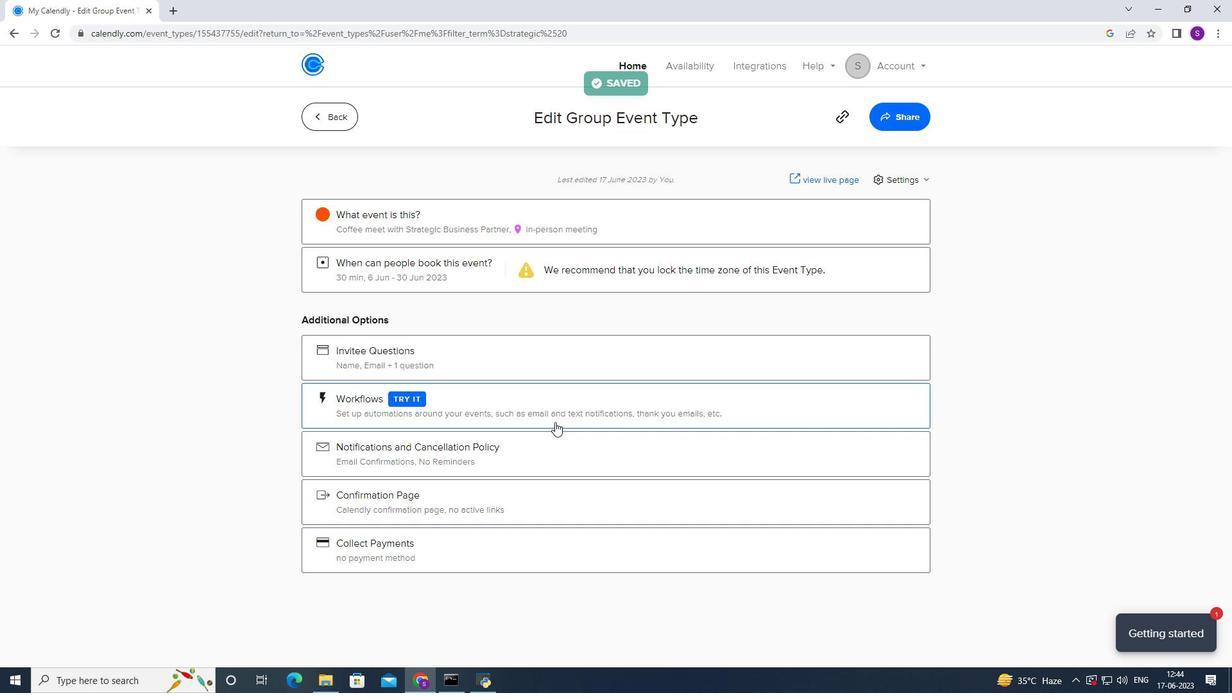 
Action: Mouse scrolled (555, 423) with delta (0, 0)
Screenshot: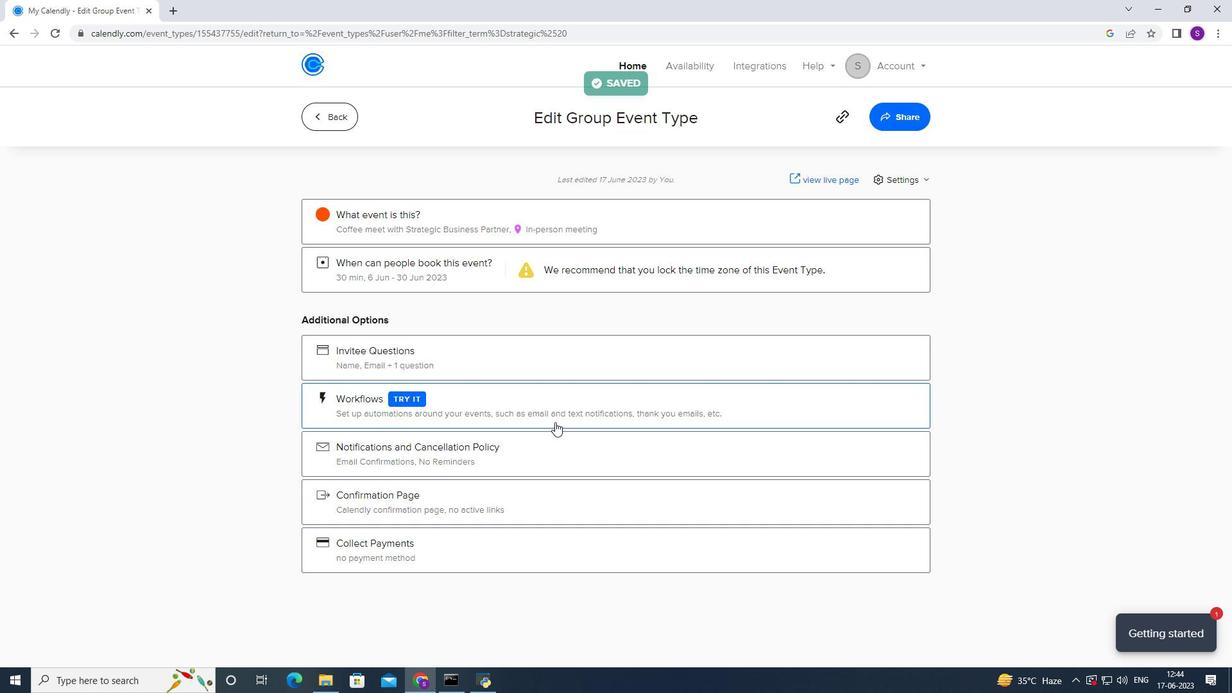 
Action: Mouse scrolled (555, 423) with delta (0, 0)
Screenshot: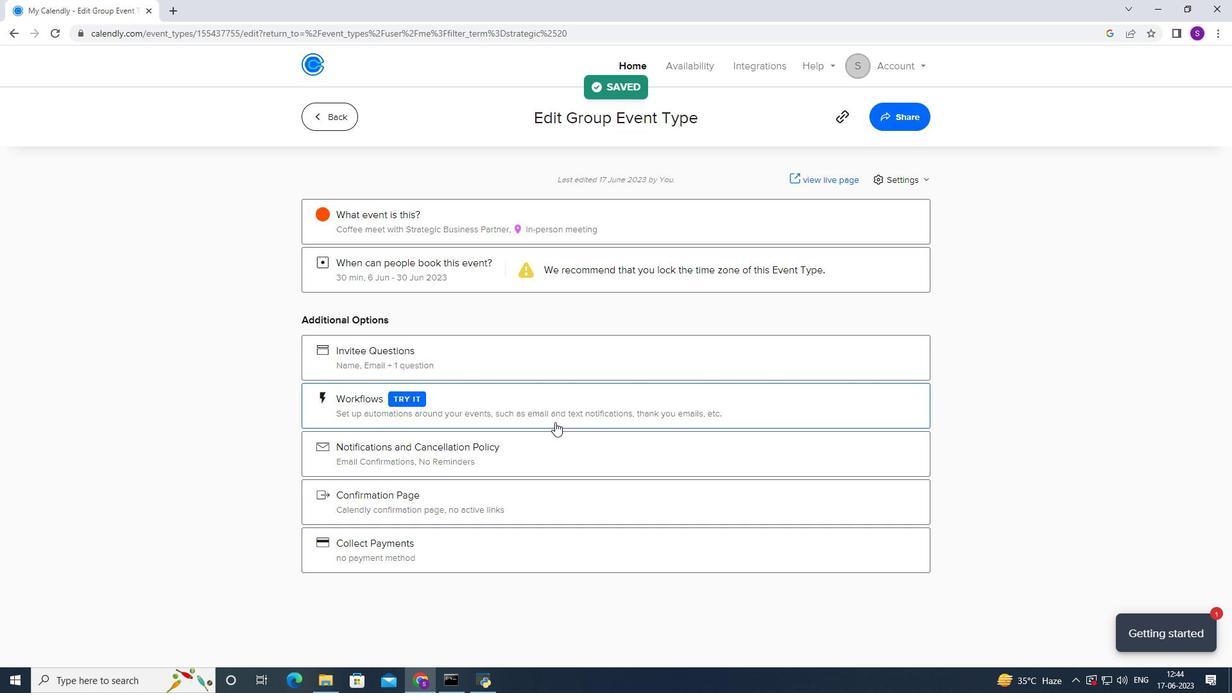 
Action: Mouse scrolled (555, 423) with delta (0, 0)
Screenshot: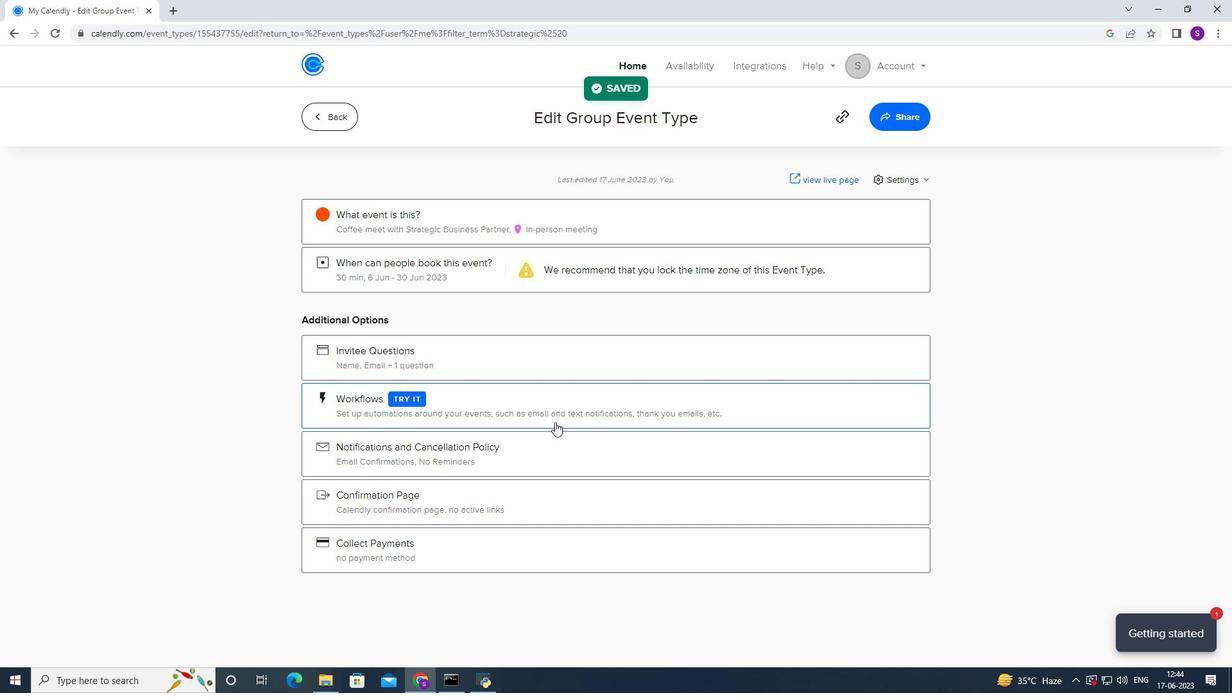 
Action: Mouse scrolled (555, 423) with delta (0, 0)
Screenshot: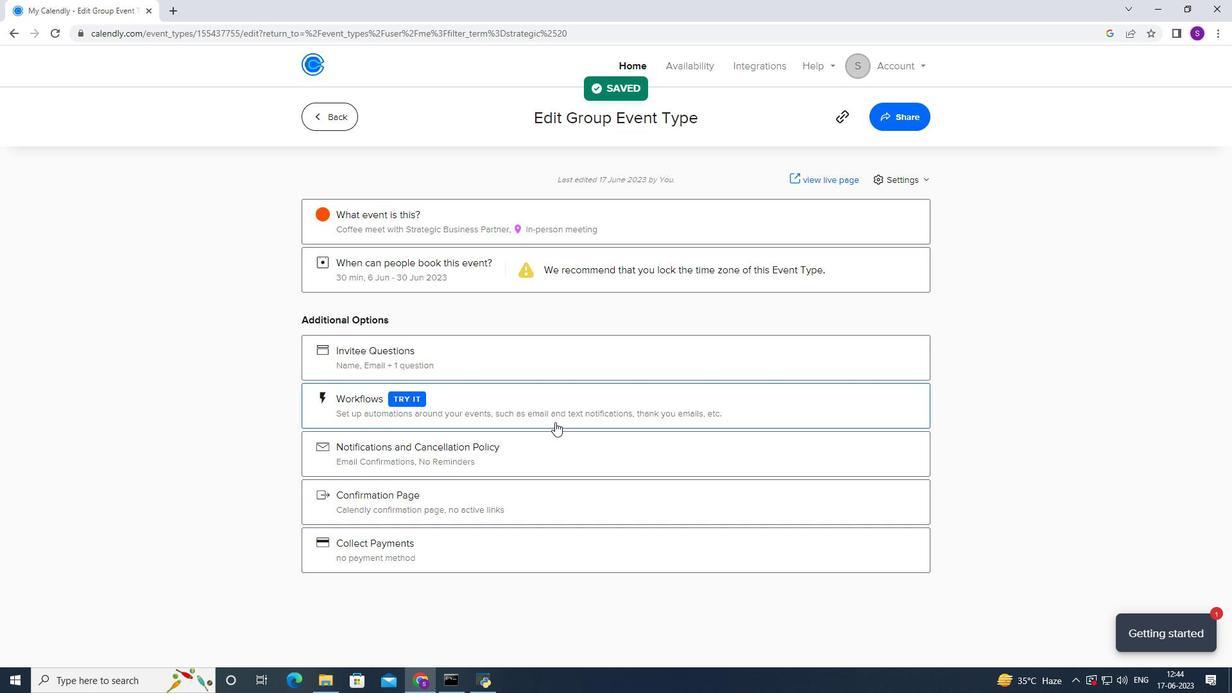 
Action: Mouse scrolled (555, 423) with delta (0, 0)
Screenshot: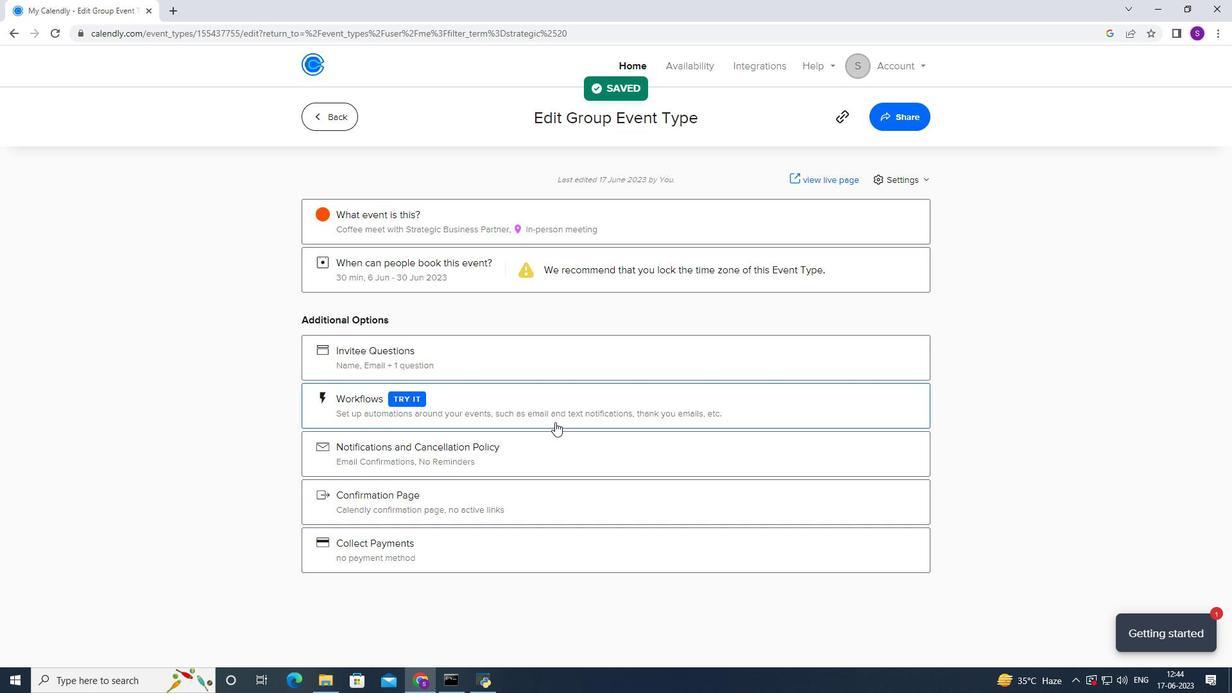 
Action: Mouse scrolled (555, 423) with delta (0, 0)
Screenshot: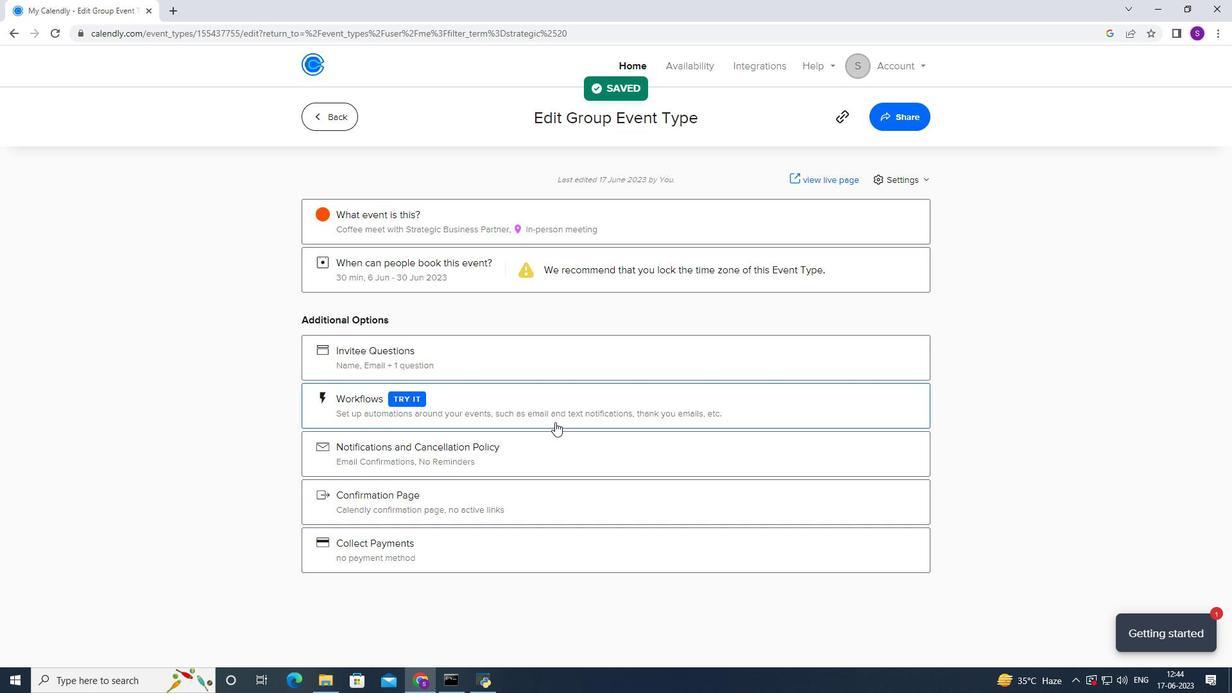 
Action: Mouse scrolled (555, 423) with delta (0, 0)
Screenshot: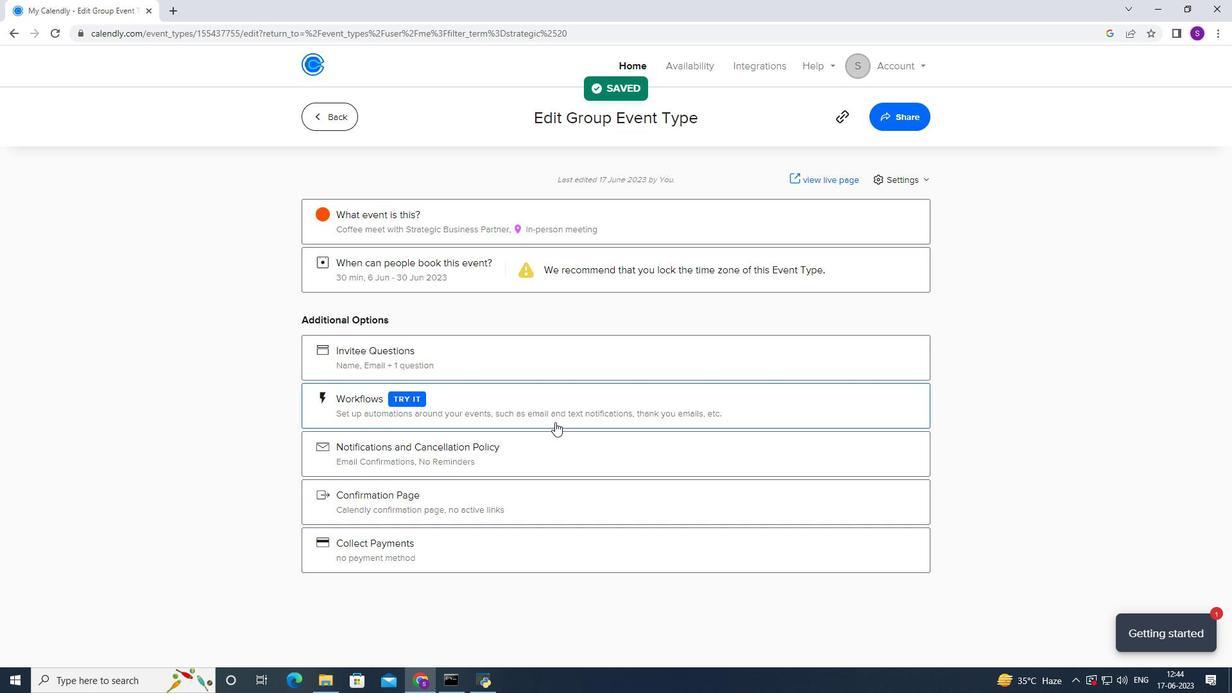 
Action: Mouse scrolled (555, 423) with delta (0, 0)
Screenshot: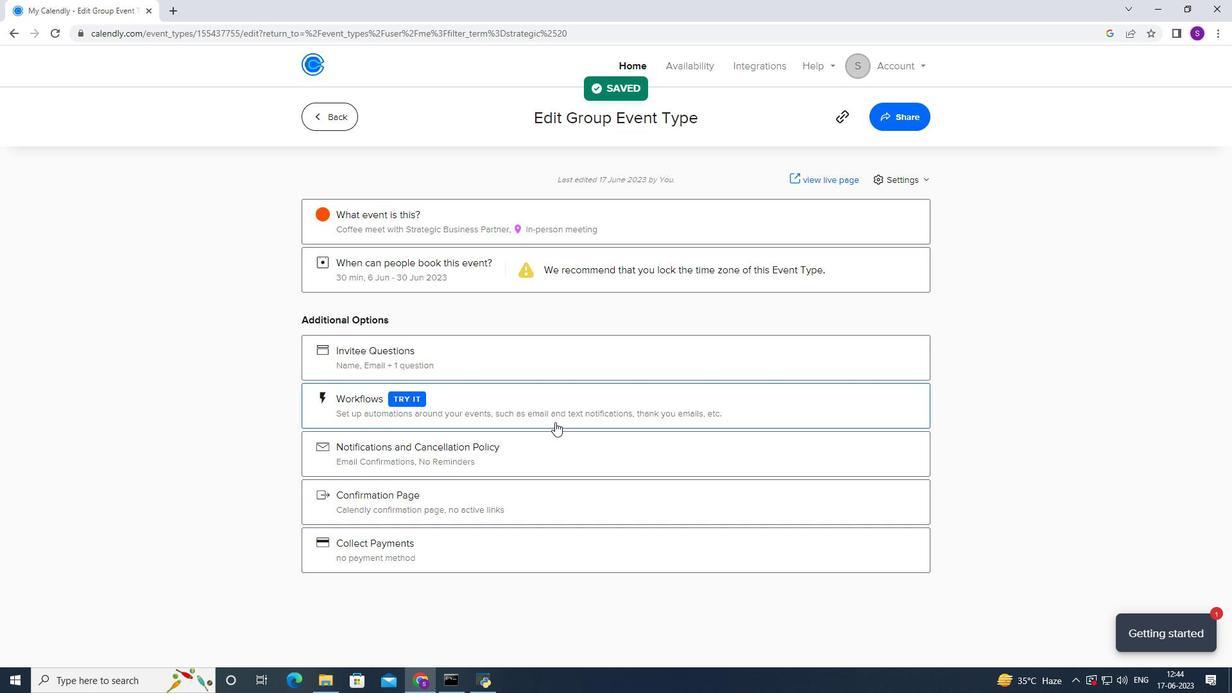 
